 Task: Find connections with filter location Hatta with filter topic #coacheswith filter profile language Spanish with filter current company Russell Tobin with filter school Sanjay Ghodawat University with filter industry Facilities Services with filter service category Program Management with filter keywords title Food Kitchen Worker
Action: Mouse moved to (640, 84)
Screenshot: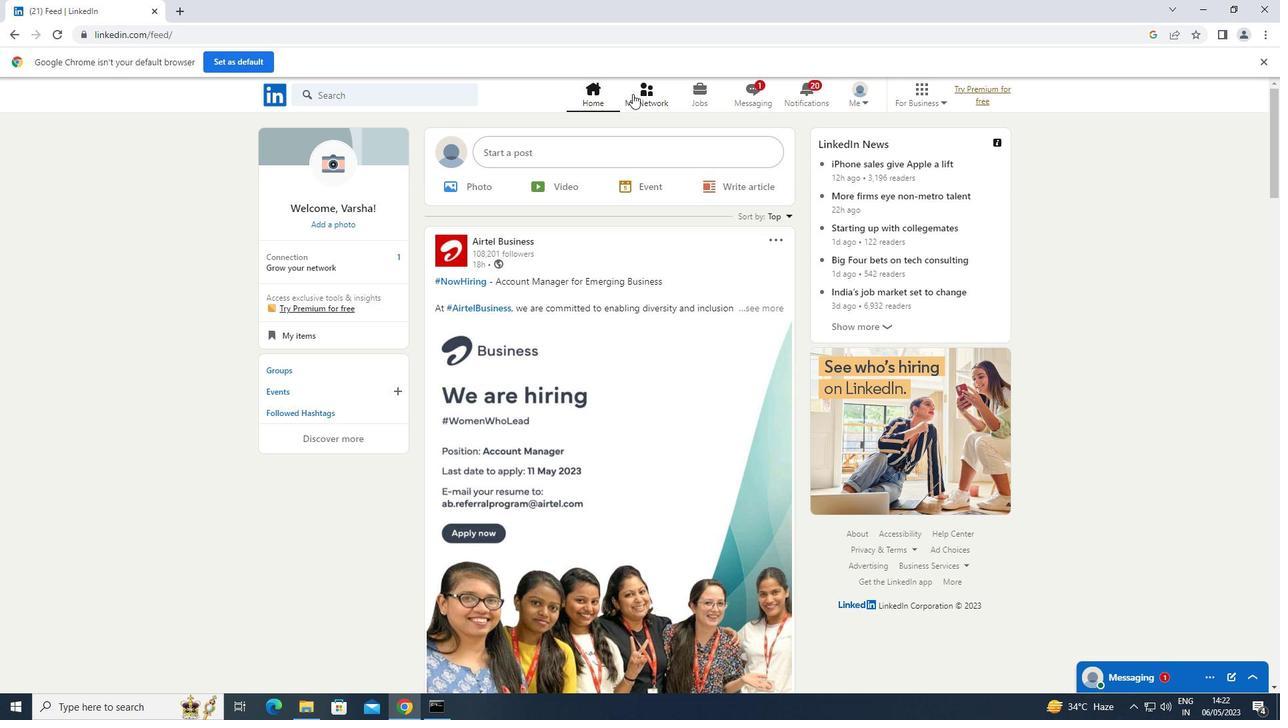 
Action: Mouse pressed left at (640, 84)
Screenshot: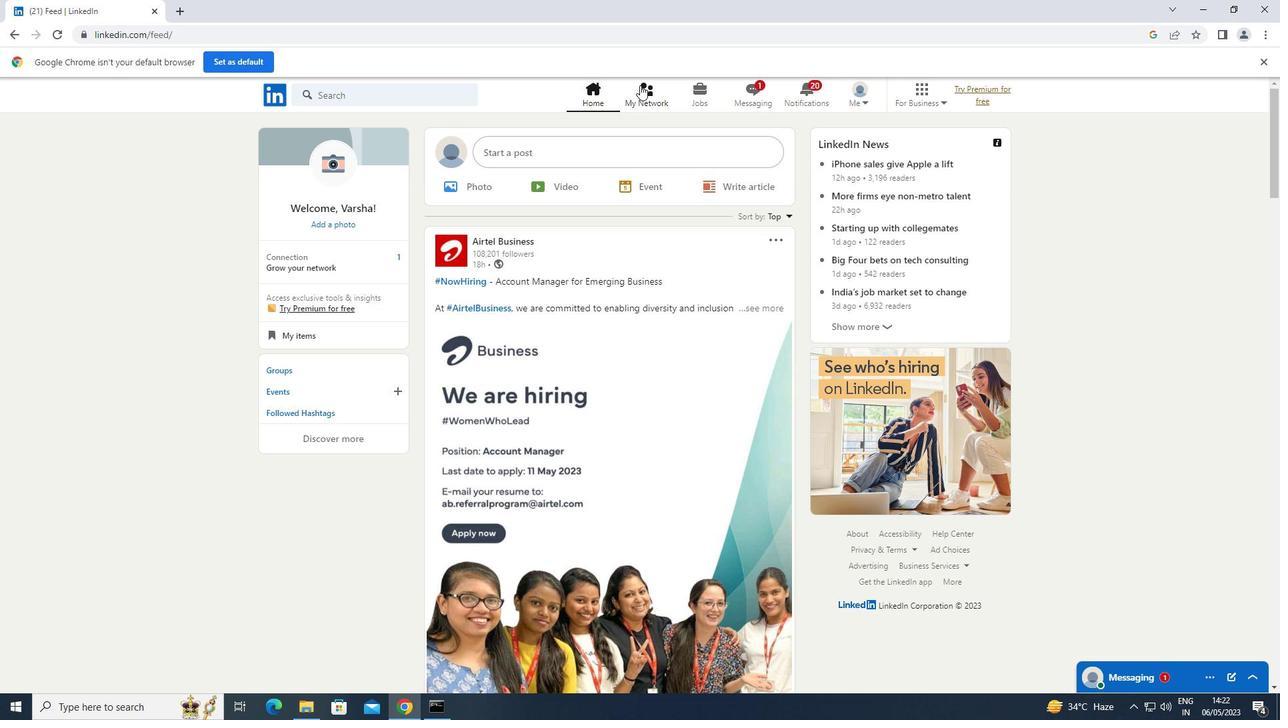 
Action: Mouse moved to (323, 176)
Screenshot: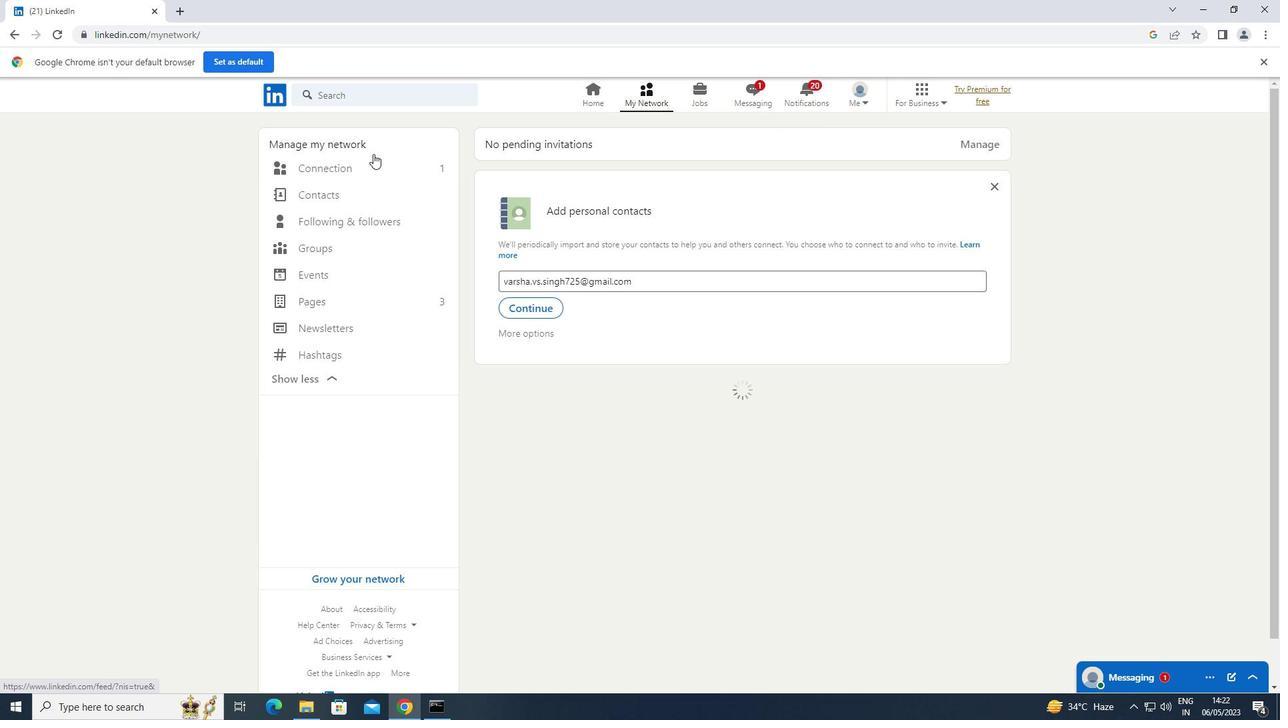 
Action: Mouse pressed left at (323, 176)
Screenshot: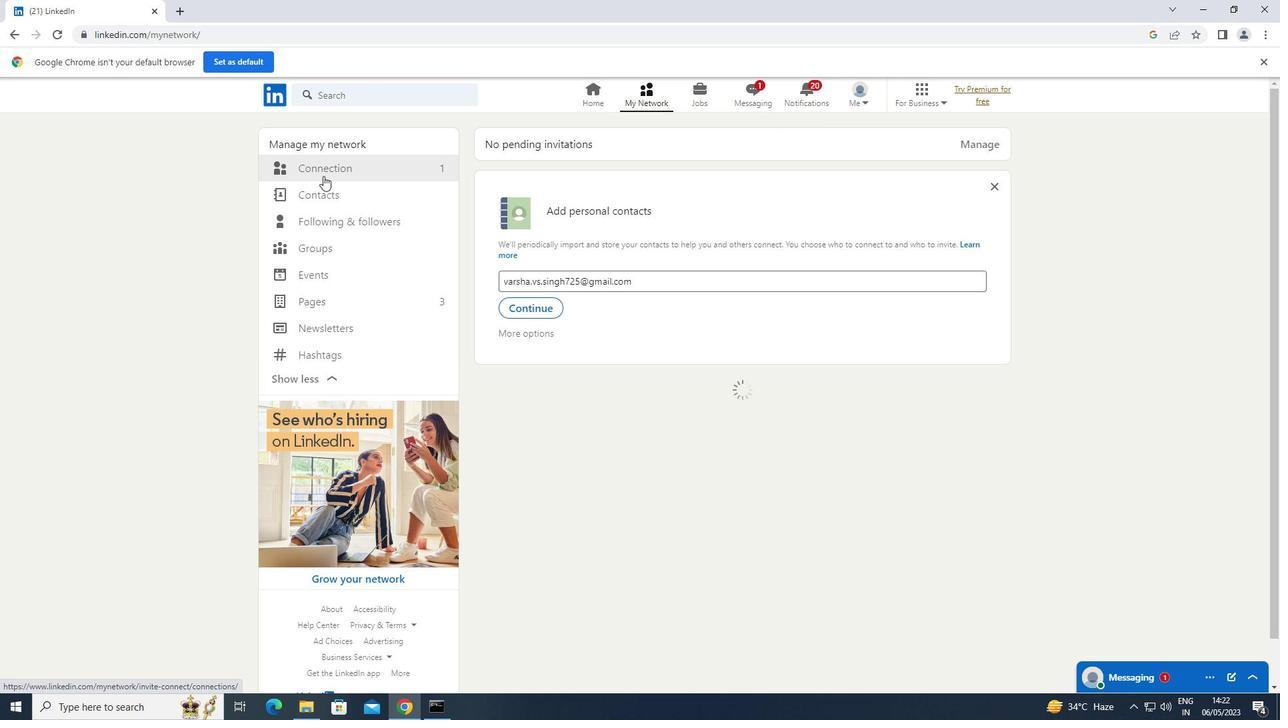 
Action: Mouse moved to (332, 170)
Screenshot: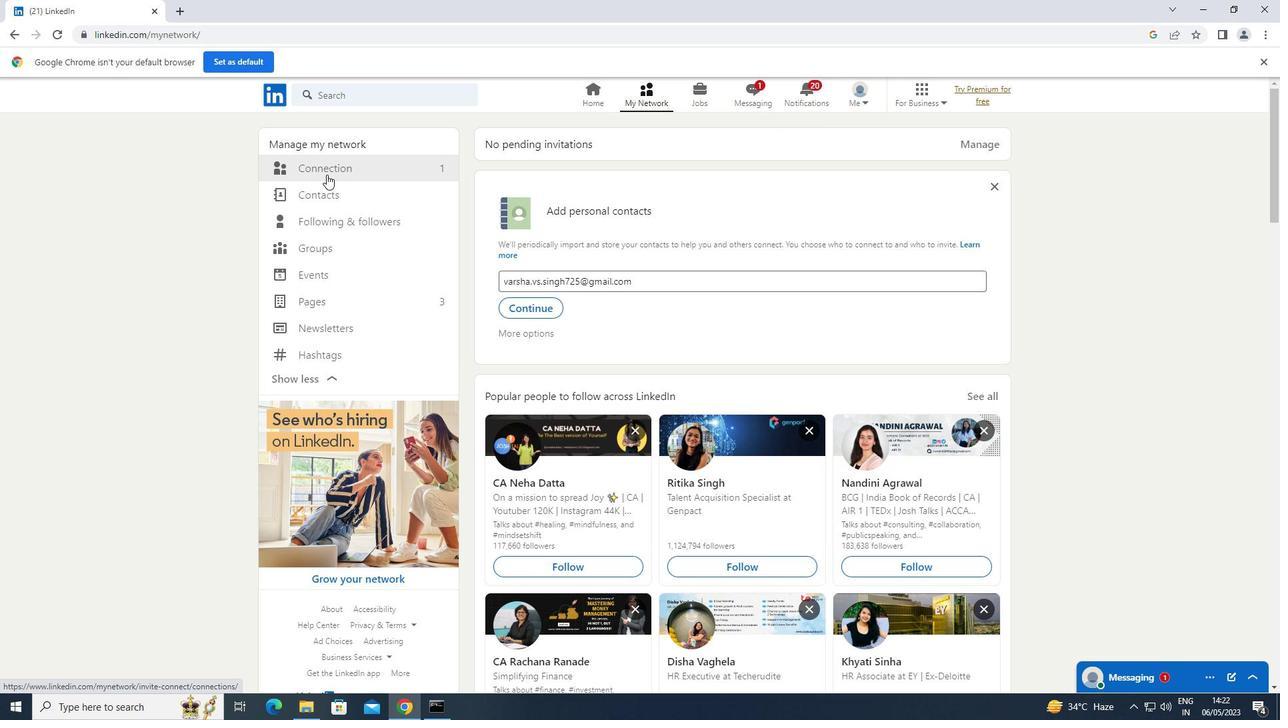 
Action: Mouse pressed left at (332, 170)
Screenshot: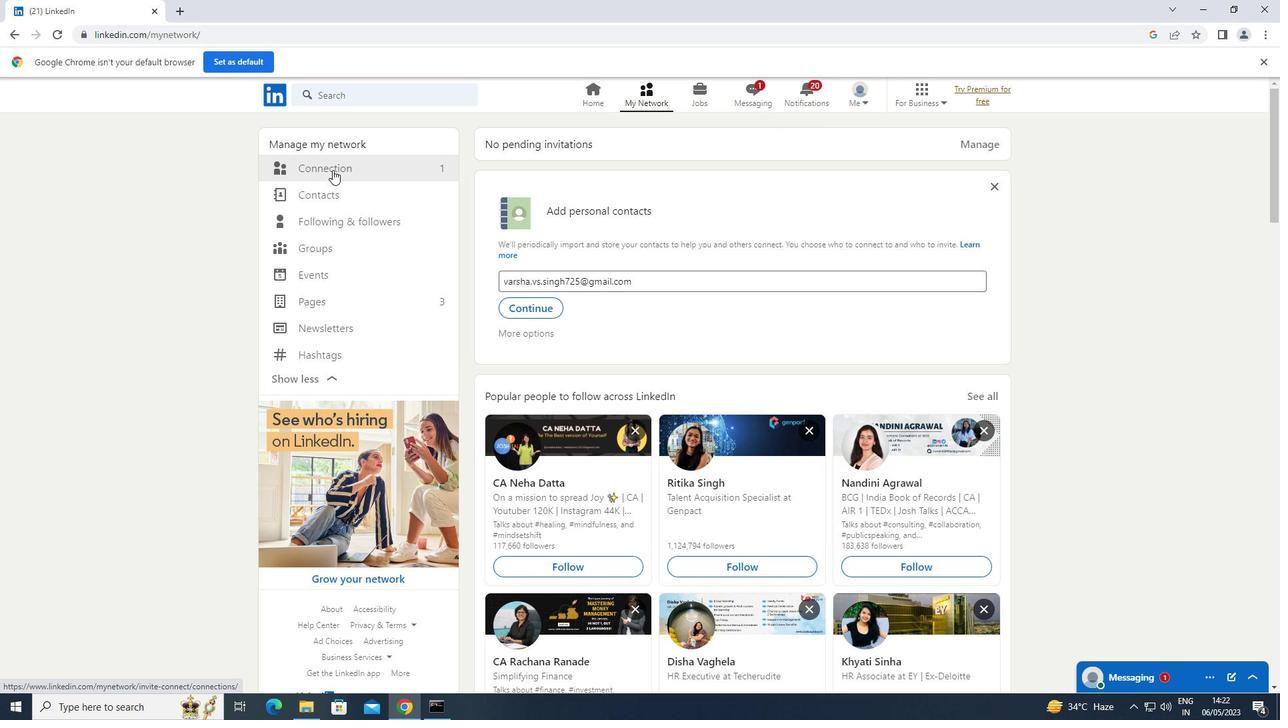 
Action: Mouse moved to (737, 165)
Screenshot: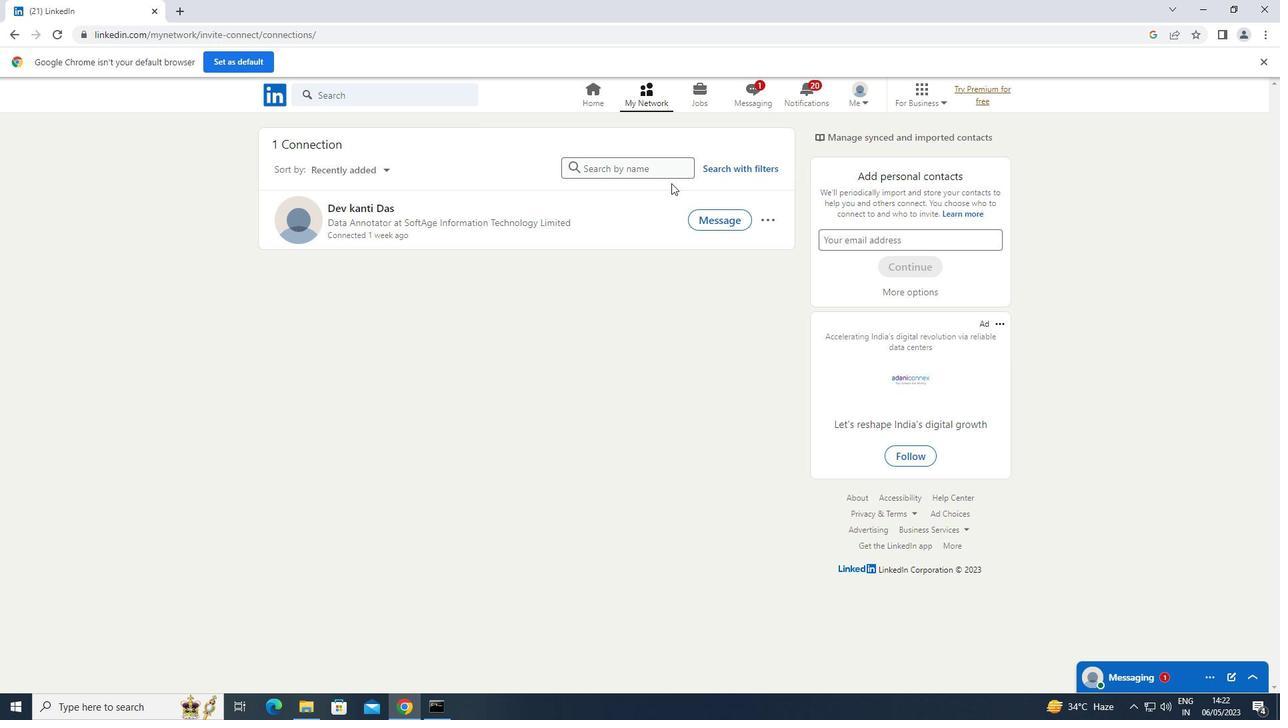 
Action: Mouse pressed left at (737, 165)
Screenshot: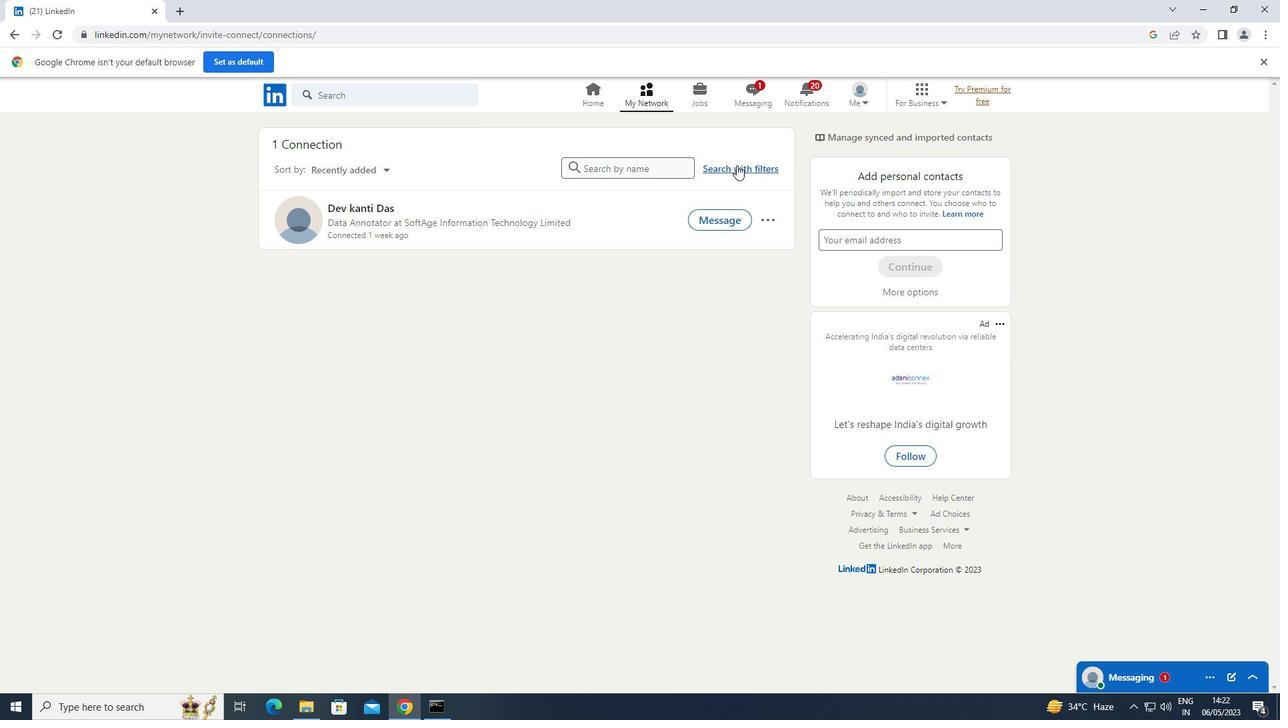 
Action: Mouse moved to (689, 134)
Screenshot: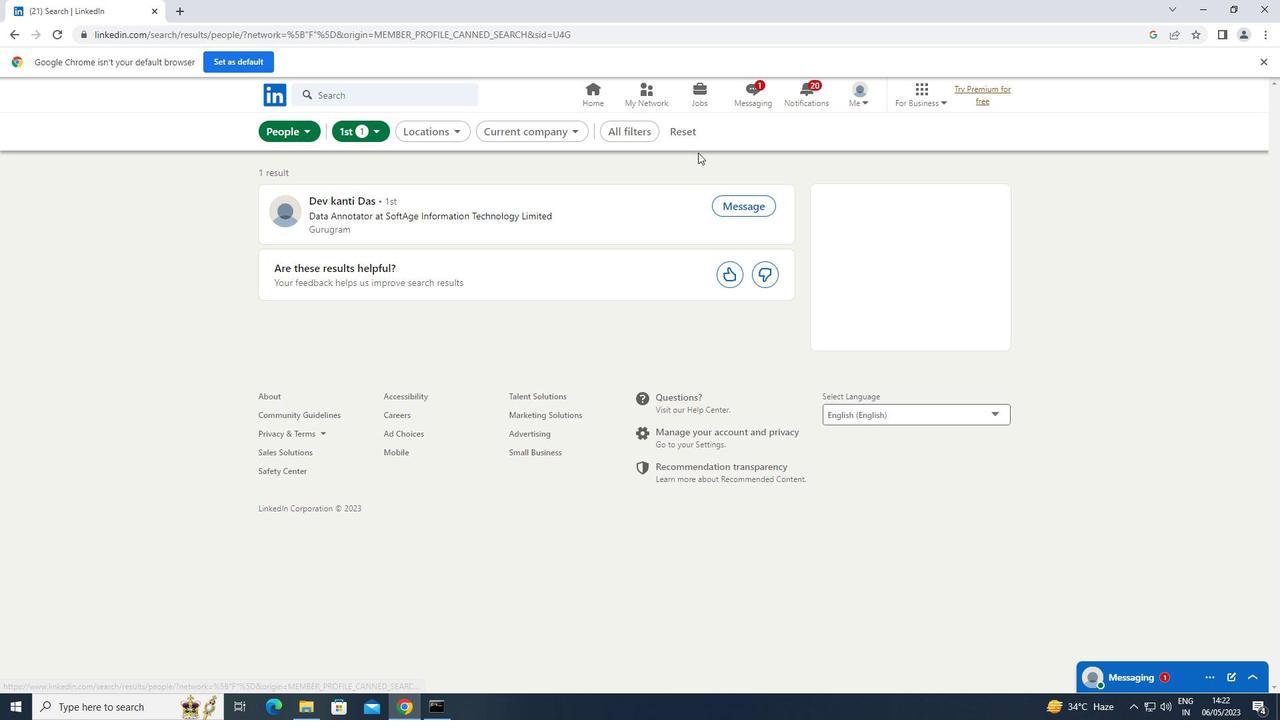 
Action: Mouse pressed left at (689, 134)
Screenshot: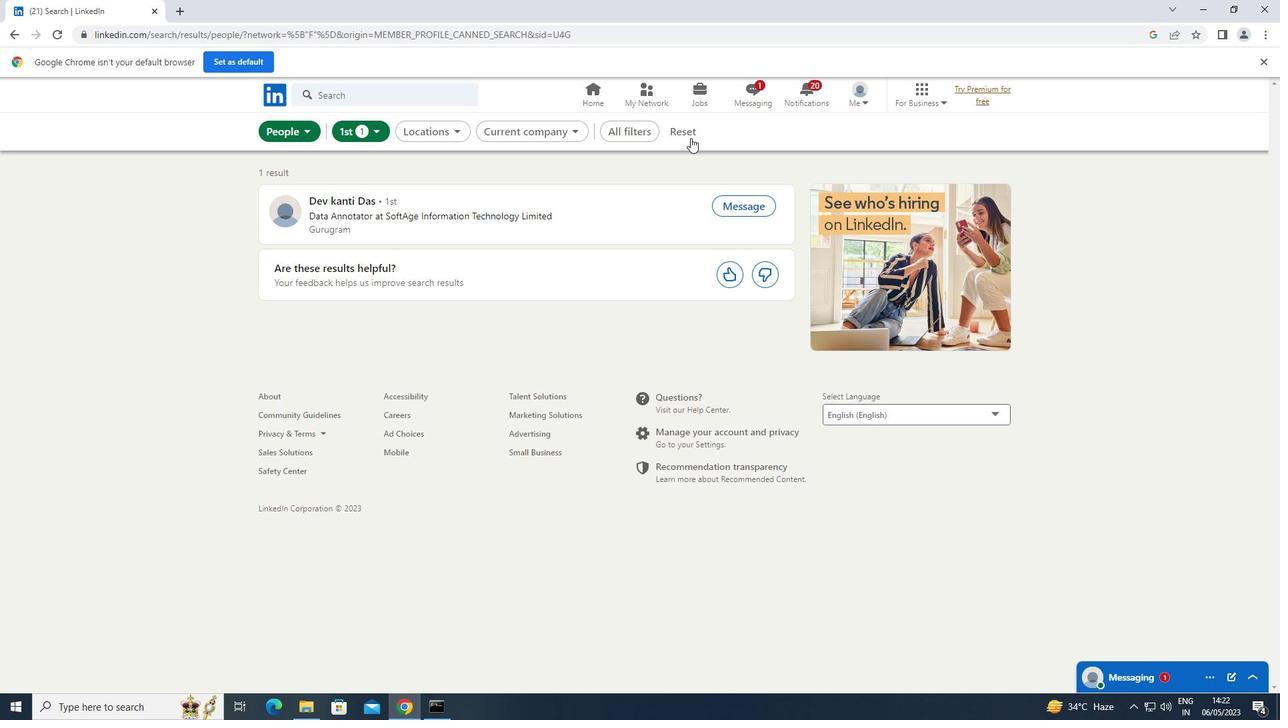
Action: Mouse moved to (672, 134)
Screenshot: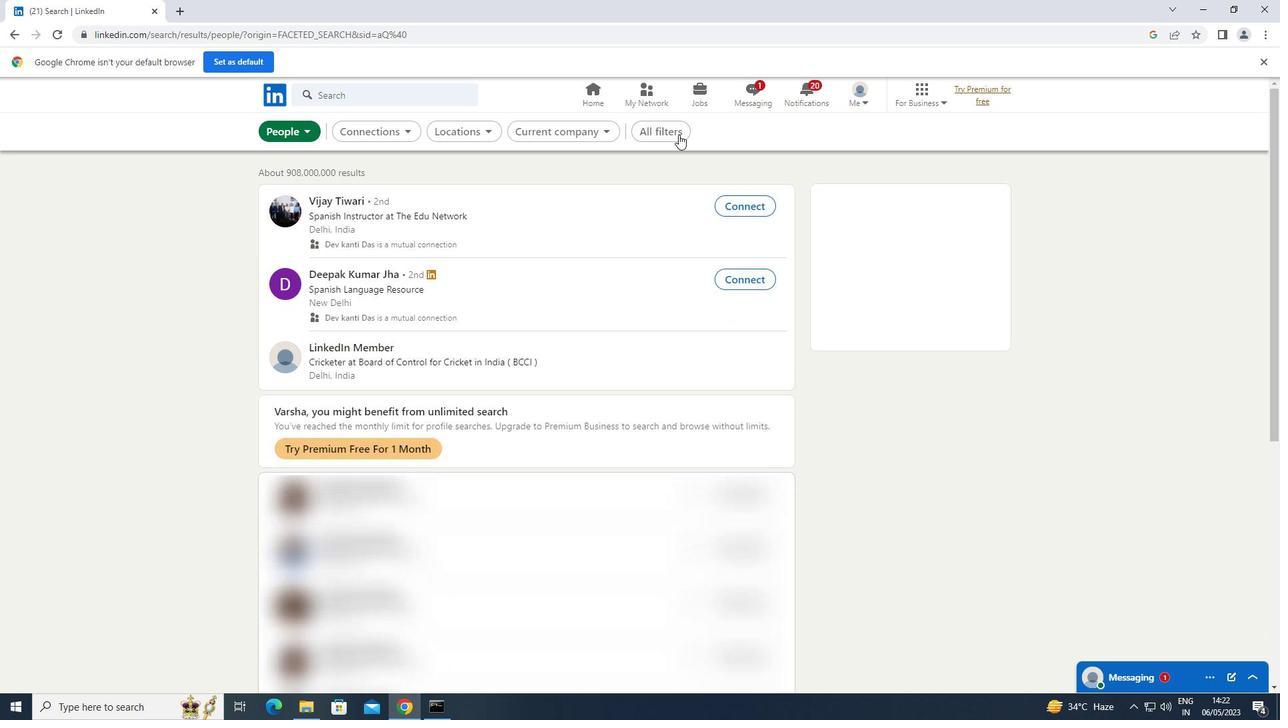 
Action: Mouse pressed left at (672, 134)
Screenshot: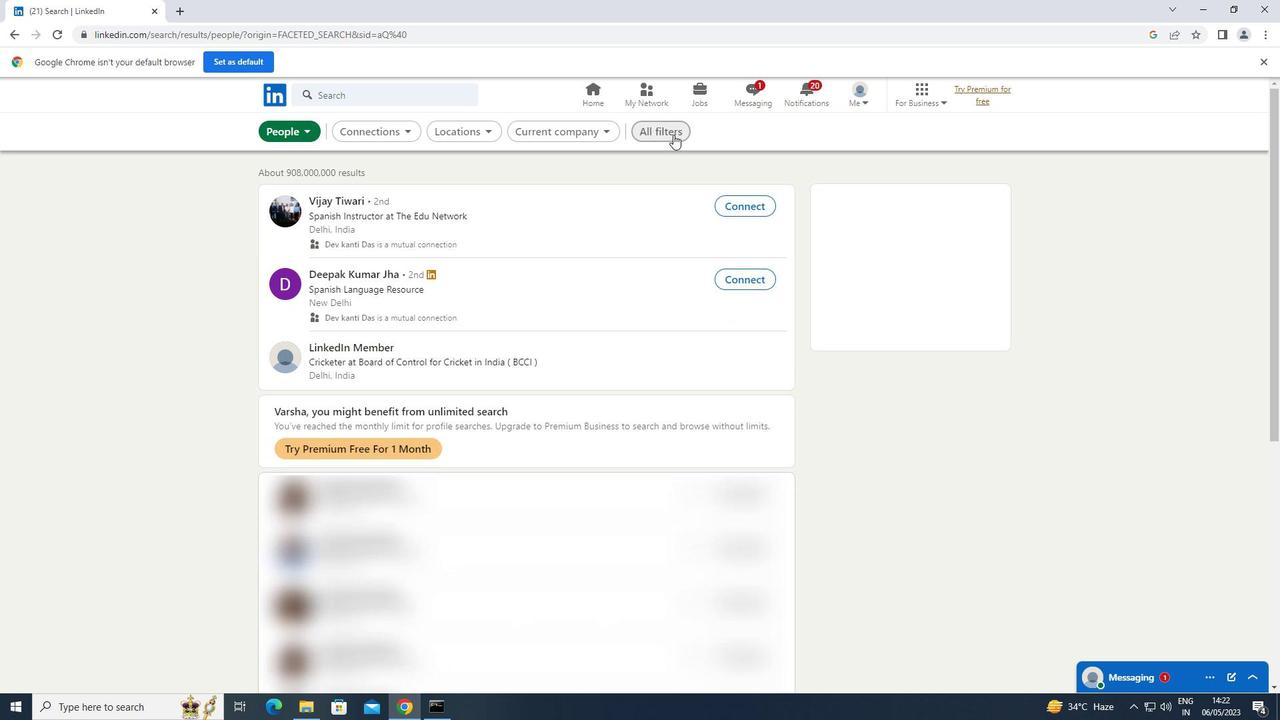 
Action: Mouse moved to (996, 286)
Screenshot: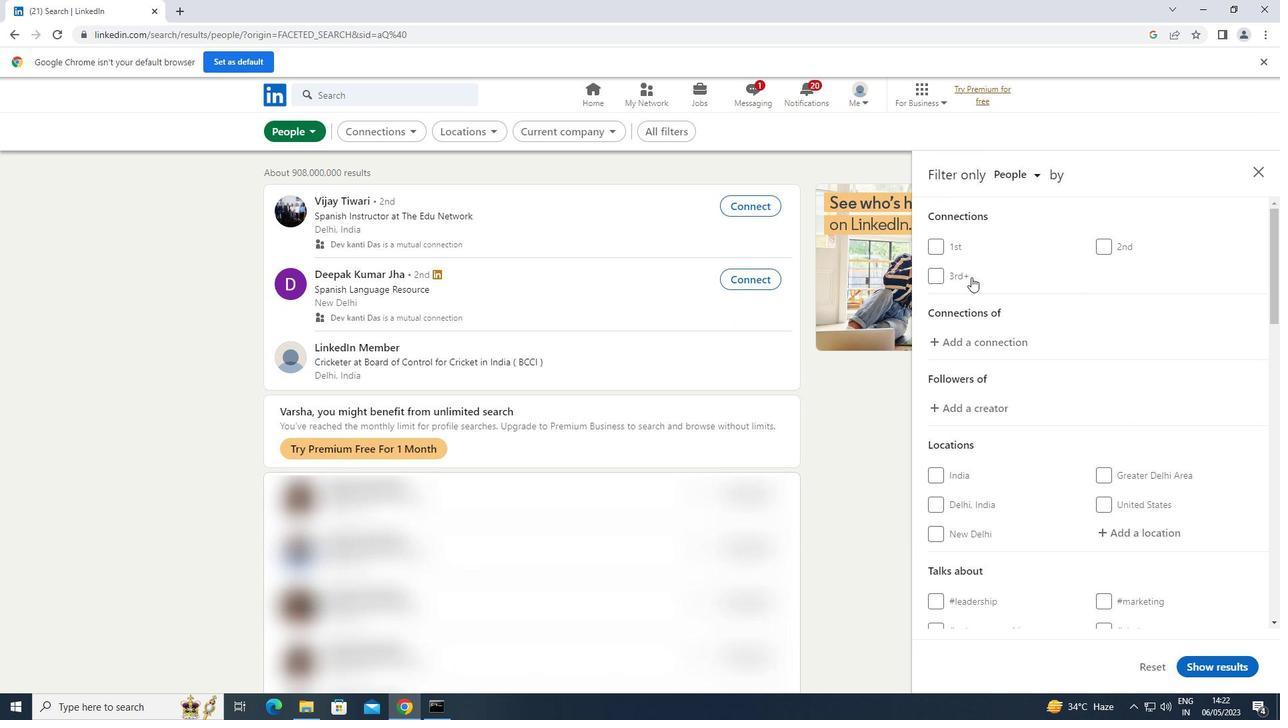 
Action: Mouse scrolled (996, 286) with delta (0, 0)
Screenshot: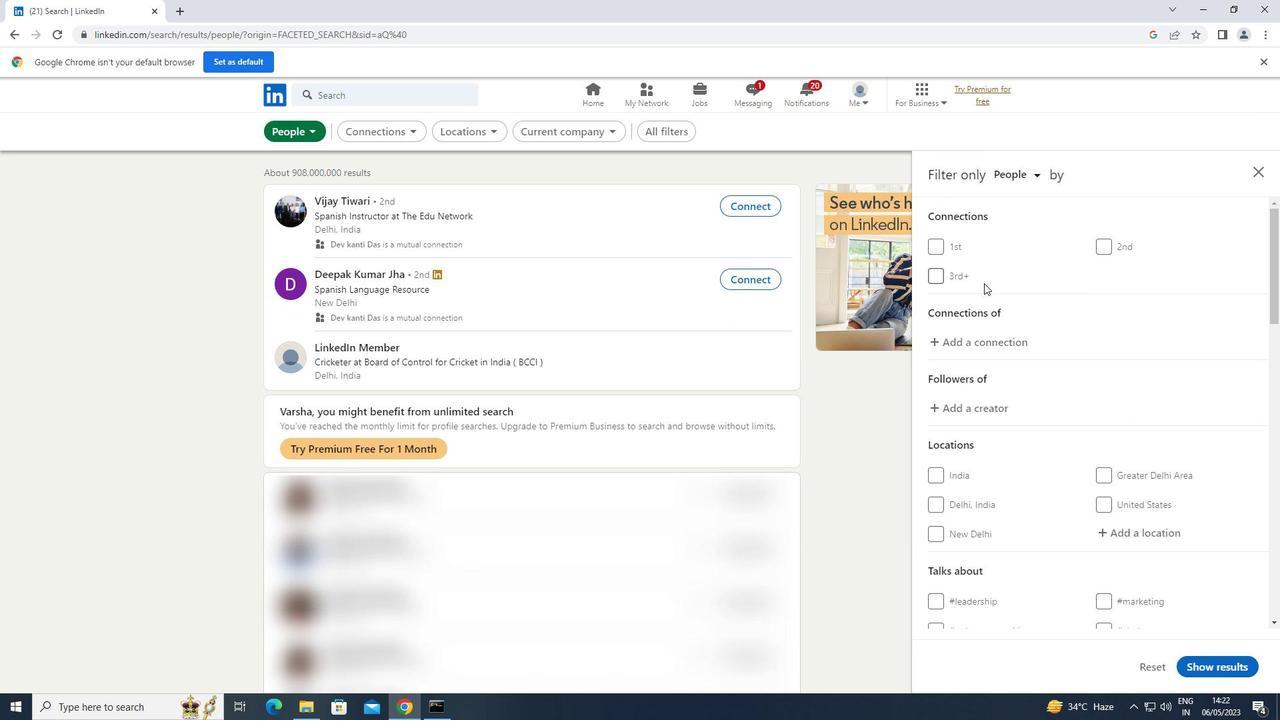 
Action: Mouse scrolled (996, 286) with delta (0, 0)
Screenshot: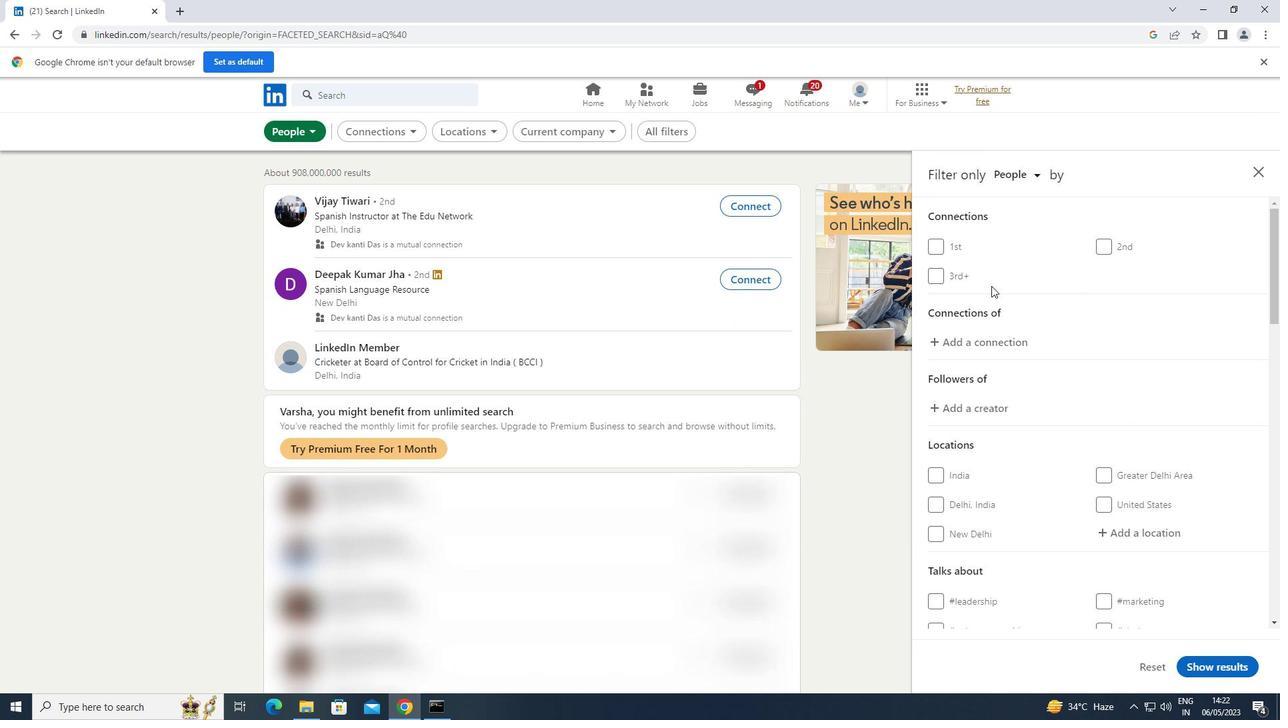 
Action: Mouse moved to (1133, 395)
Screenshot: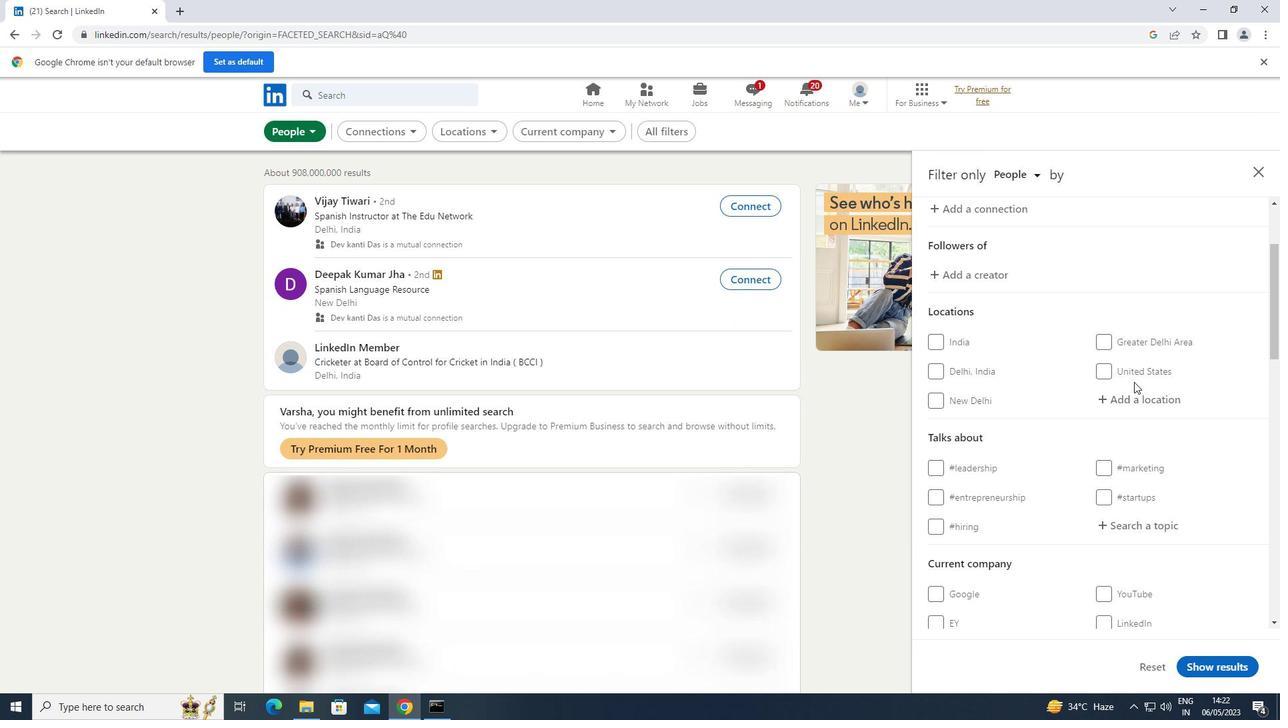 
Action: Mouse pressed left at (1133, 395)
Screenshot: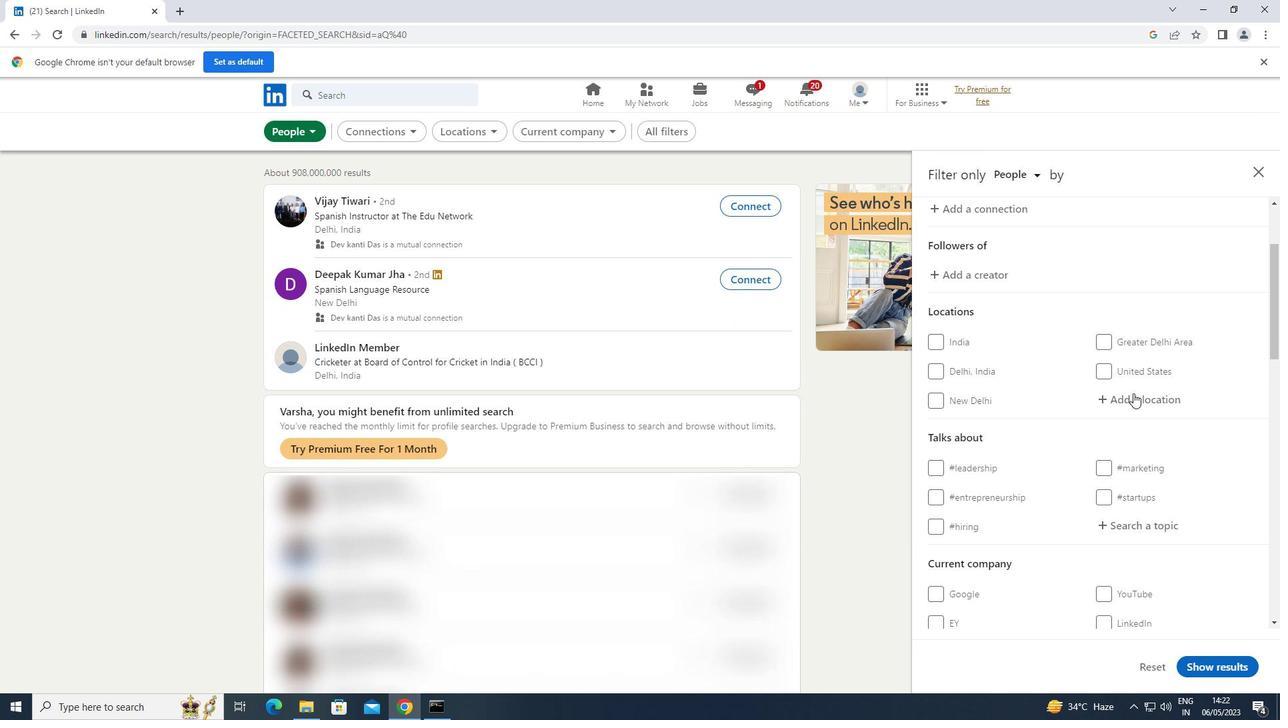 
Action: Key pressed <Key.shift>HATTA<Key.enter>
Screenshot: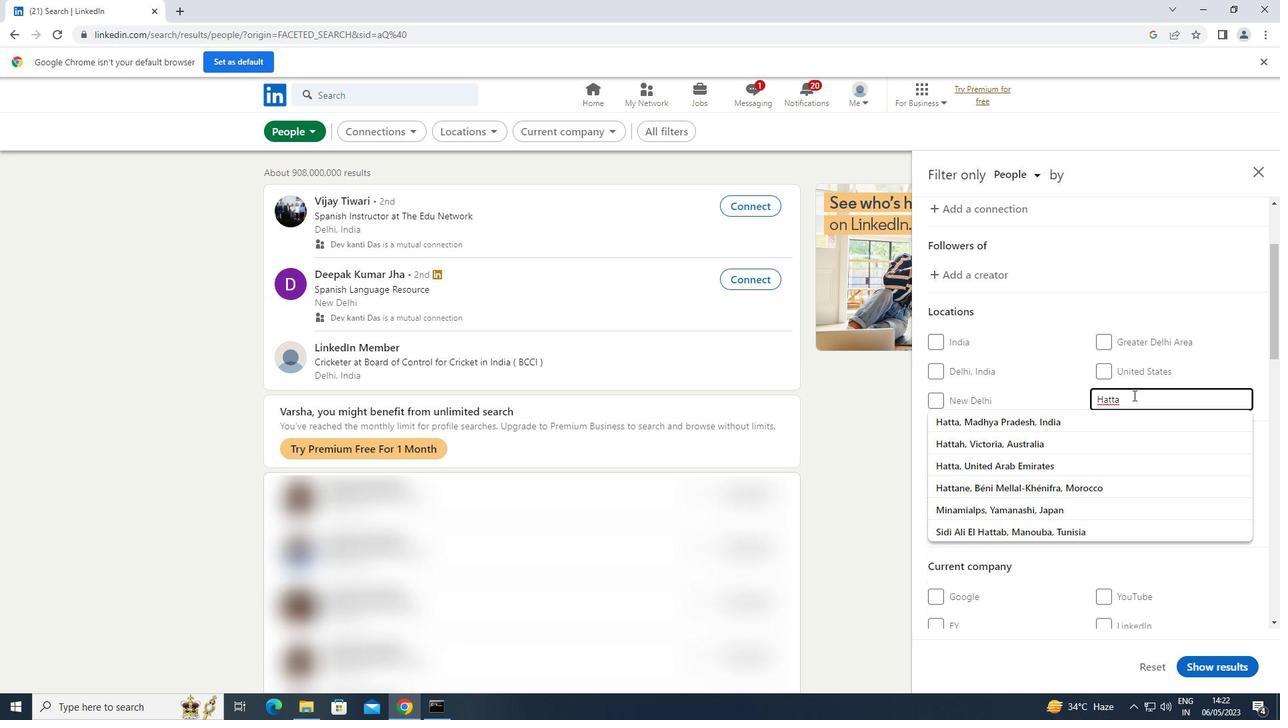 
Action: Mouse moved to (1119, 524)
Screenshot: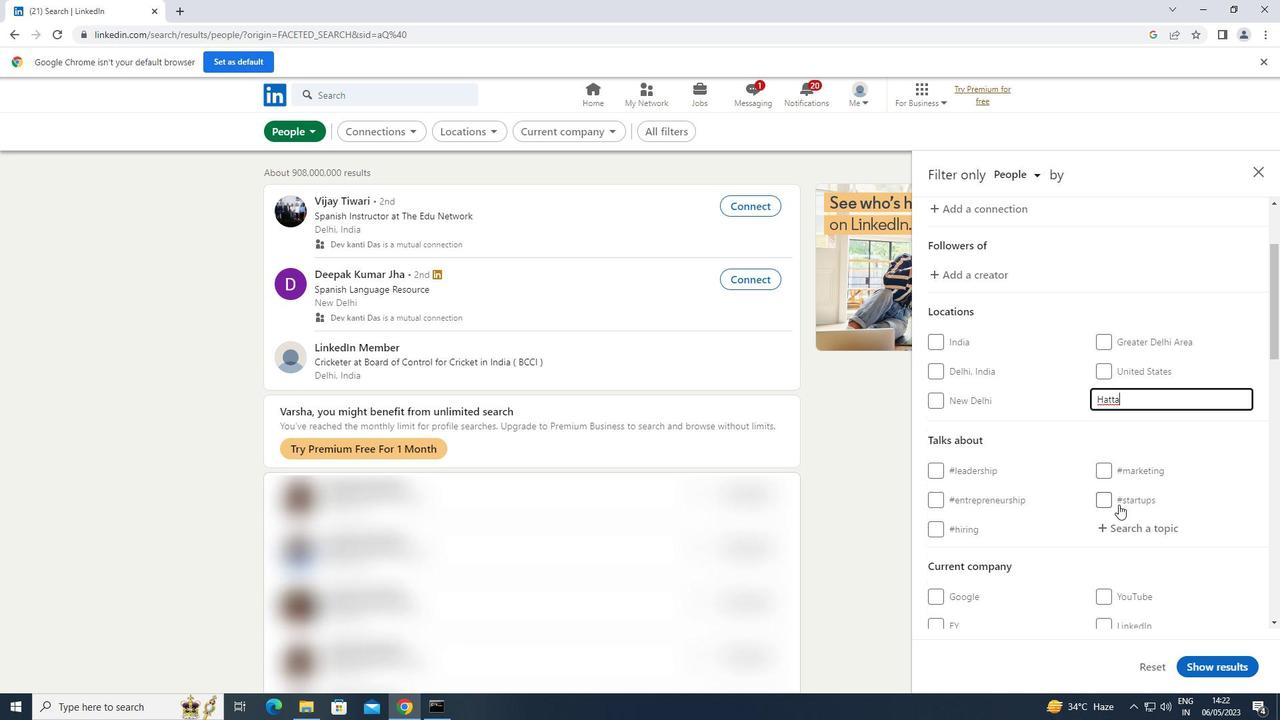 
Action: Mouse pressed left at (1119, 524)
Screenshot: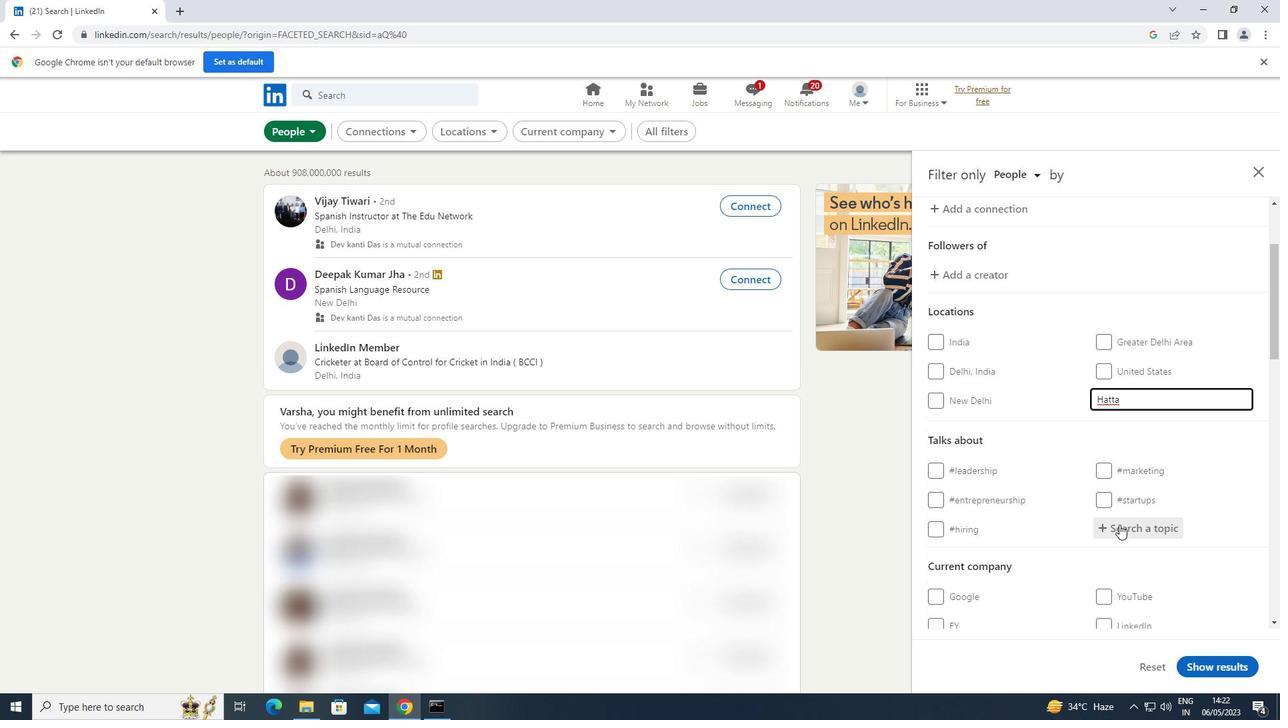 
Action: Mouse moved to (1119, 524)
Screenshot: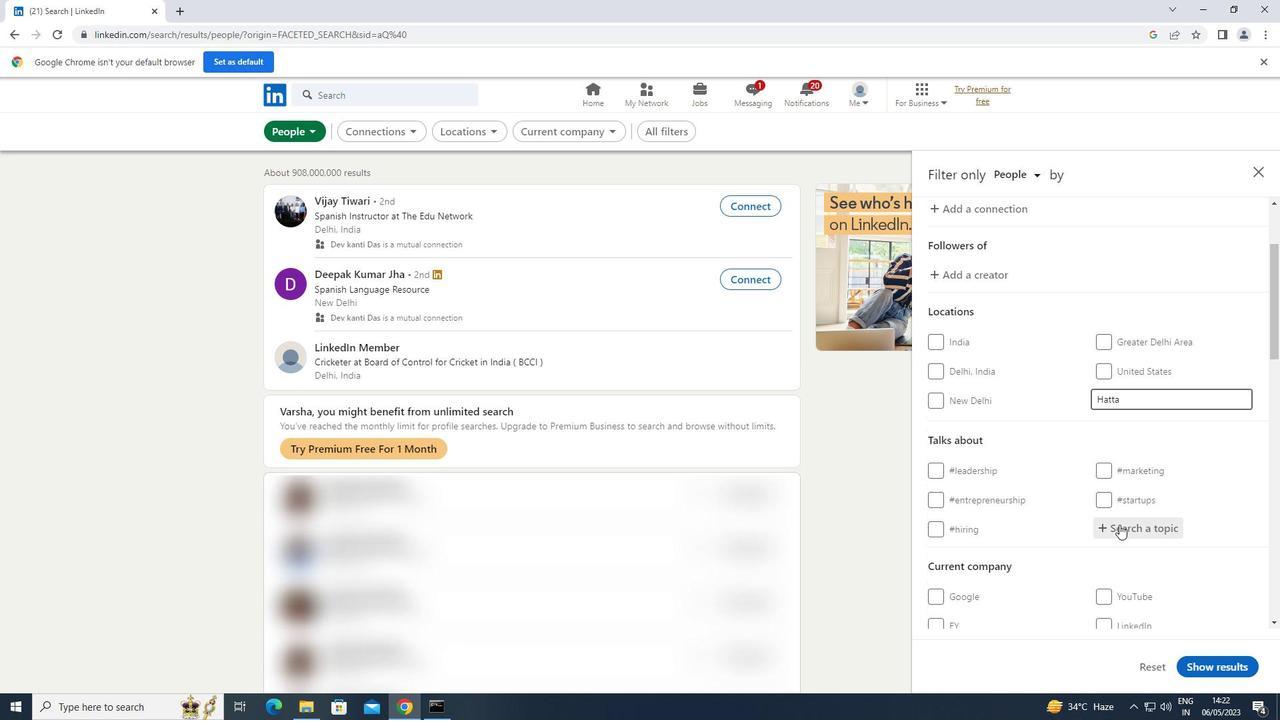 
Action: Key pressed COACHES
Screenshot: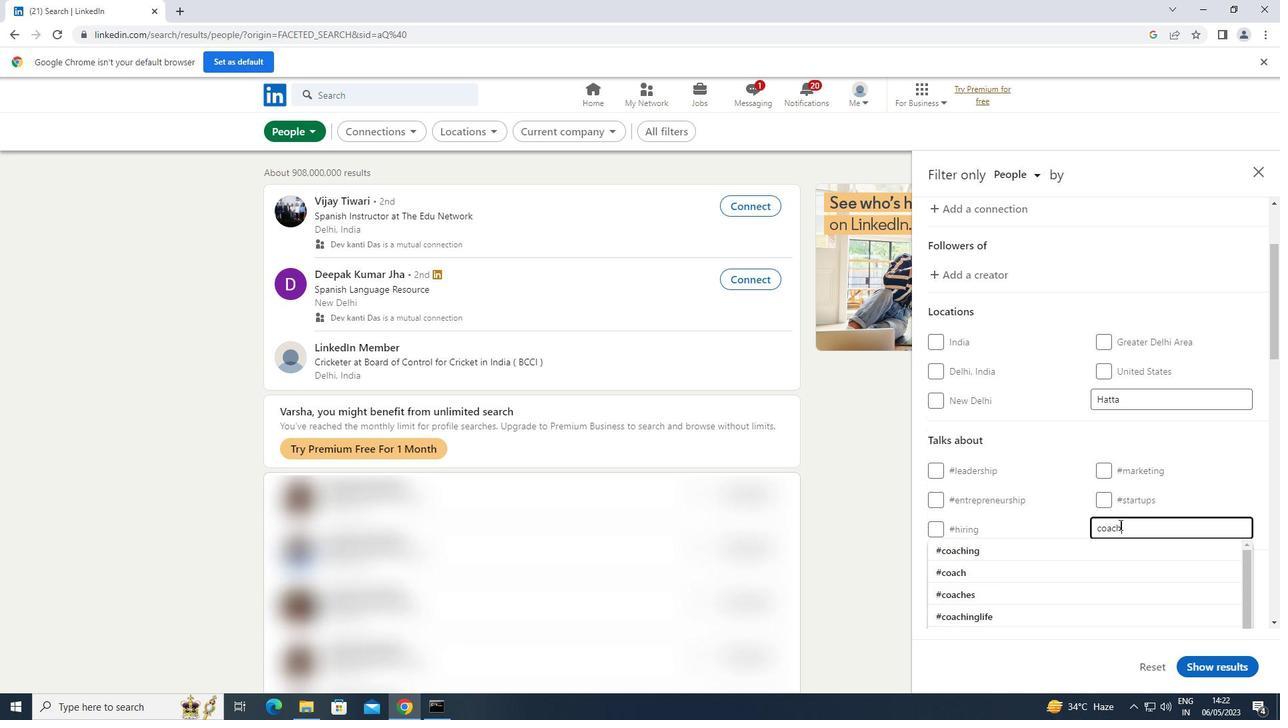 
Action: Mouse moved to (947, 550)
Screenshot: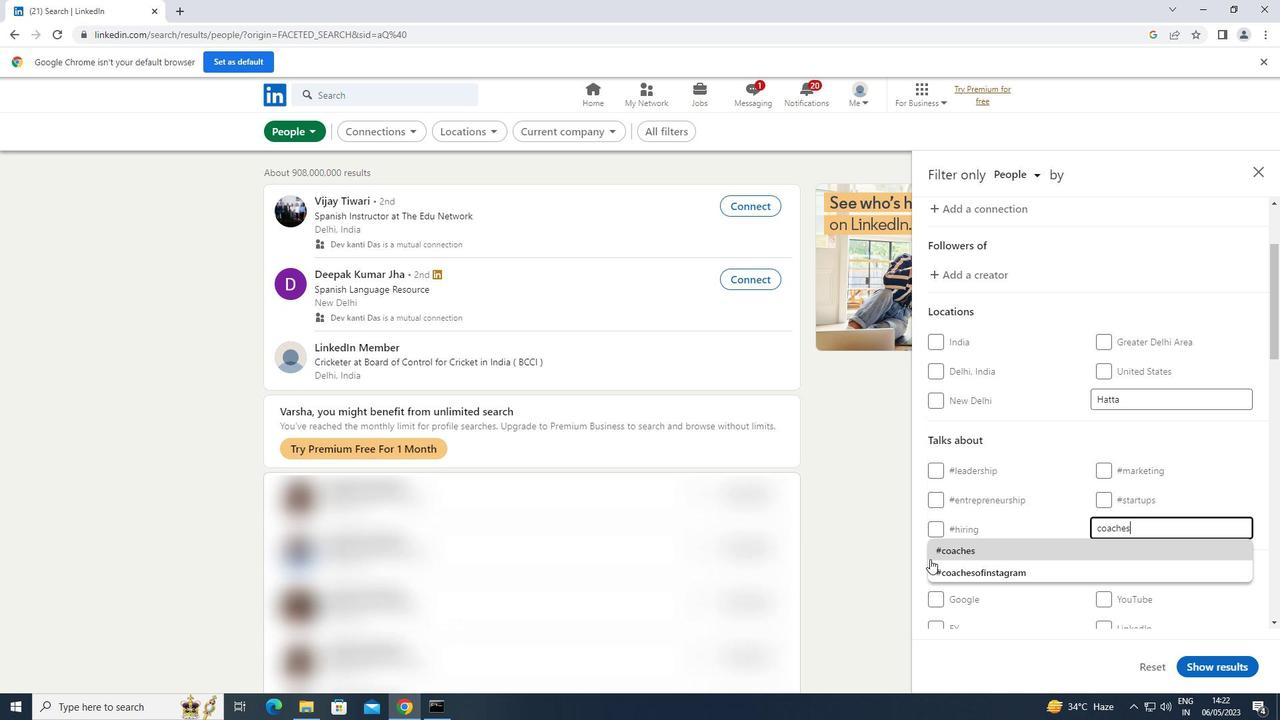 
Action: Mouse pressed left at (947, 550)
Screenshot: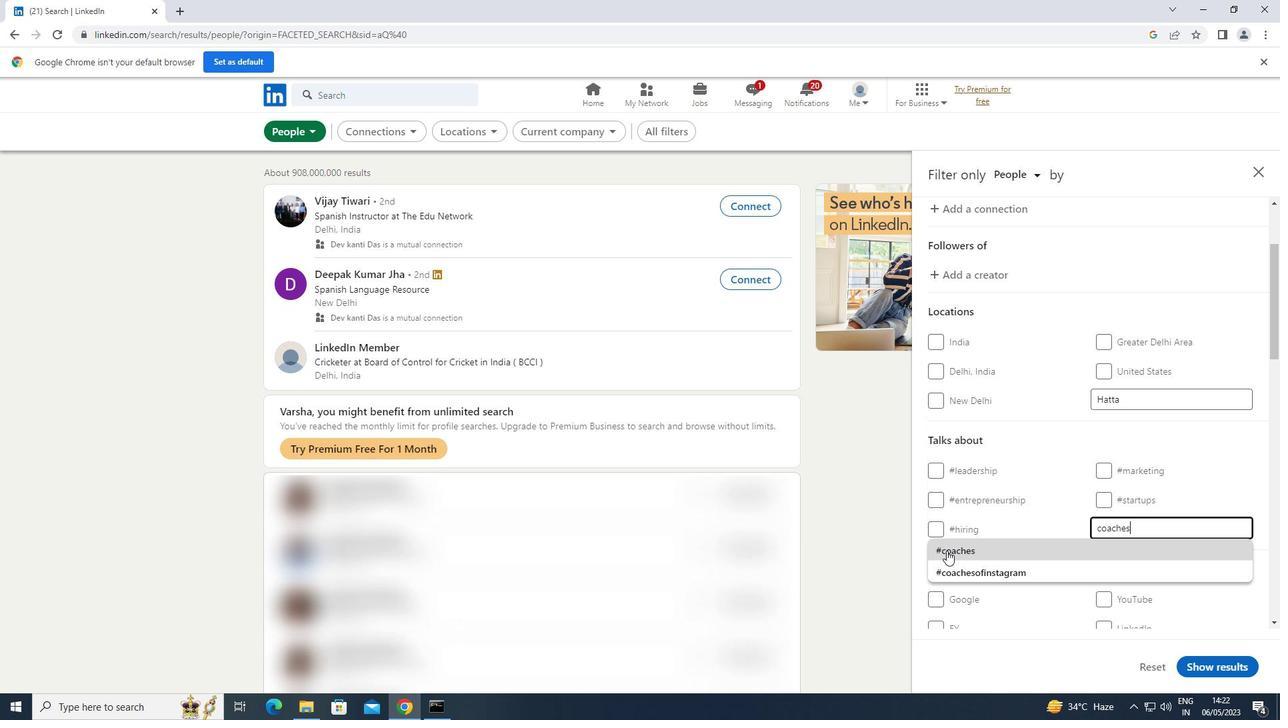 
Action: Mouse moved to (959, 542)
Screenshot: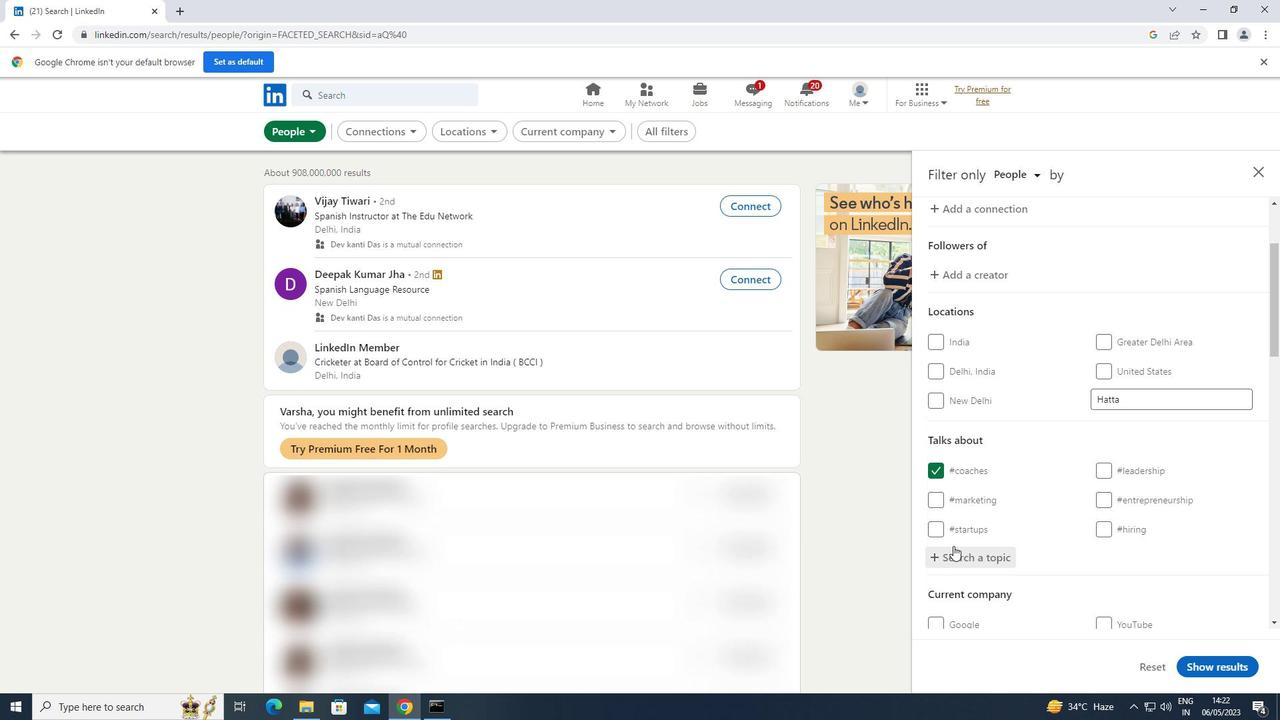 
Action: Mouse scrolled (959, 541) with delta (0, 0)
Screenshot: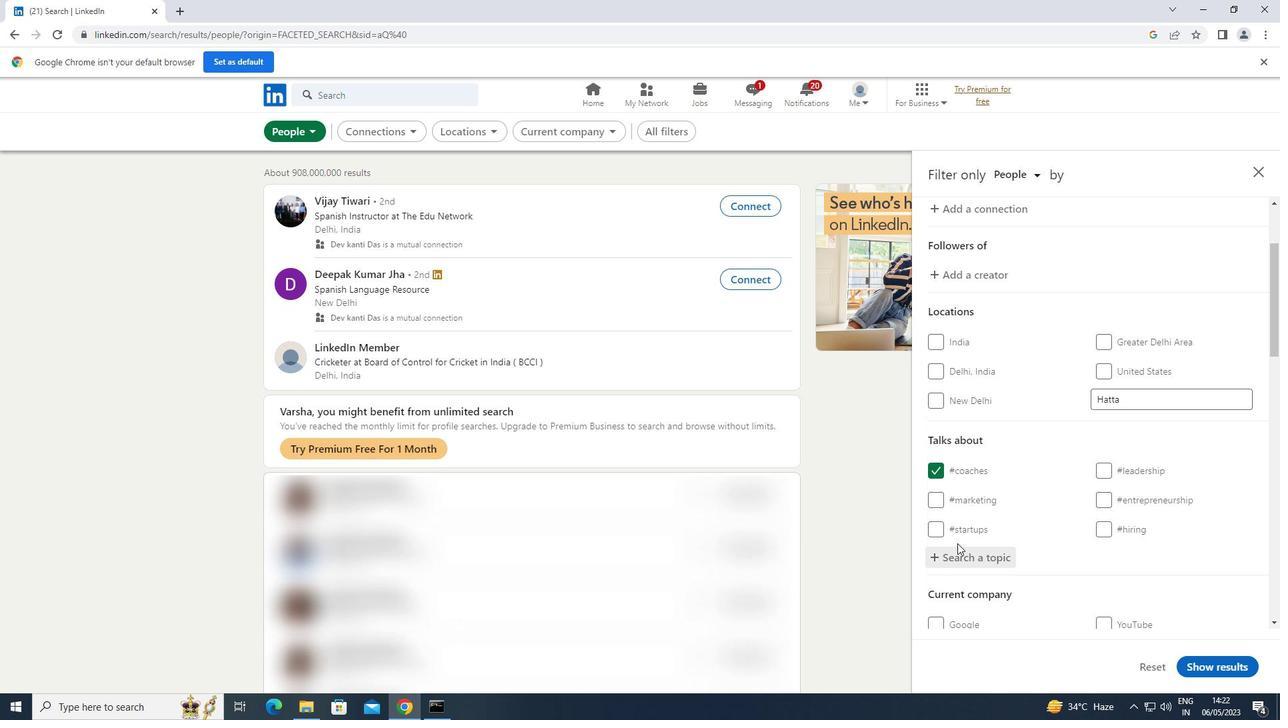 
Action: Mouse scrolled (959, 541) with delta (0, 0)
Screenshot: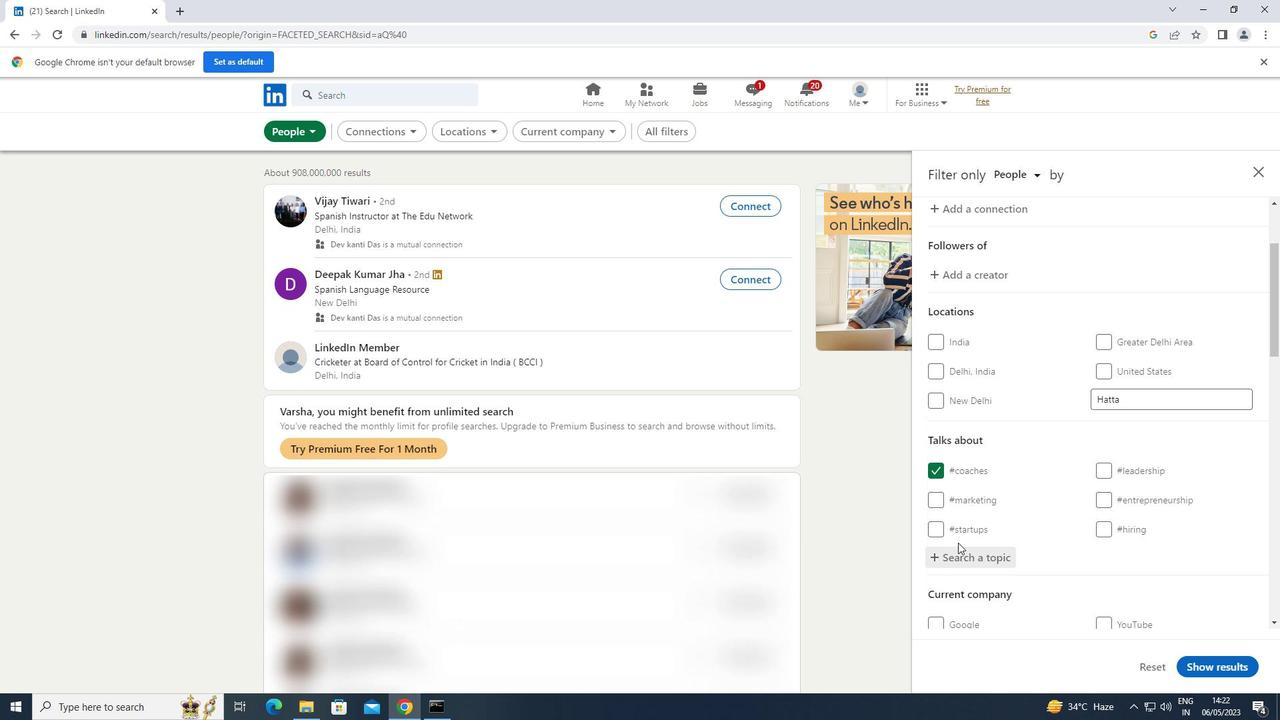 
Action: Mouse scrolled (959, 541) with delta (0, 0)
Screenshot: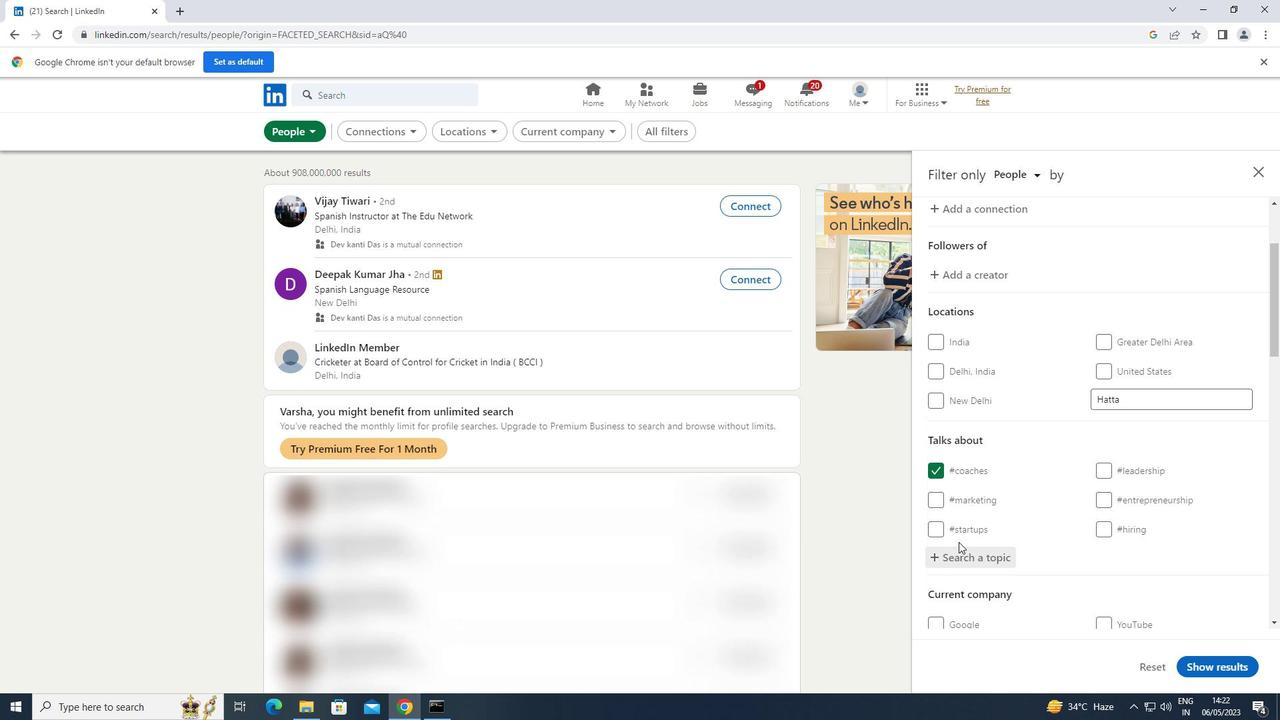 
Action: Mouse scrolled (959, 541) with delta (0, 0)
Screenshot: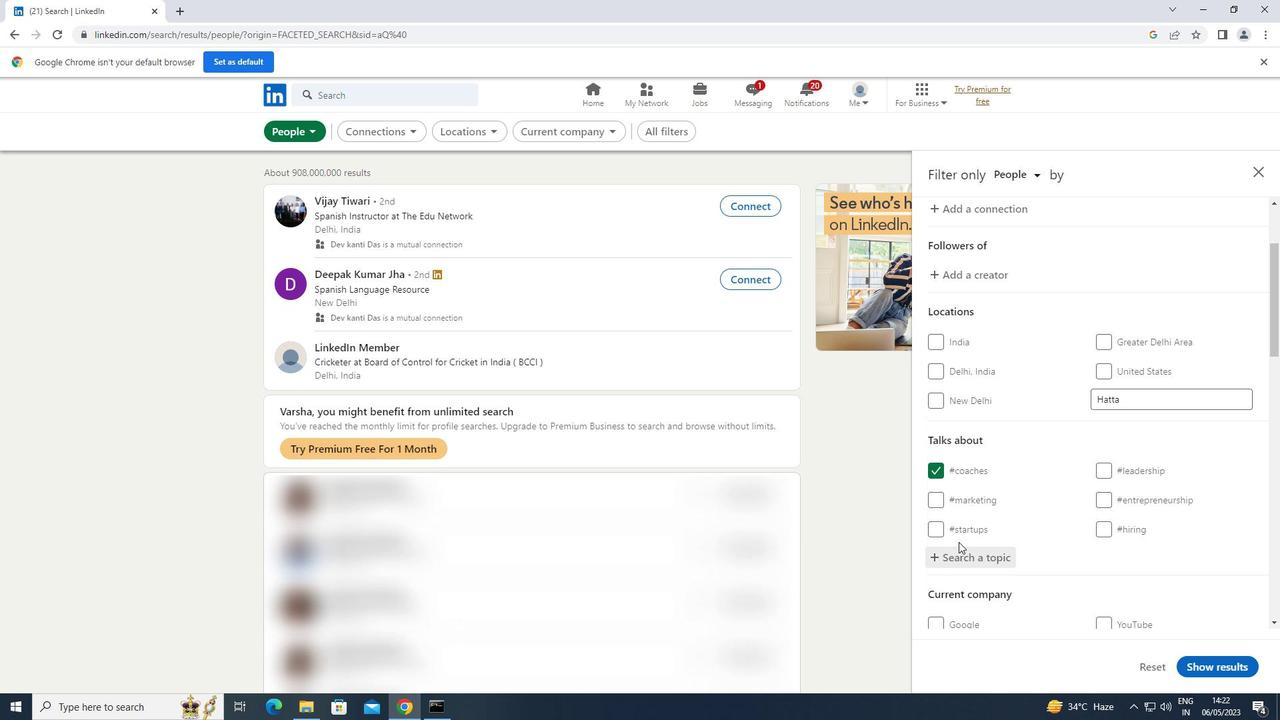 
Action: Mouse moved to (961, 537)
Screenshot: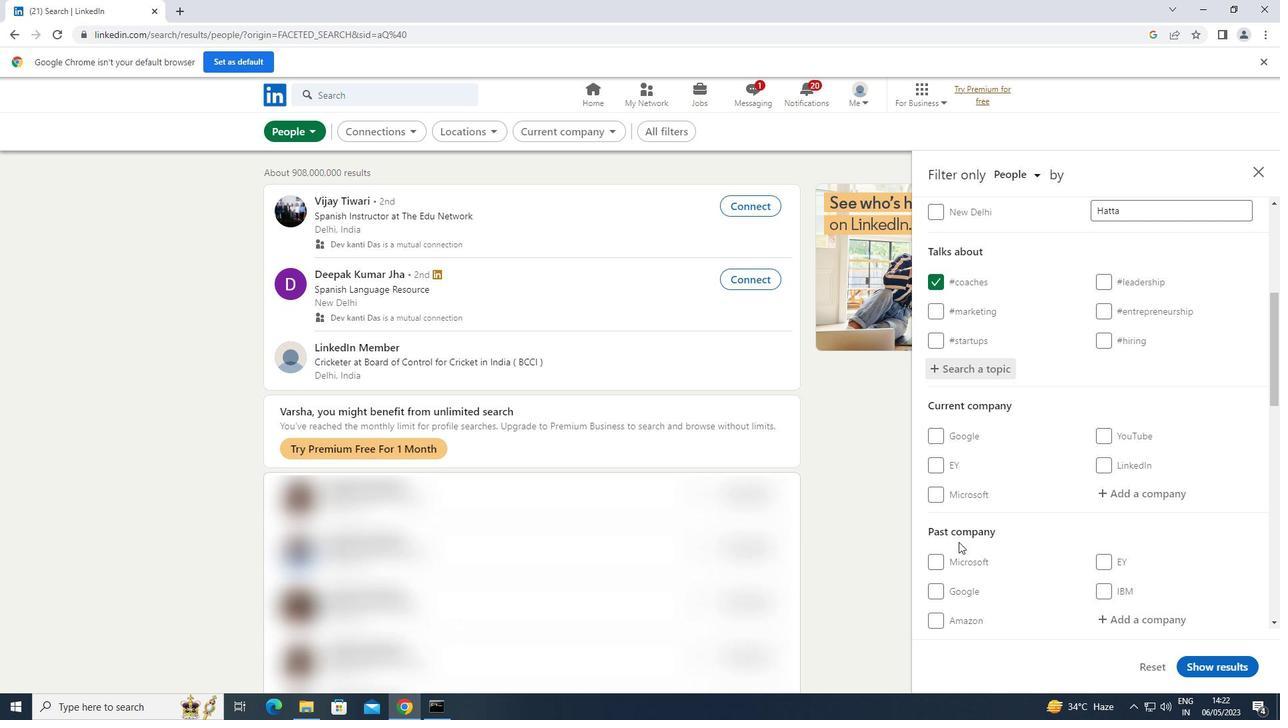 
Action: Mouse scrolled (961, 536) with delta (0, 0)
Screenshot: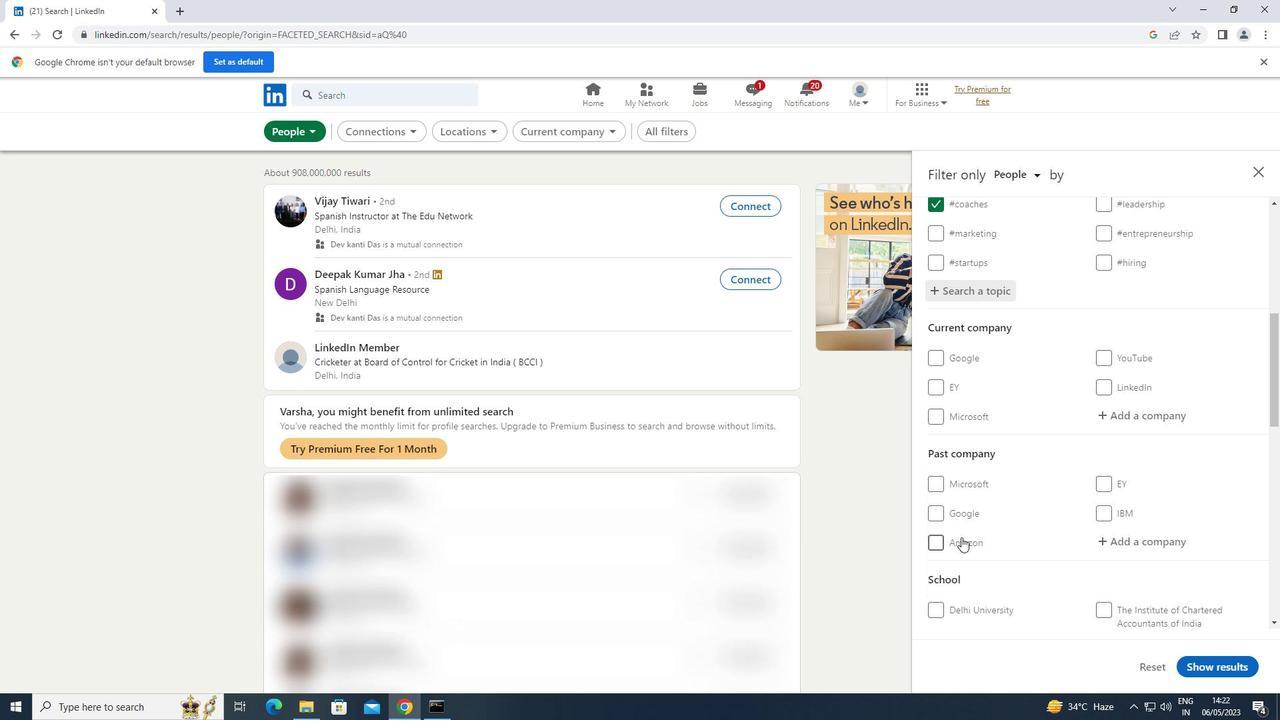 
Action: Mouse scrolled (961, 536) with delta (0, 0)
Screenshot: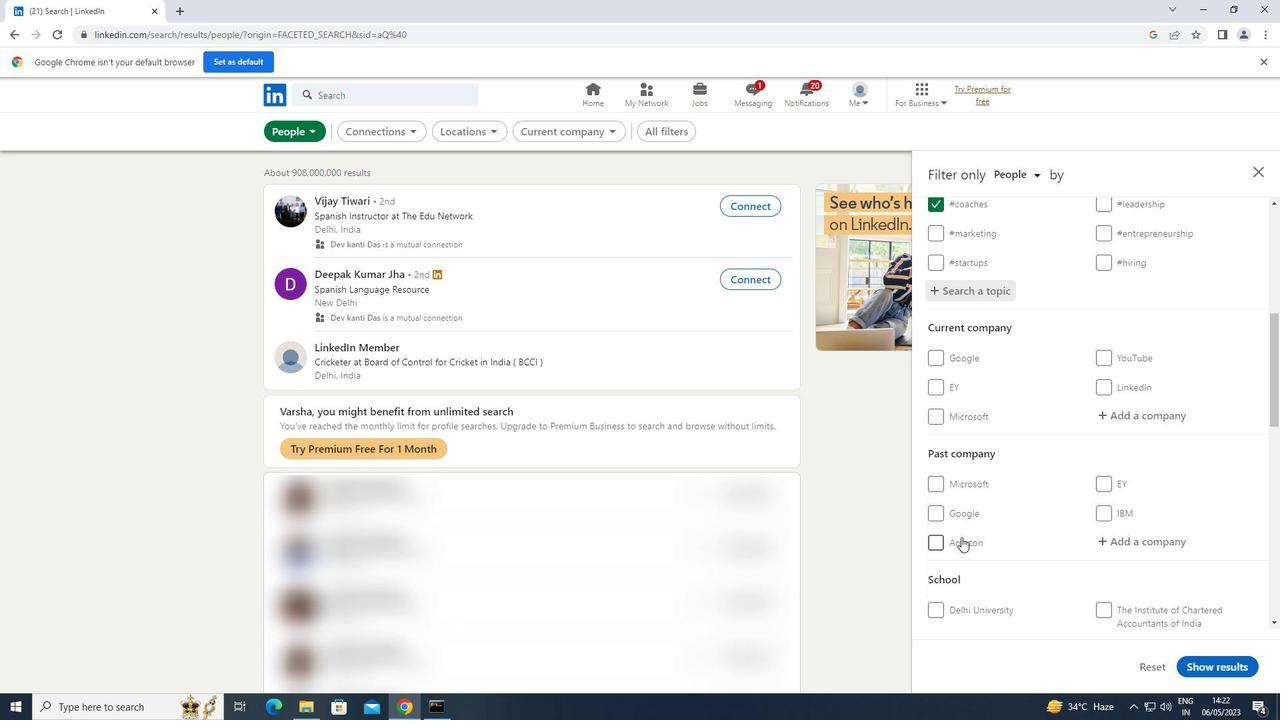 
Action: Mouse scrolled (961, 536) with delta (0, 0)
Screenshot: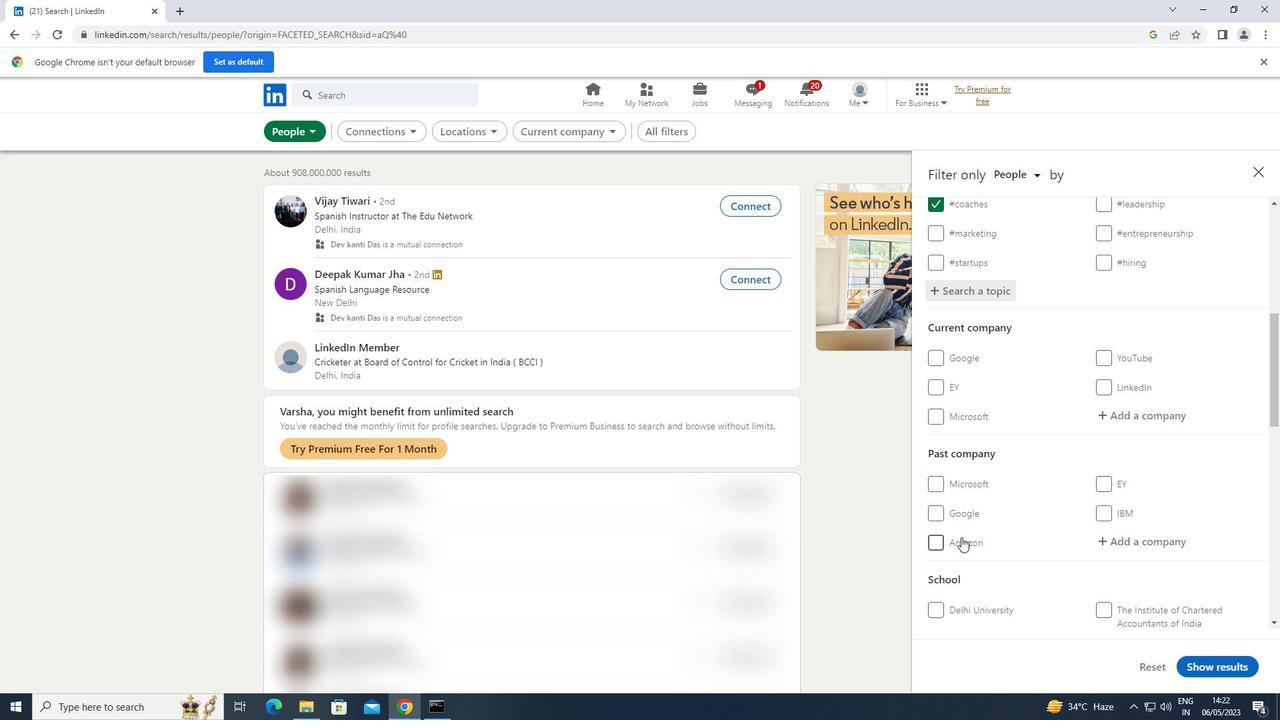 
Action: Mouse scrolled (961, 536) with delta (0, 0)
Screenshot: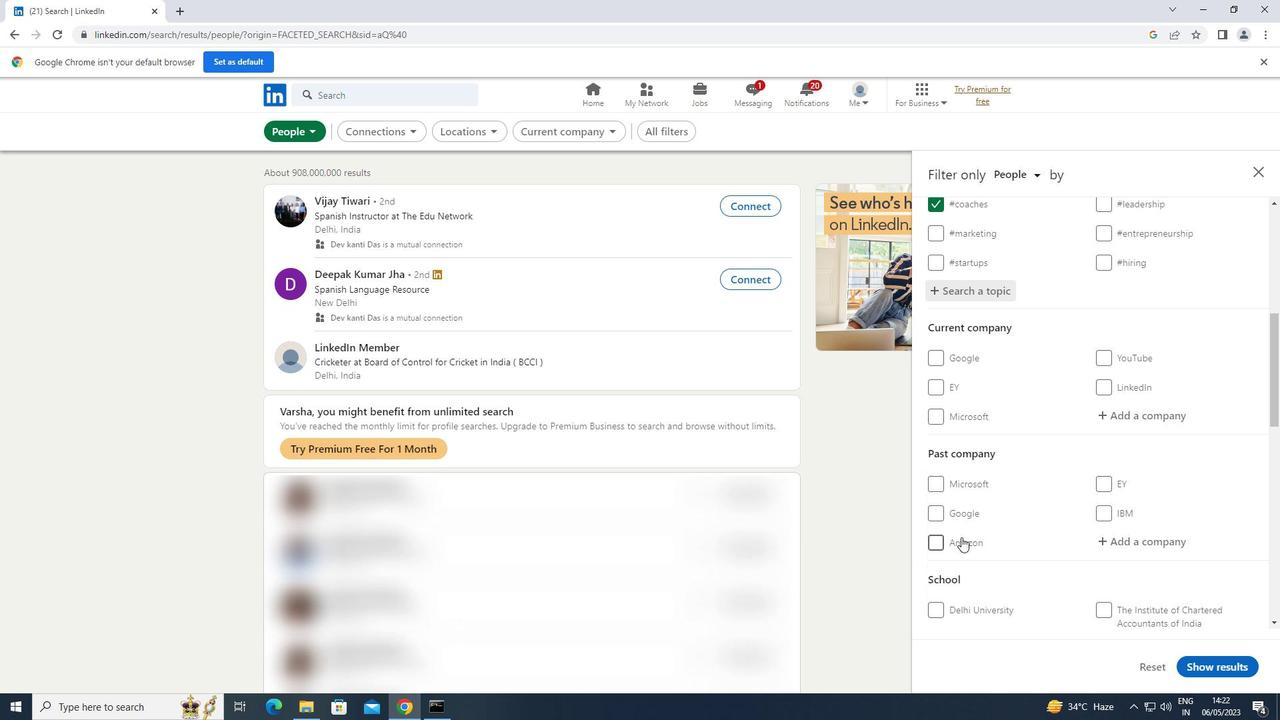 
Action: Mouse moved to (960, 537)
Screenshot: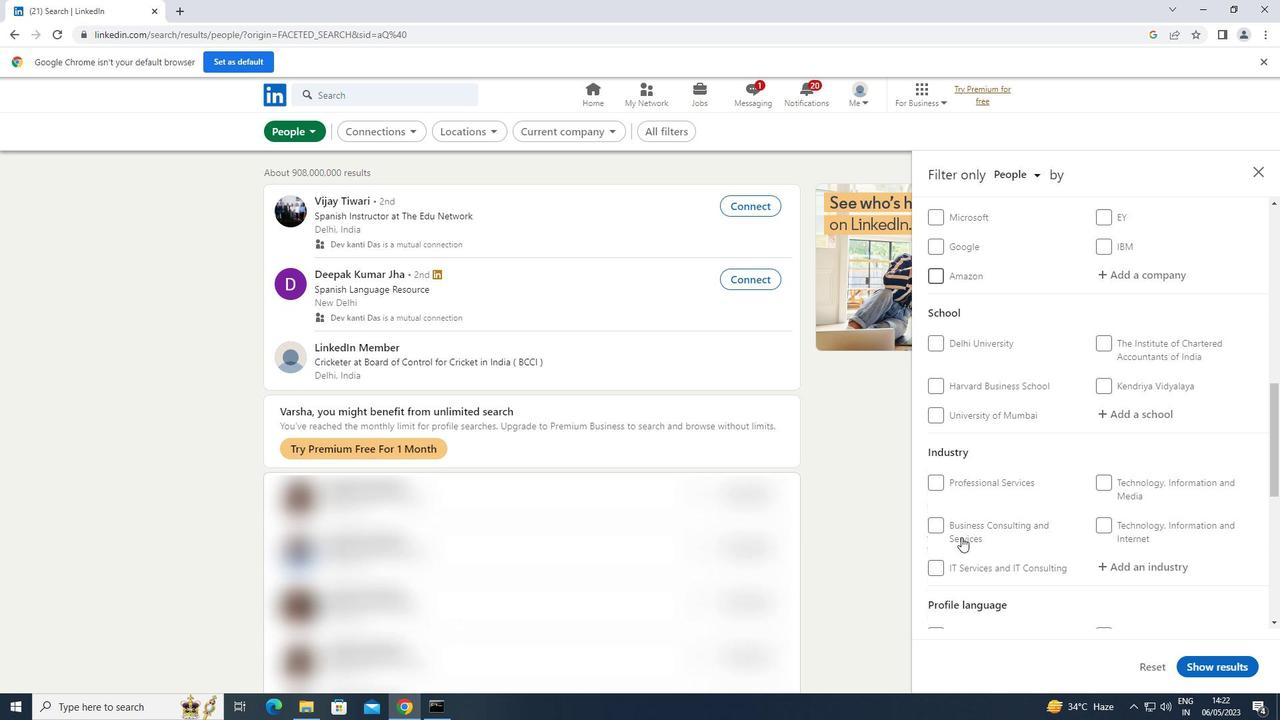 
Action: Mouse scrolled (960, 536) with delta (0, 0)
Screenshot: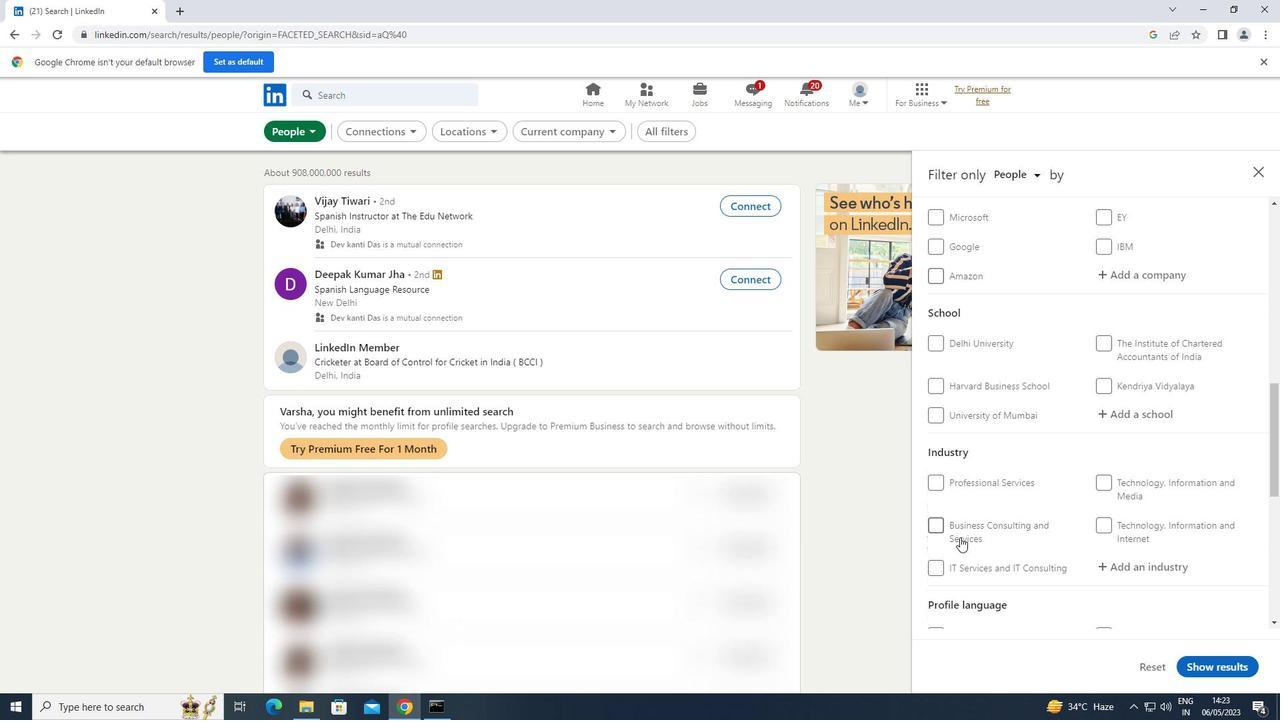 
Action: Mouse scrolled (960, 536) with delta (0, 0)
Screenshot: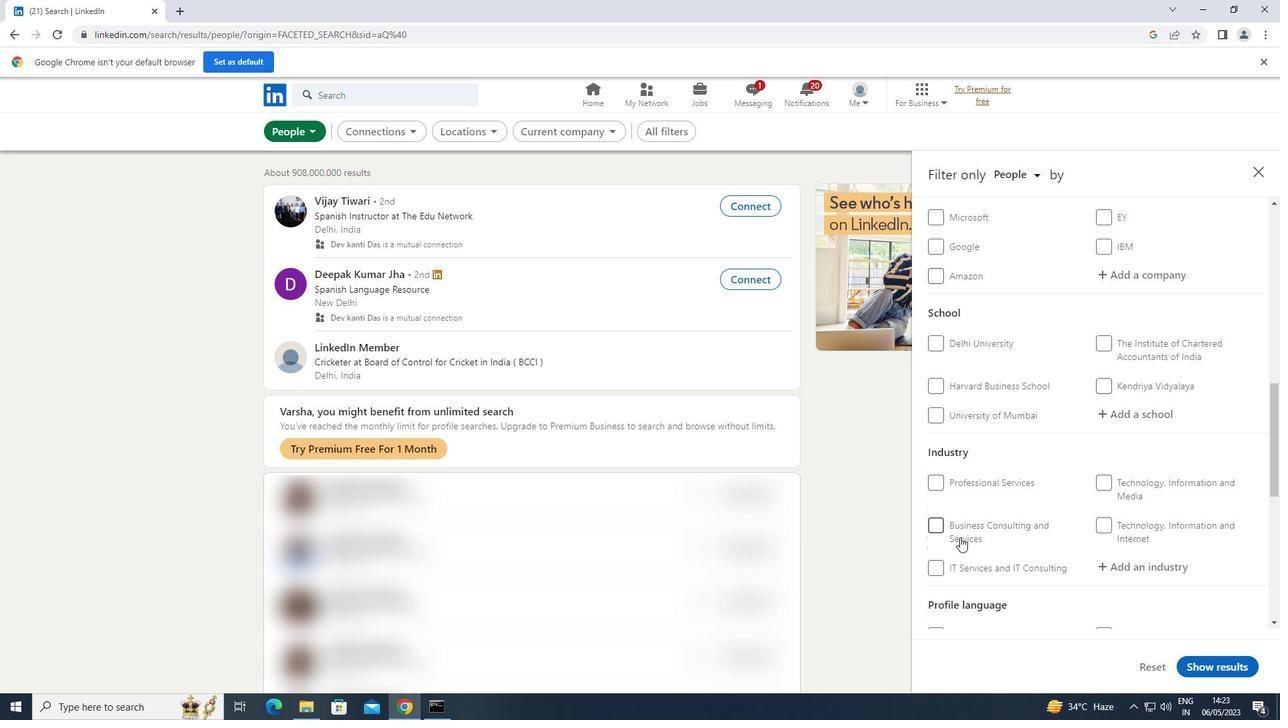 
Action: Mouse moved to (935, 537)
Screenshot: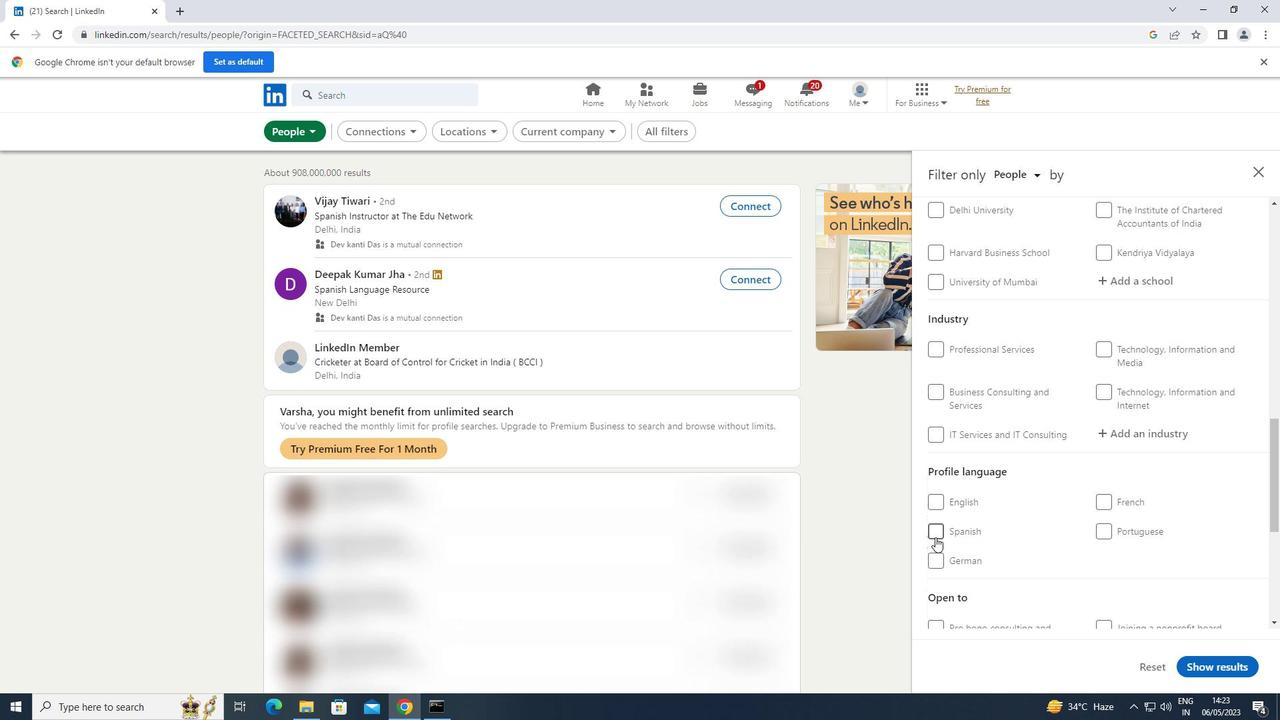 
Action: Mouse pressed left at (935, 537)
Screenshot: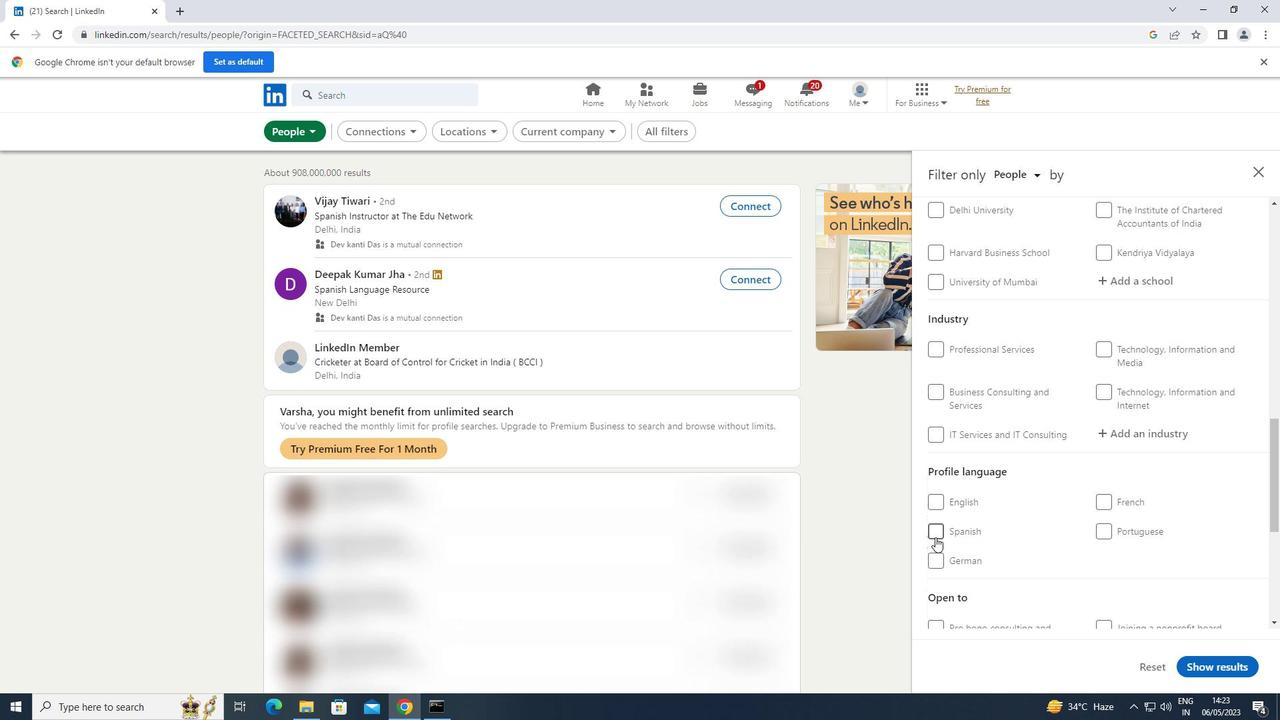 
Action: Mouse moved to (940, 532)
Screenshot: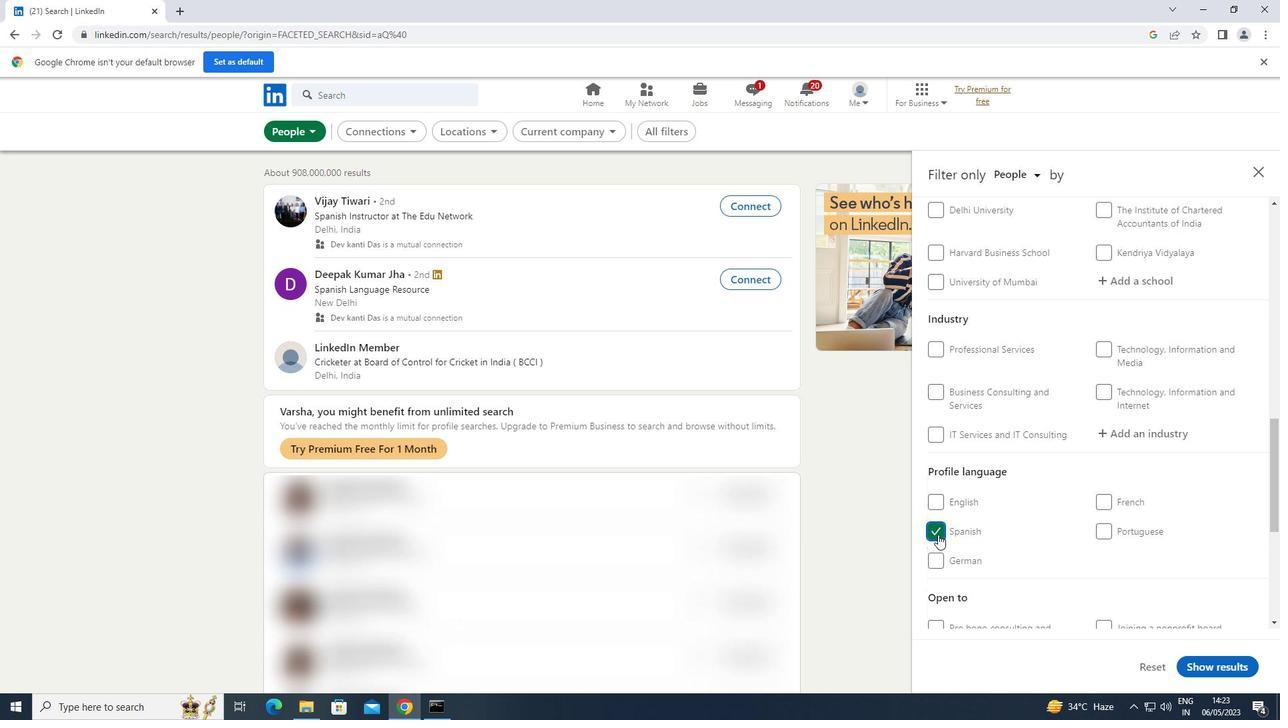 
Action: Mouse scrolled (940, 533) with delta (0, 0)
Screenshot: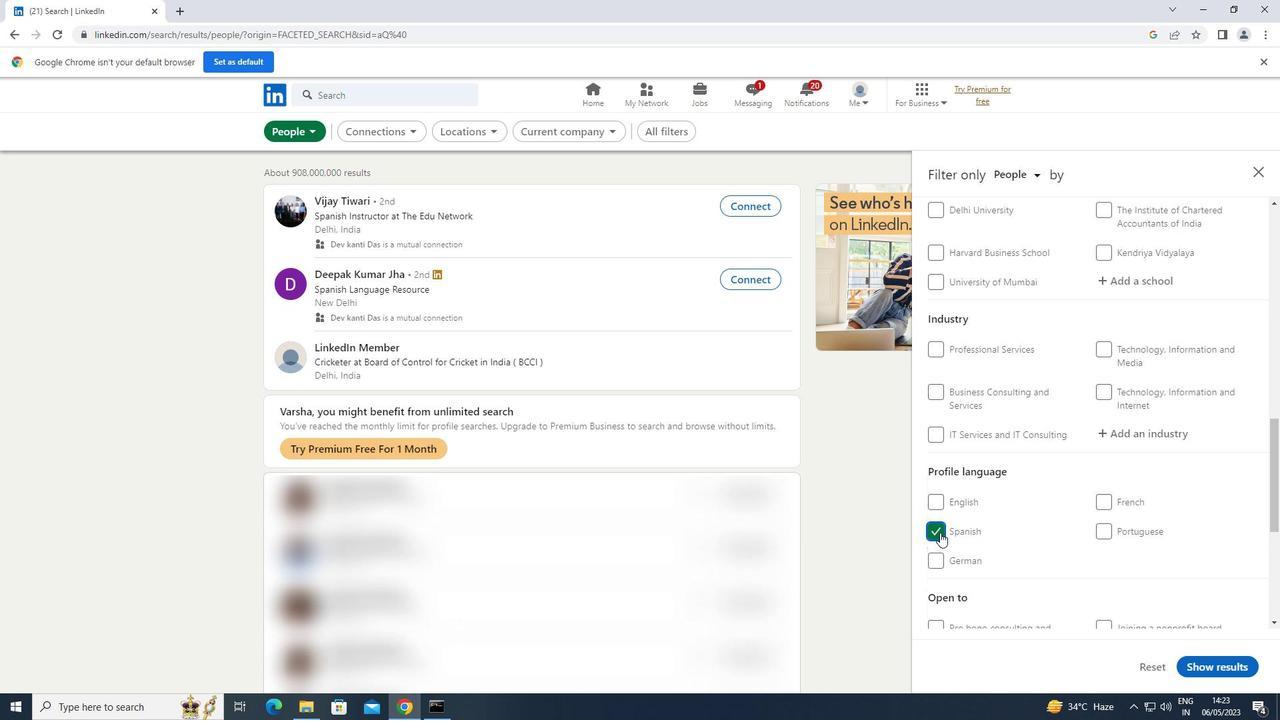 
Action: Mouse scrolled (940, 533) with delta (0, 0)
Screenshot: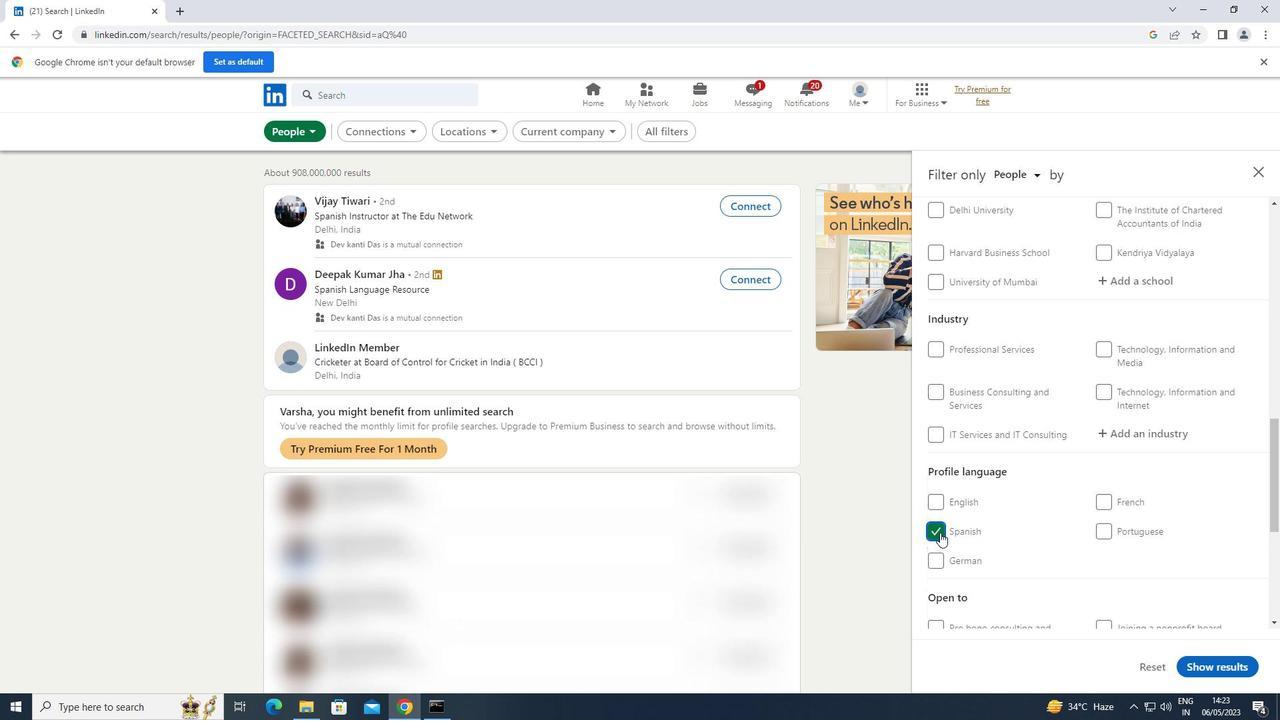 
Action: Mouse moved to (941, 530)
Screenshot: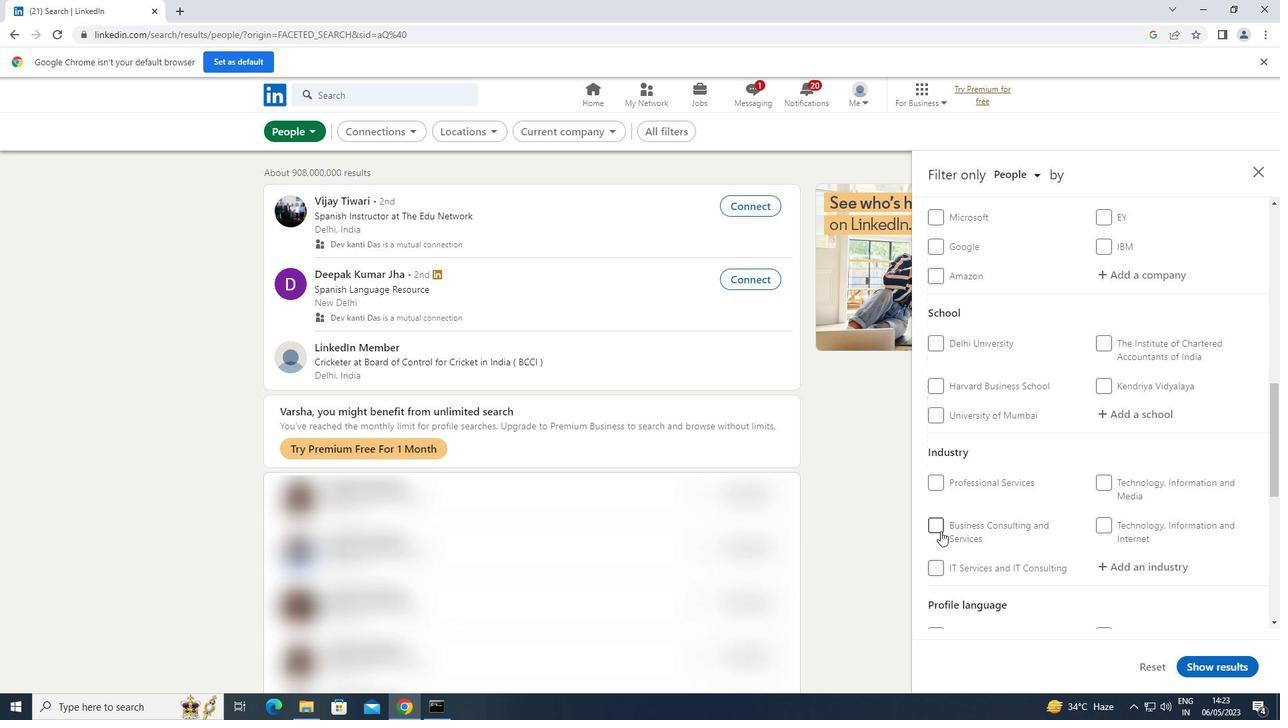 
Action: Mouse scrolled (941, 531) with delta (0, 0)
Screenshot: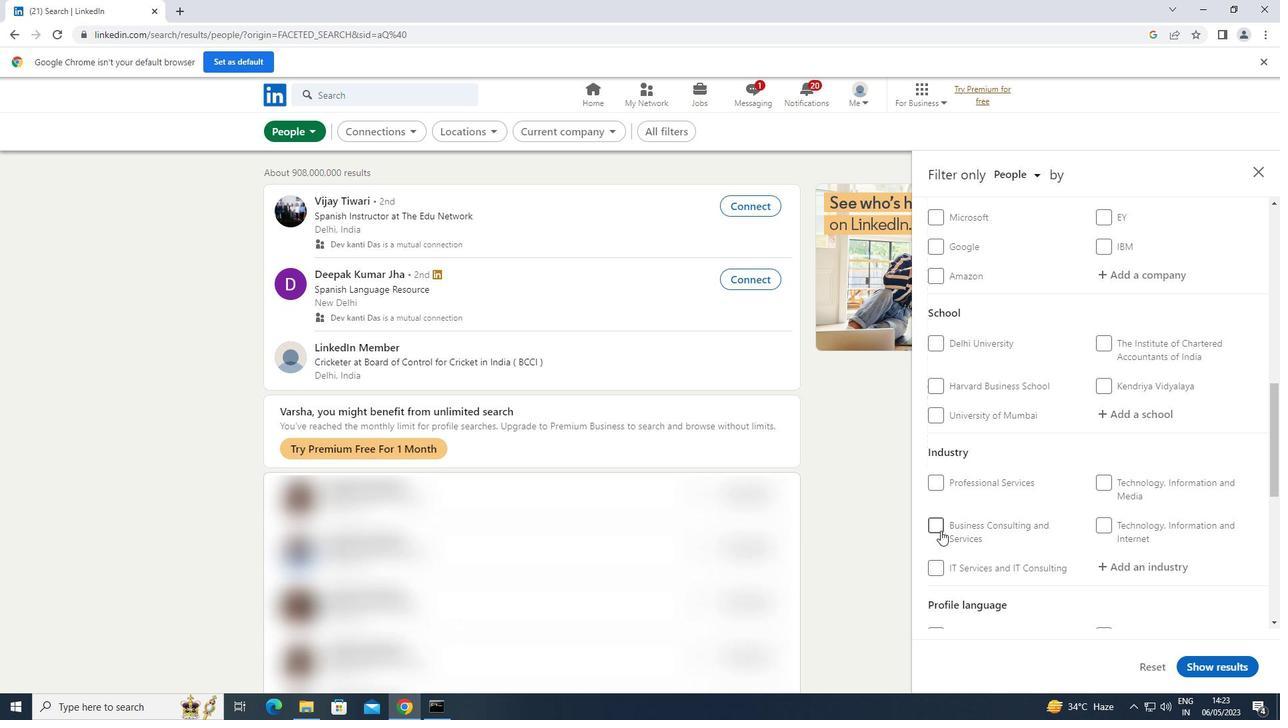 
Action: Mouse scrolled (941, 531) with delta (0, 0)
Screenshot: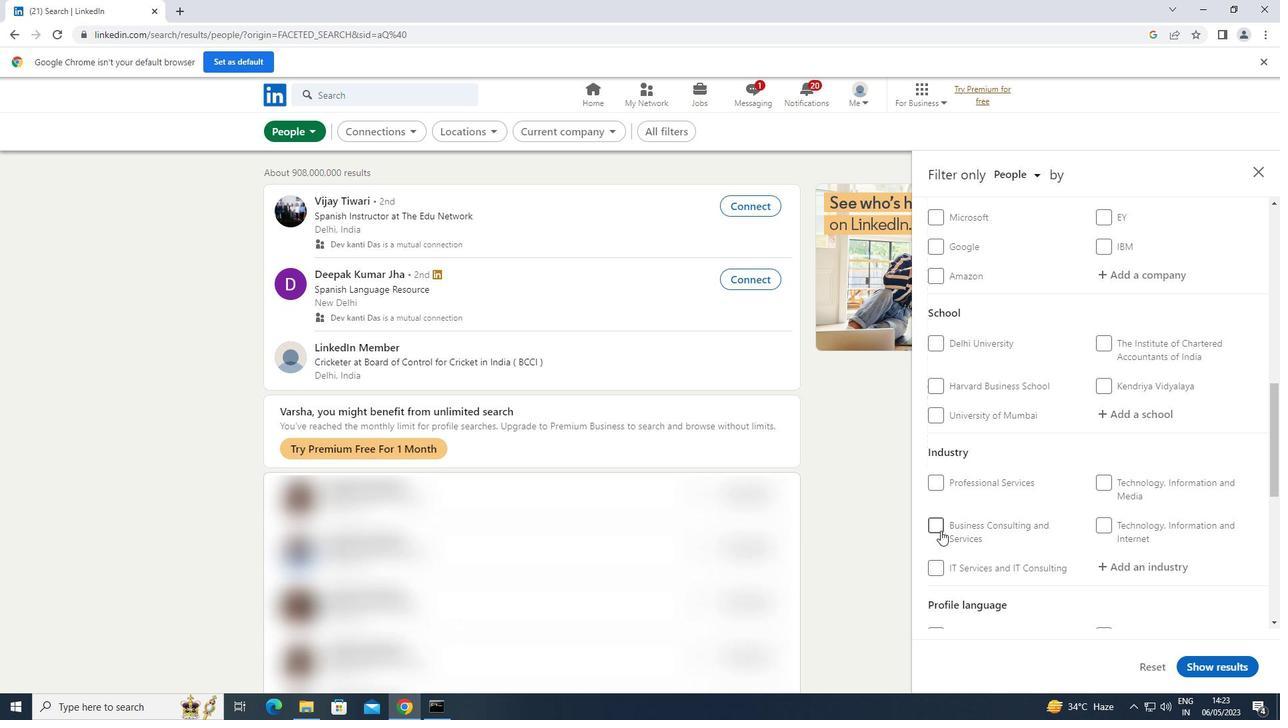 
Action: Mouse scrolled (941, 531) with delta (0, 0)
Screenshot: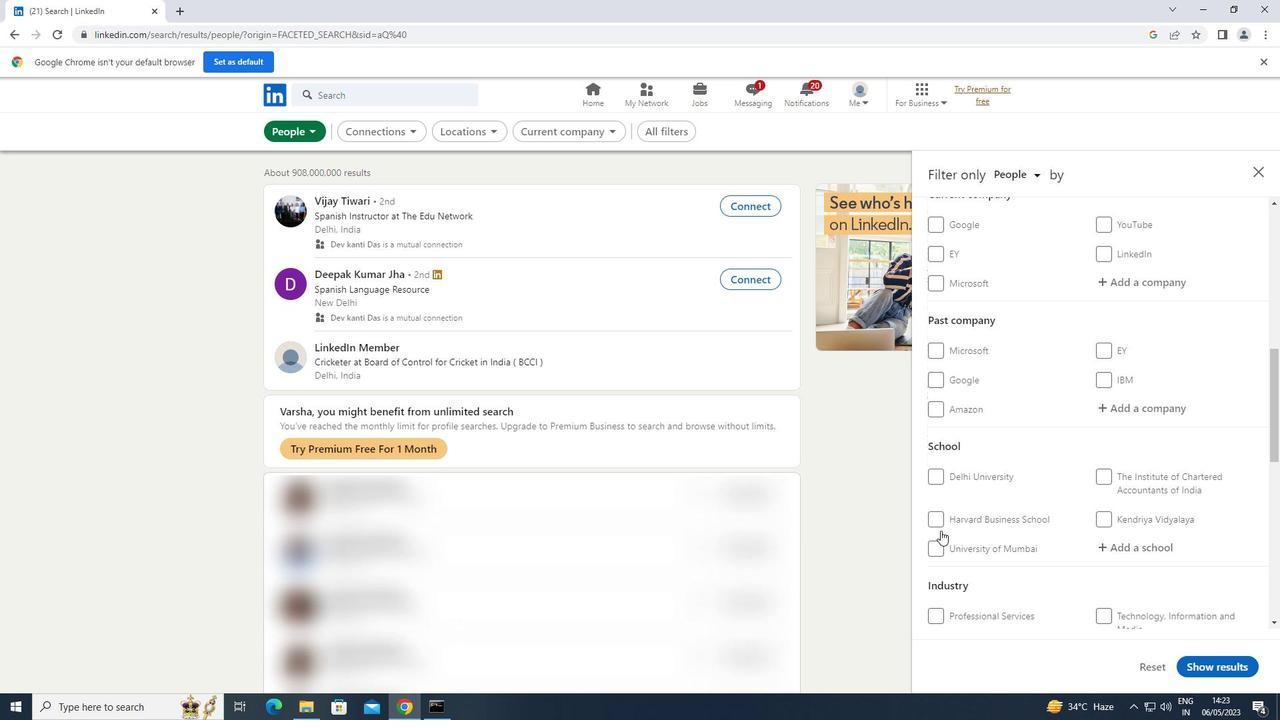 
Action: Mouse scrolled (941, 531) with delta (0, 0)
Screenshot: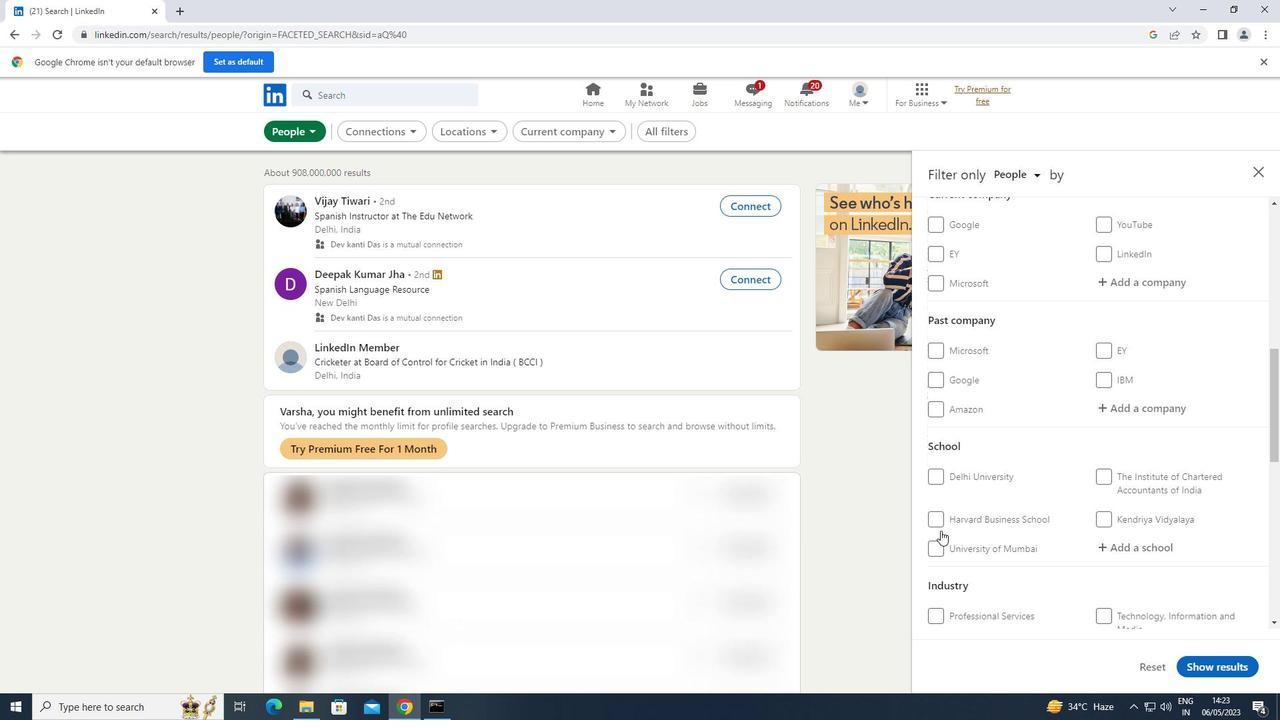 
Action: Mouse moved to (1135, 416)
Screenshot: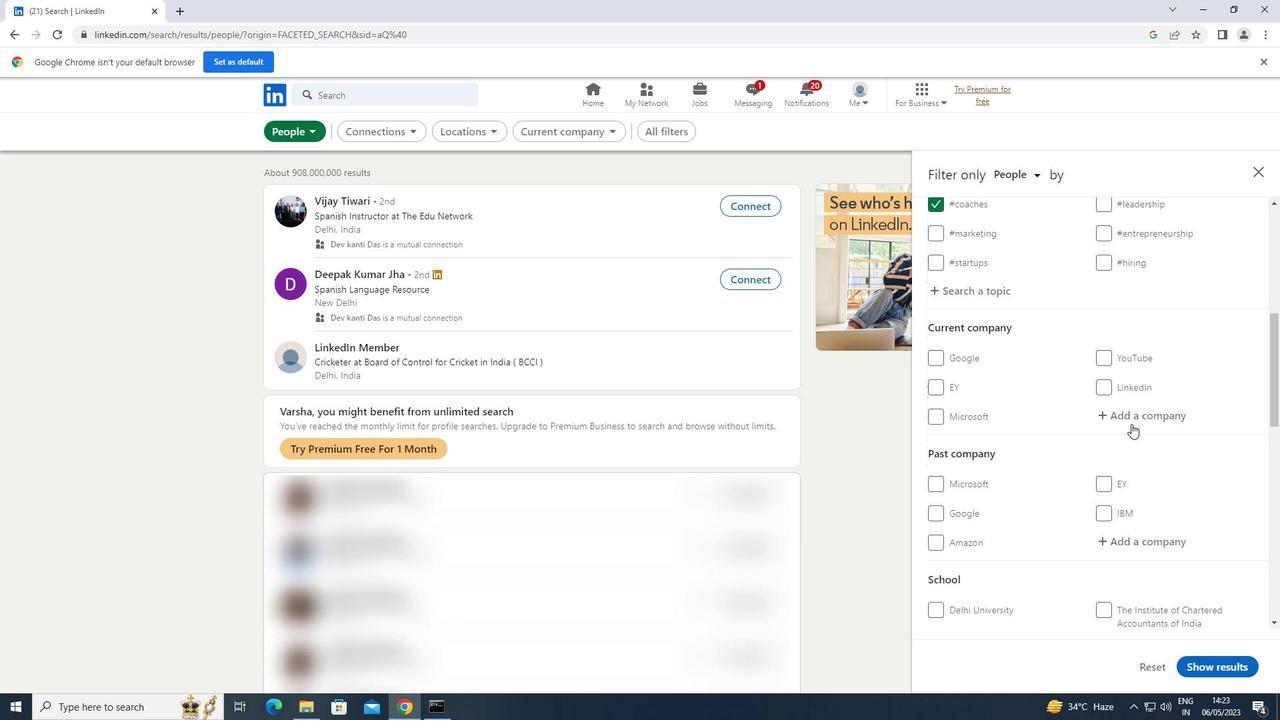 
Action: Mouse pressed left at (1135, 416)
Screenshot: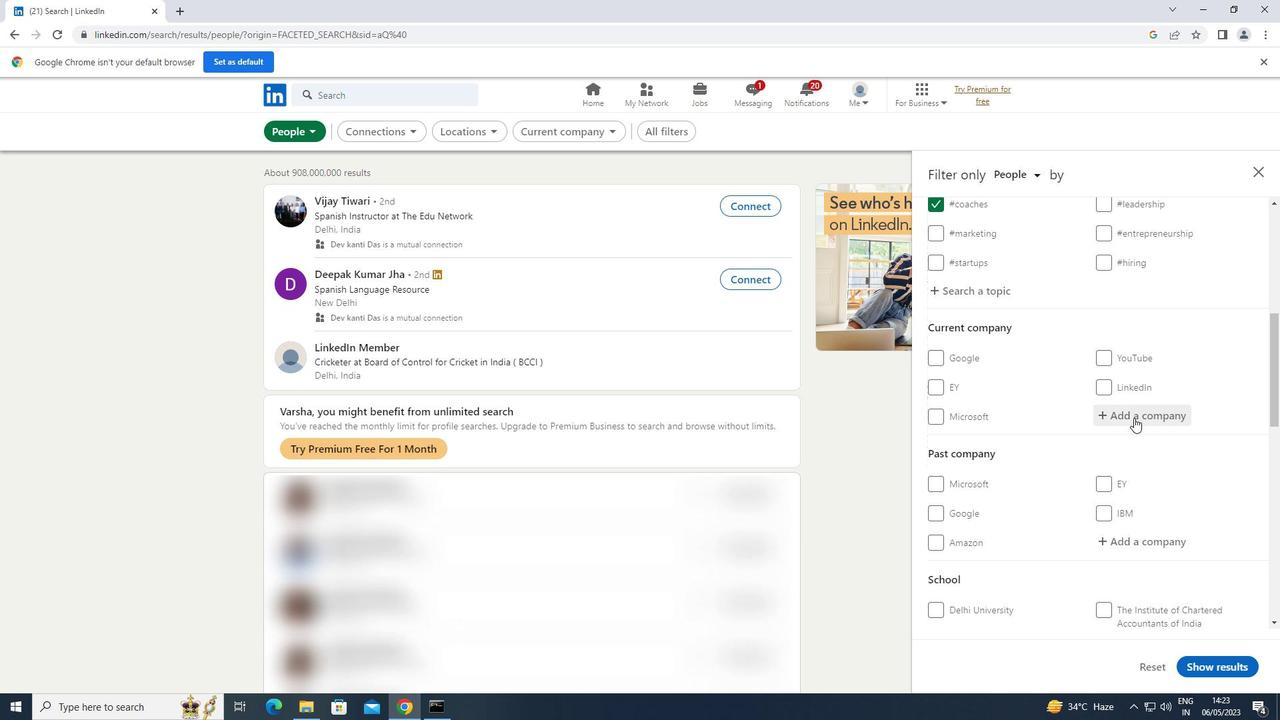 
Action: Key pressed <Key.shift>RUSSEL
Screenshot: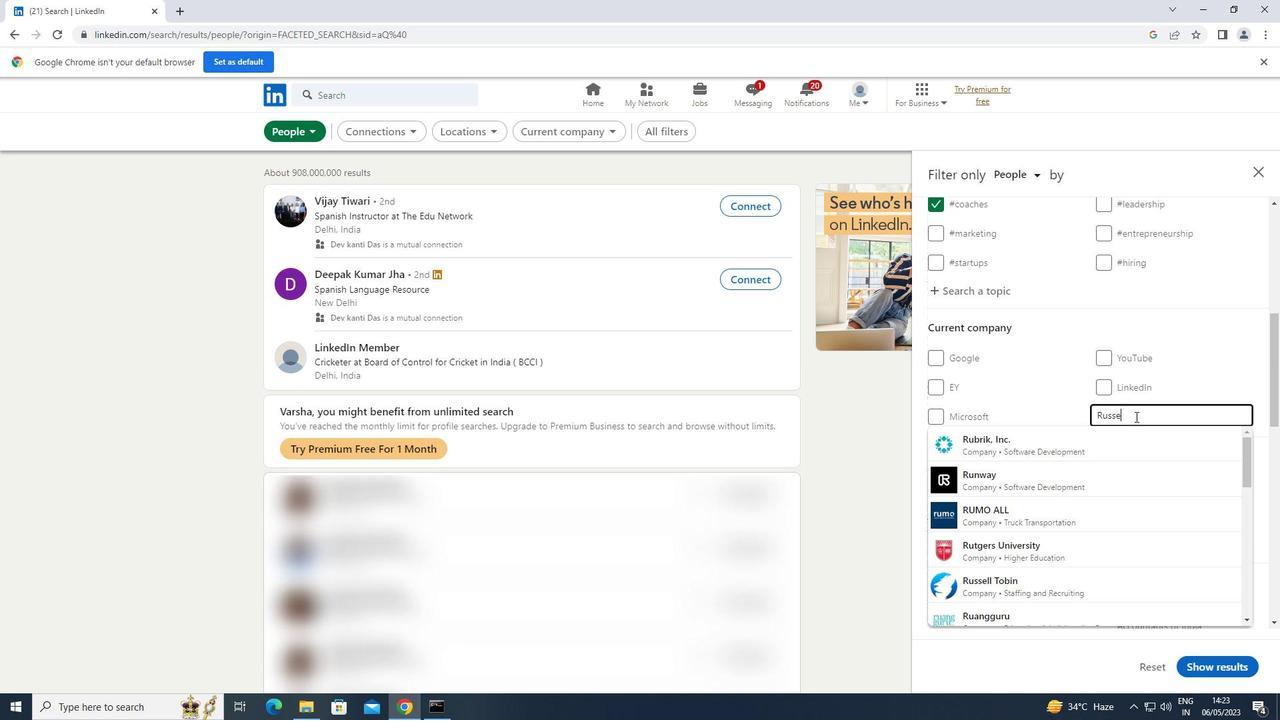 
Action: Mouse moved to (1060, 433)
Screenshot: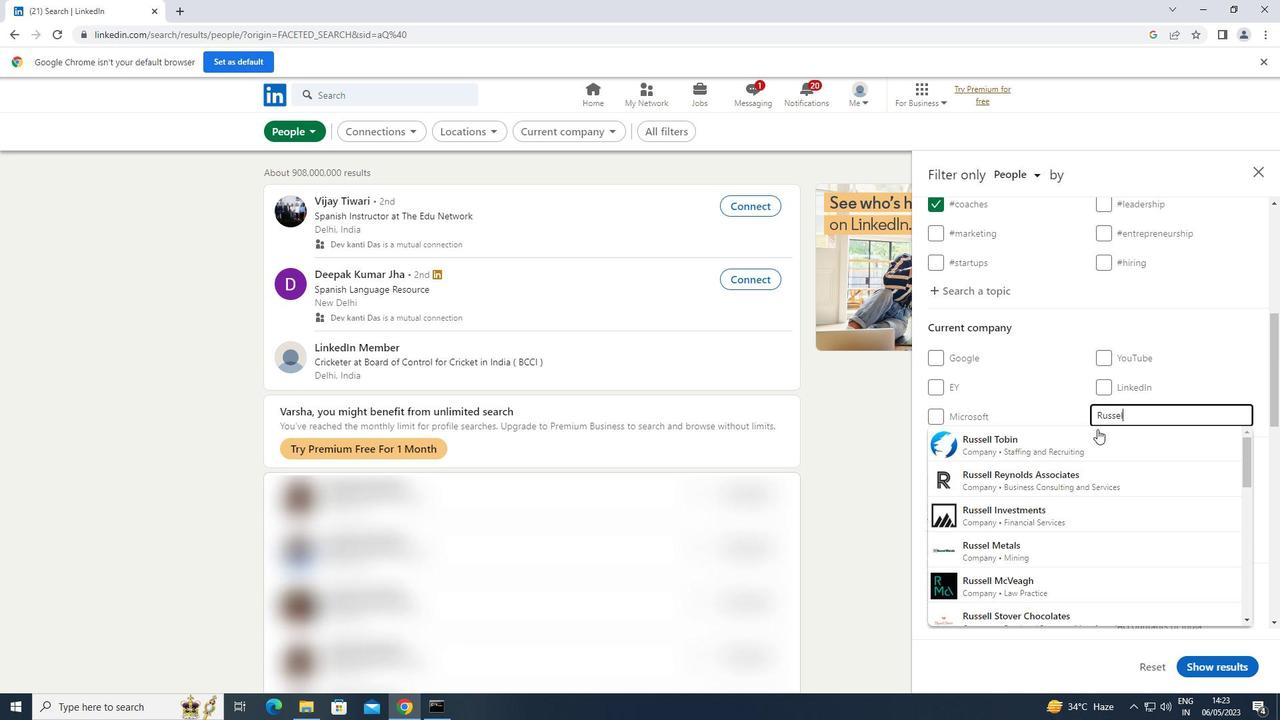 
Action: Mouse pressed left at (1060, 433)
Screenshot: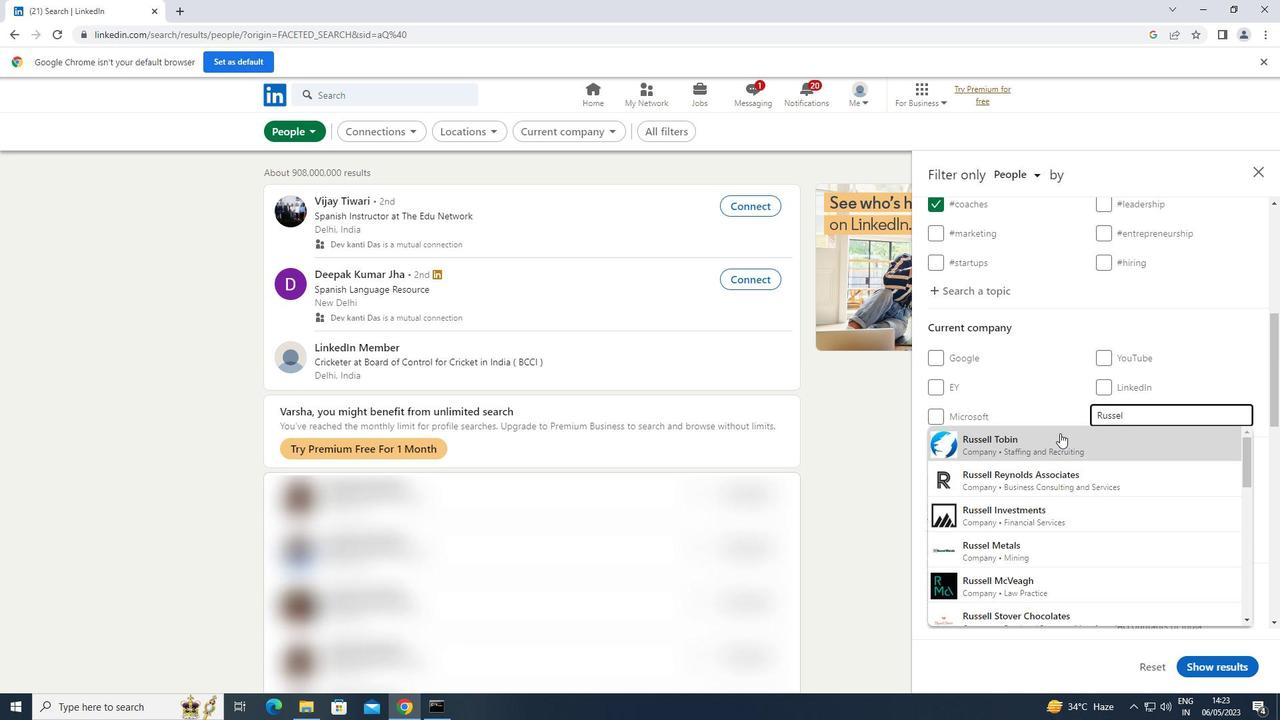 
Action: Mouse scrolled (1060, 432) with delta (0, 0)
Screenshot: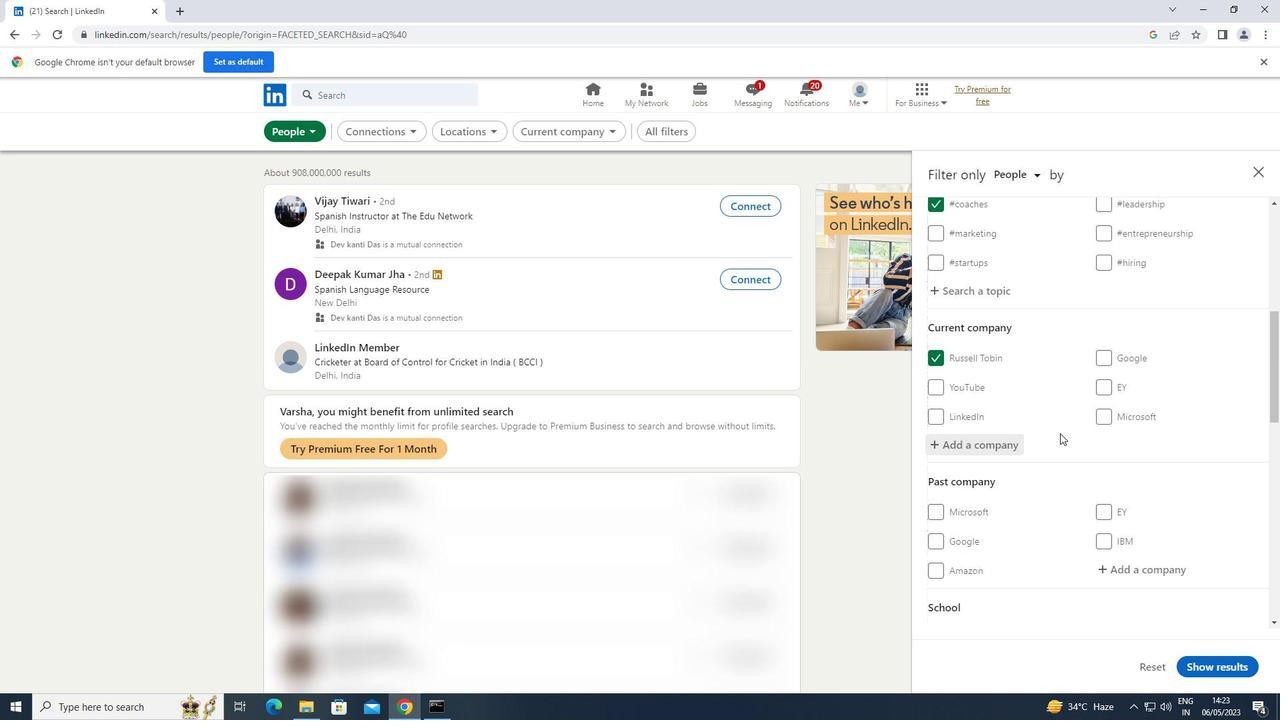 
Action: Mouse scrolled (1060, 432) with delta (0, 0)
Screenshot: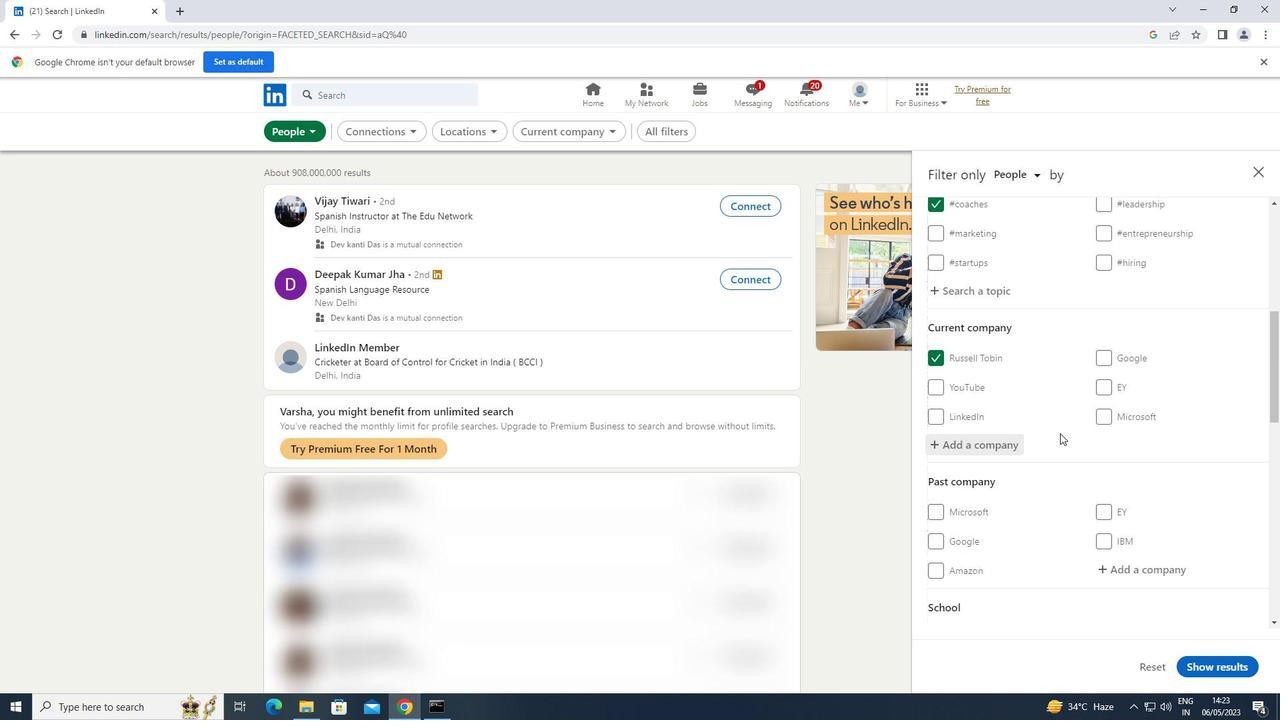 
Action: Mouse scrolled (1060, 432) with delta (0, 0)
Screenshot: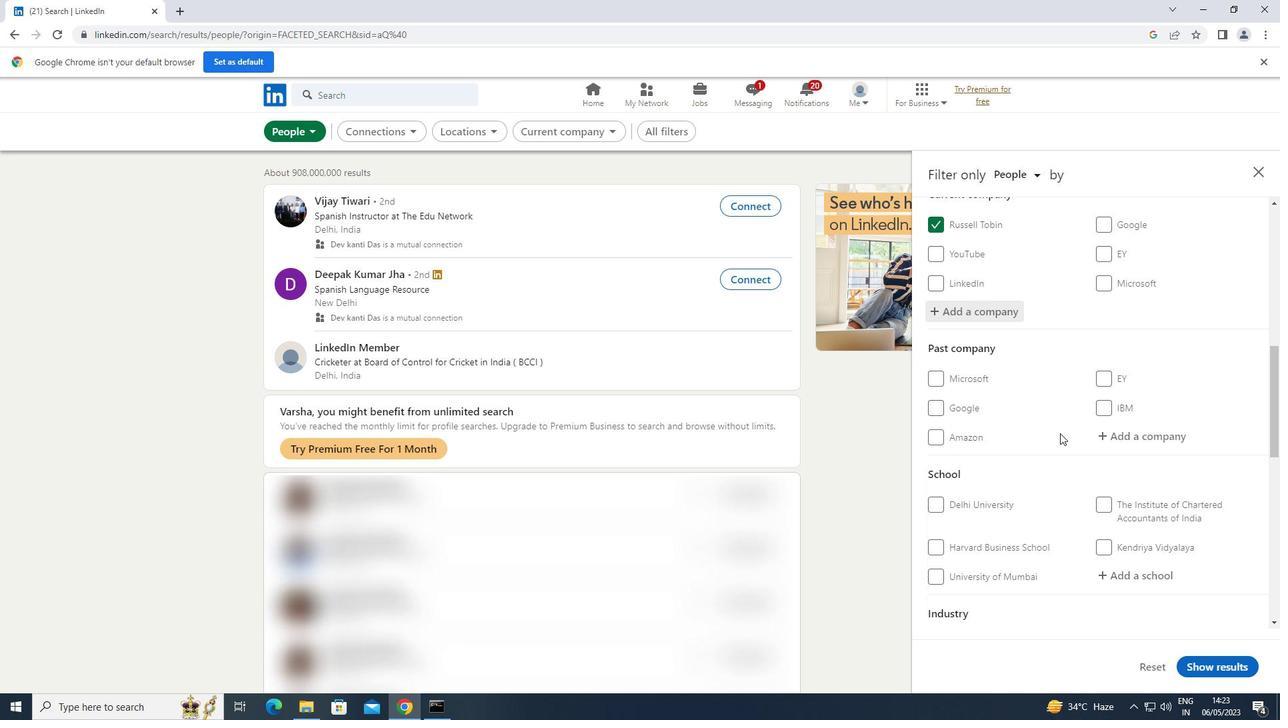 
Action: Mouse moved to (1155, 510)
Screenshot: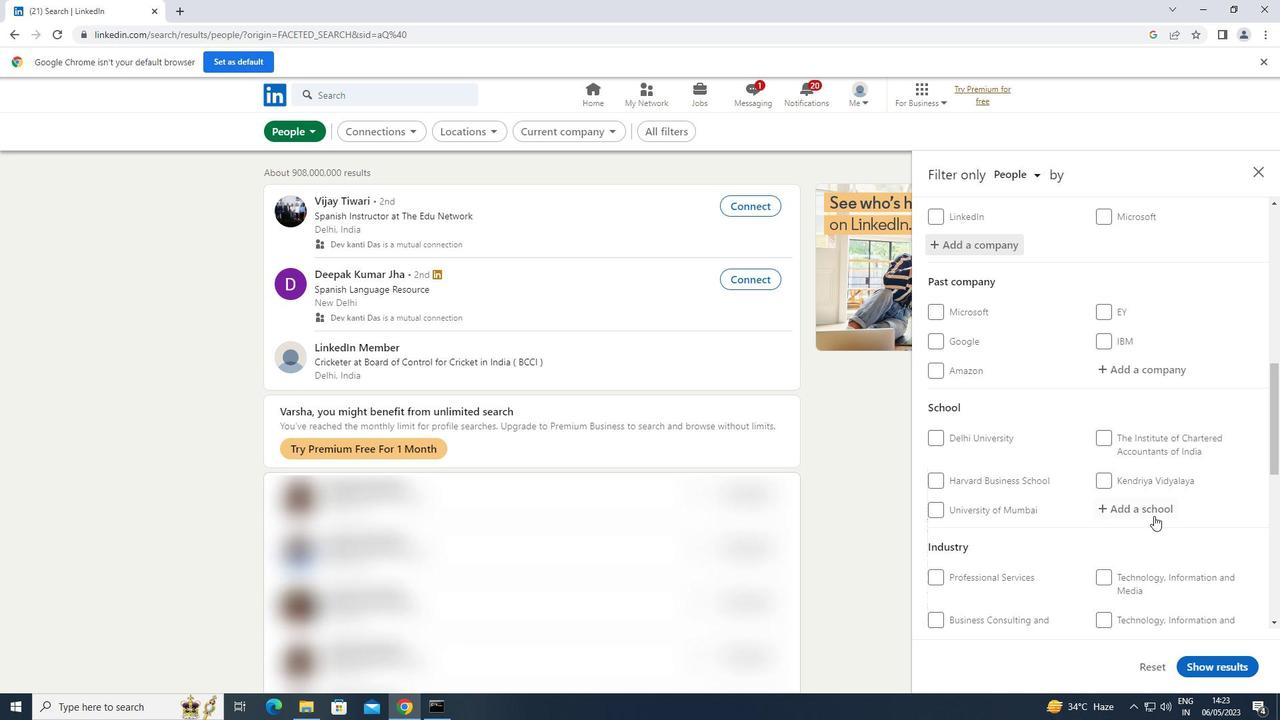 
Action: Mouse pressed left at (1155, 510)
Screenshot: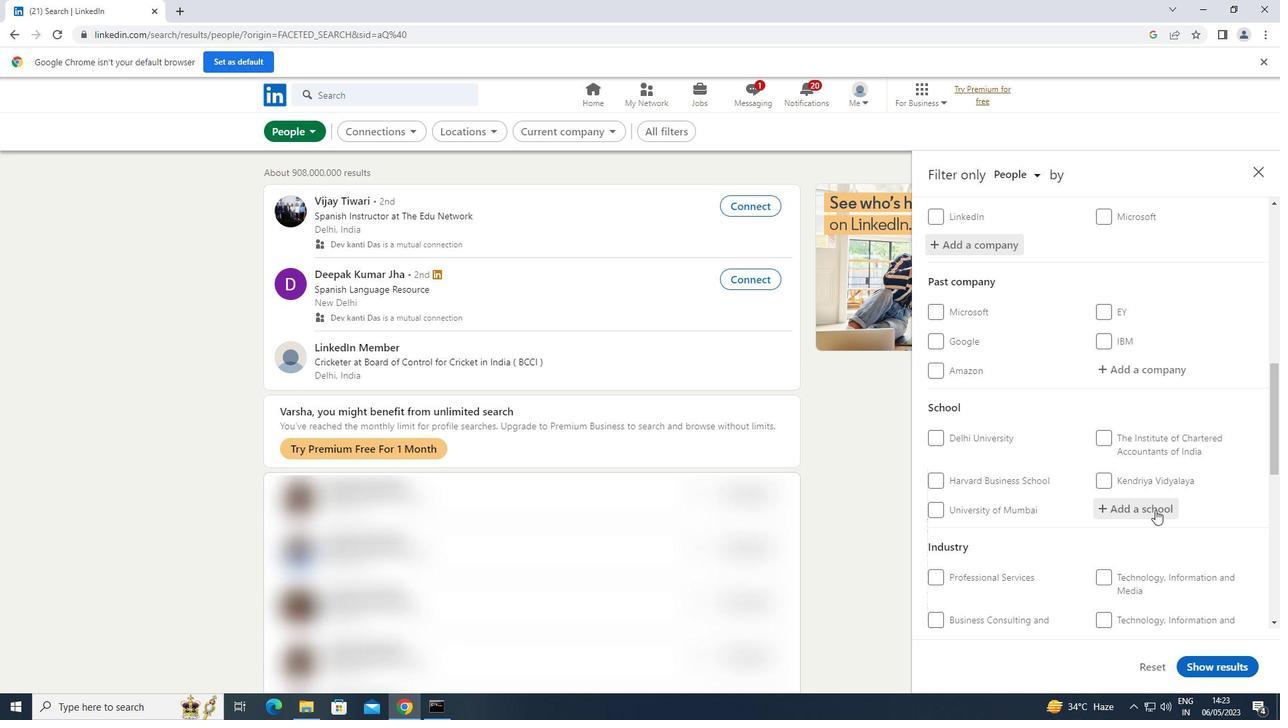 
Action: Key pressed <Key.shift>SANJAY<Key.space><Key.shift>GHODAWAT
Screenshot: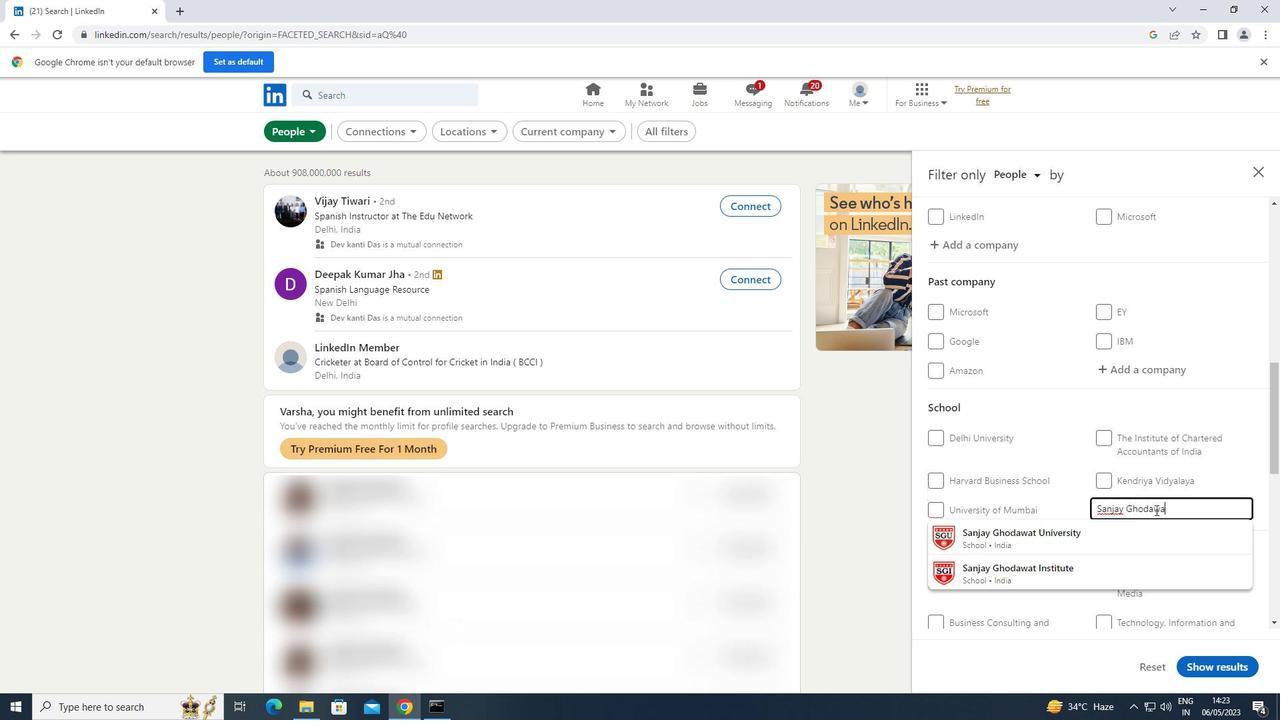 
Action: Mouse moved to (1058, 528)
Screenshot: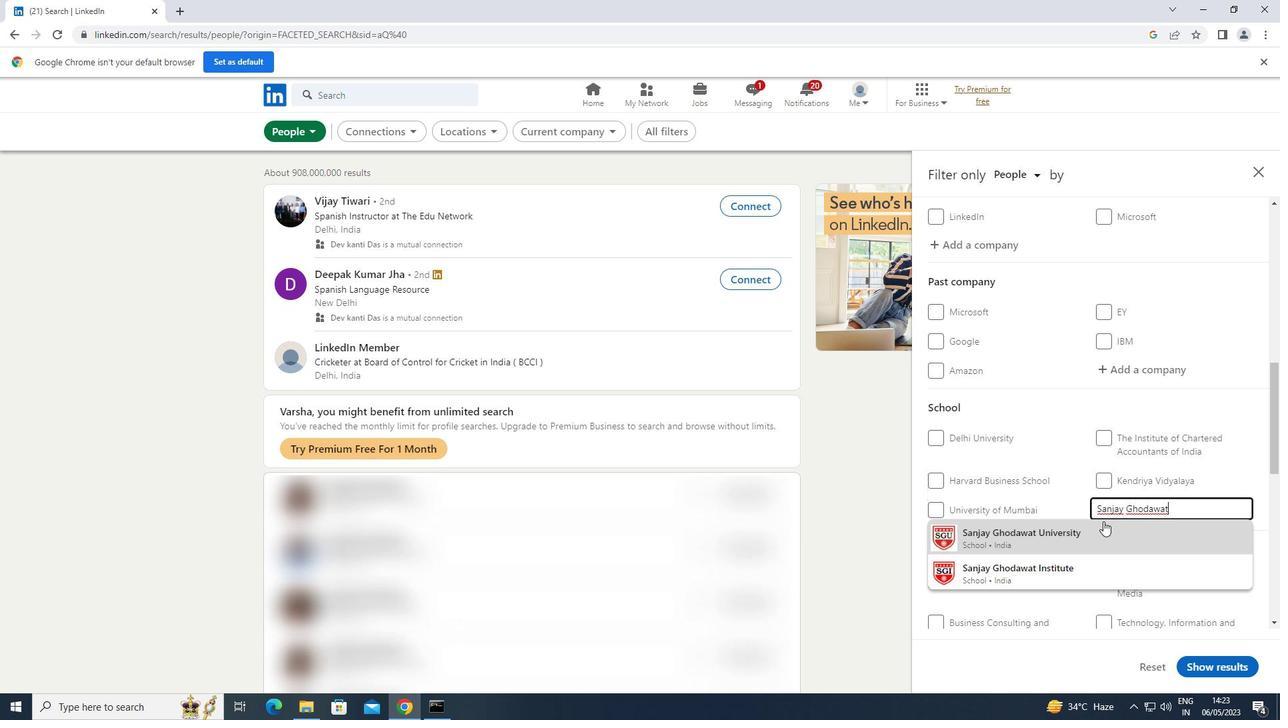 
Action: Mouse pressed left at (1058, 528)
Screenshot: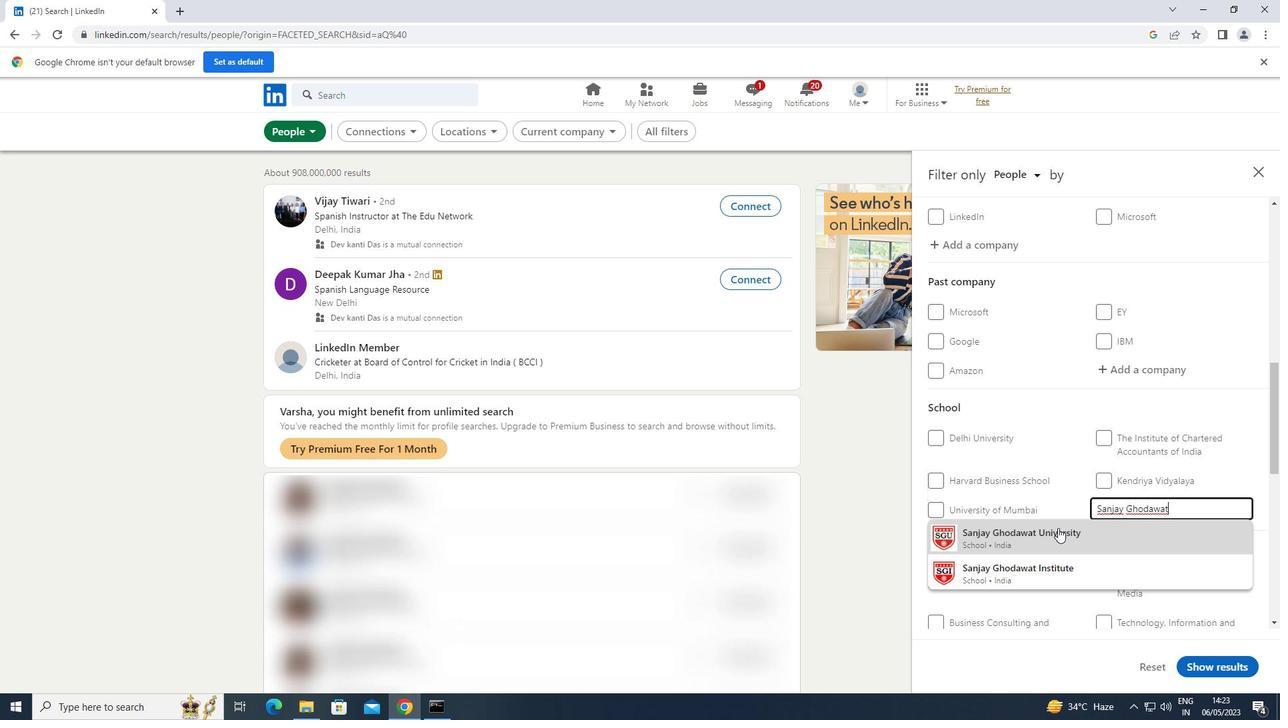 
Action: Mouse moved to (1061, 521)
Screenshot: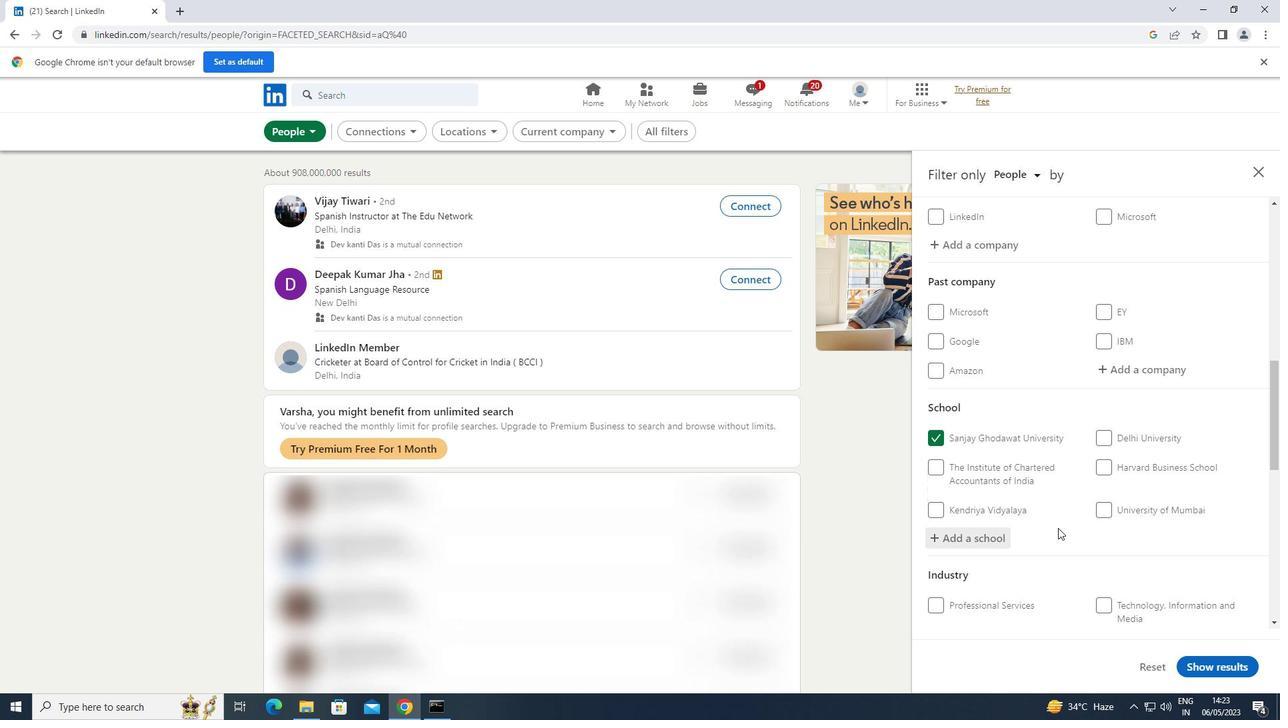 
Action: Mouse scrolled (1061, 520) with delta (0, 0)
Screenshot: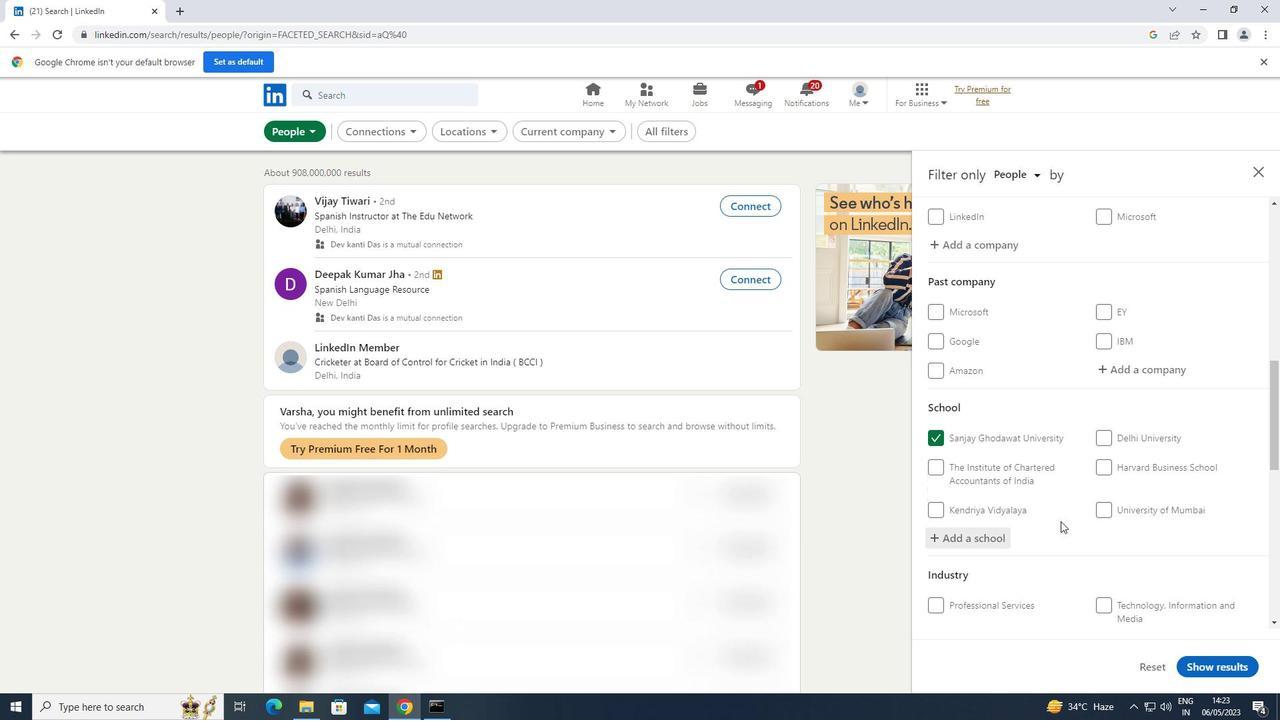 
Action: Mouse scrolled (1061, 520) with delta (0, 0)
Screenshot: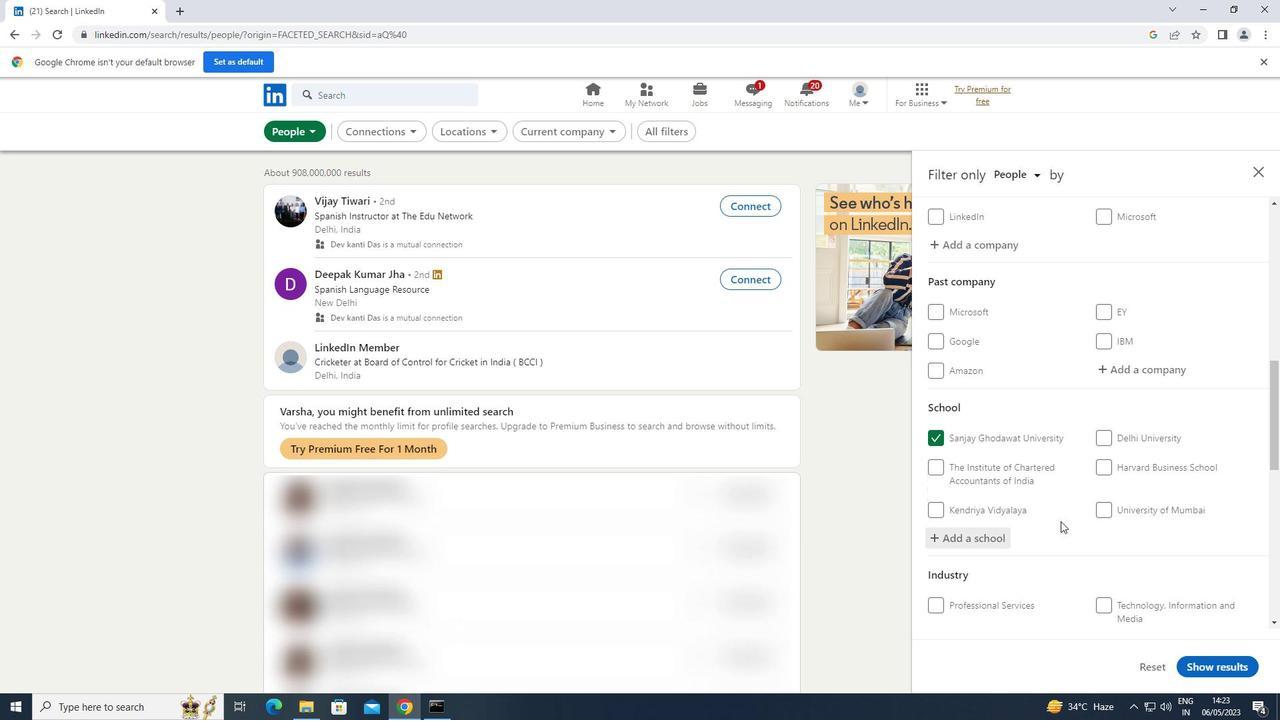 
Action: Mouse moved to (1061, 520)
Screenshot: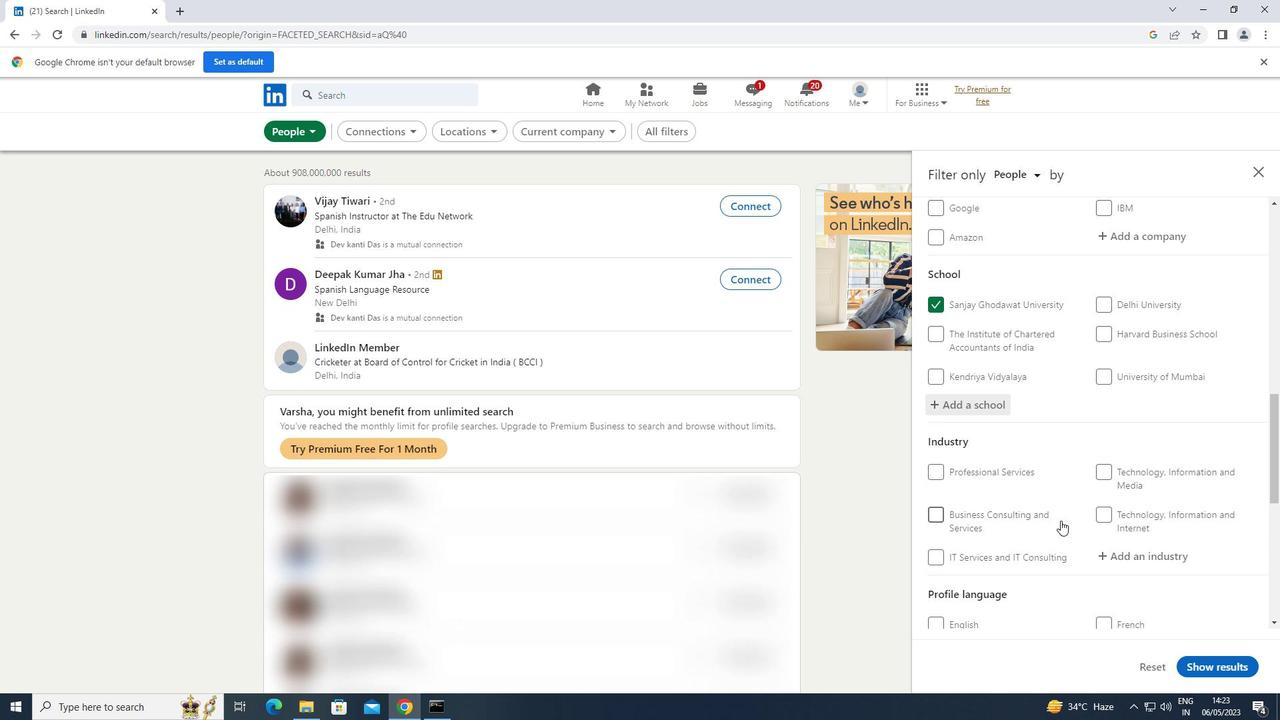 
Action: Mouse scrolled (1061, 519) with delta (0, 0)
Screenshot: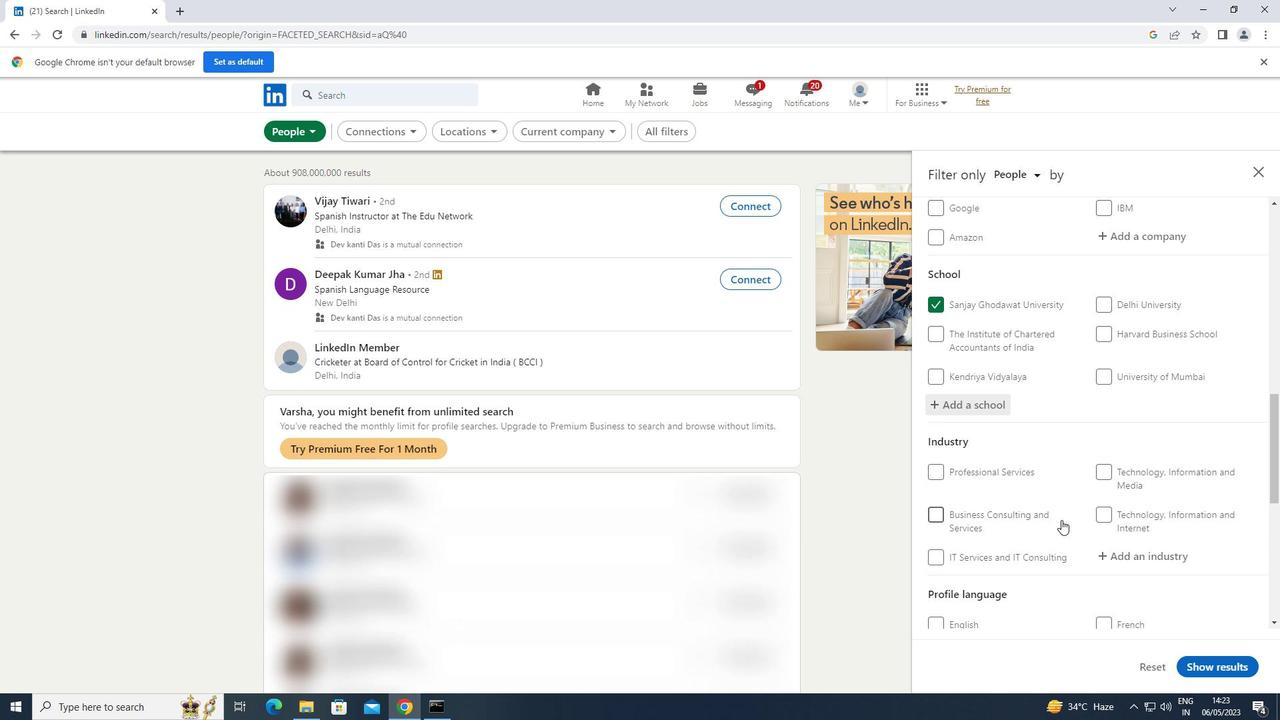 
Action: Mouse moved to (1117, 490)
Screenshot: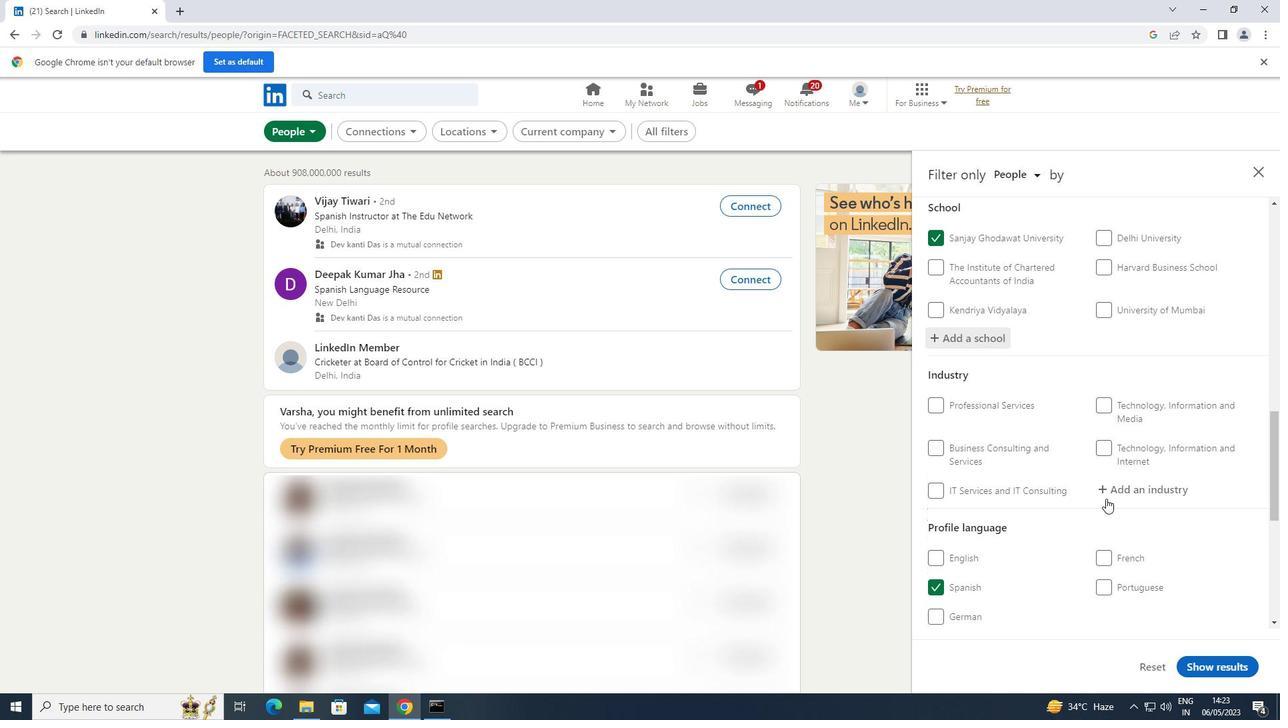 
Action: Mouse pressed left at (1117, 490)
Screenshot: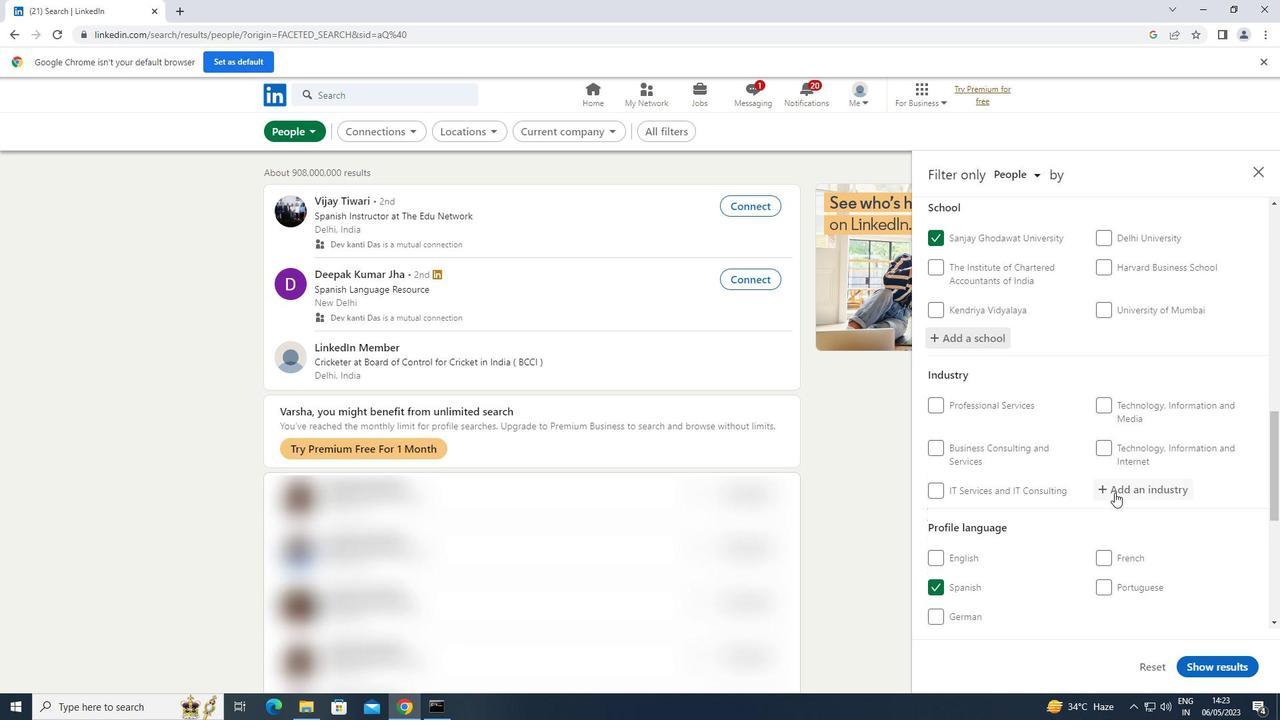 
Action: Key pressed <Key.shift>FACILITI
Screenshot: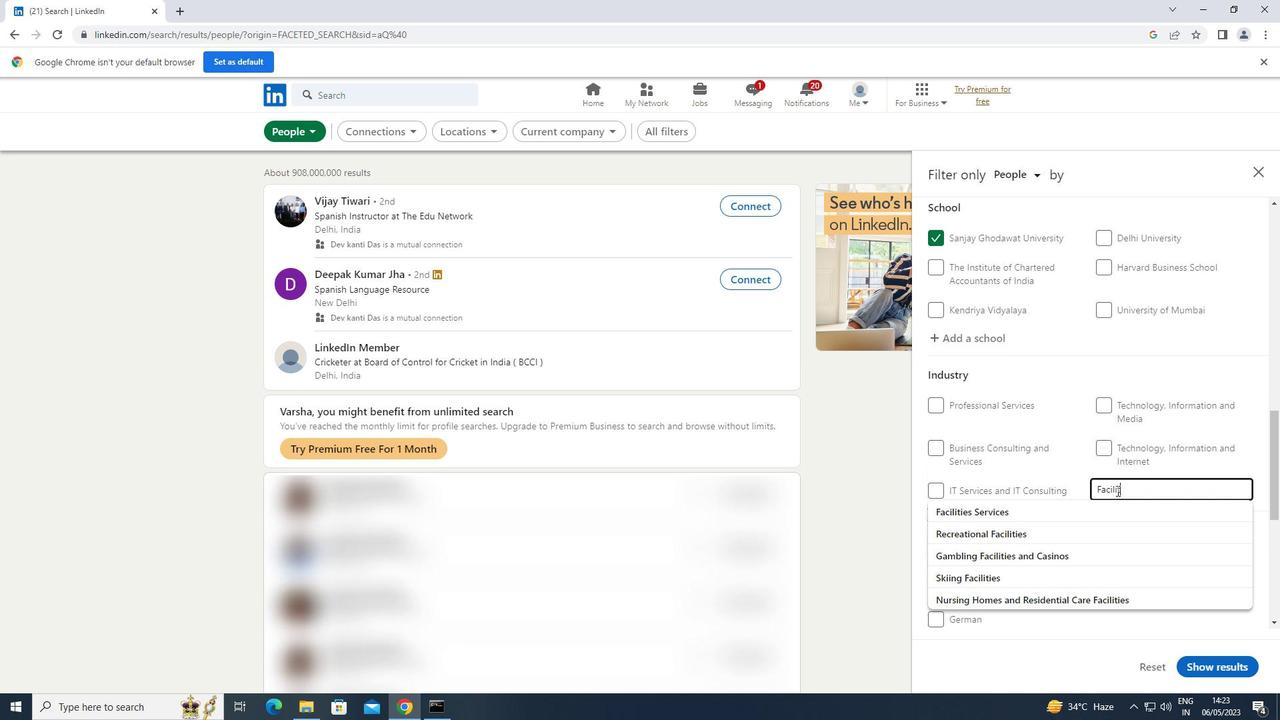 
Action: Mouse moved to (998, 504)
Screenshot: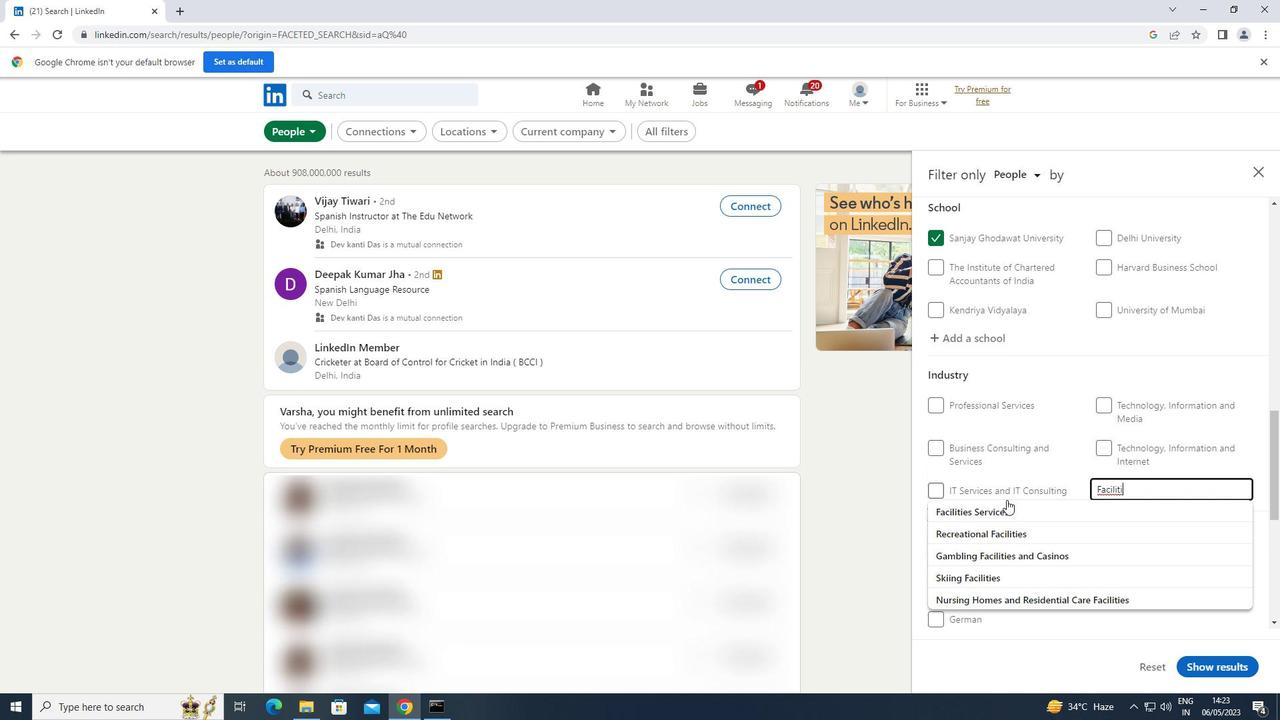 
Action: Mouse pressed left at (998, 504)
Screenshot: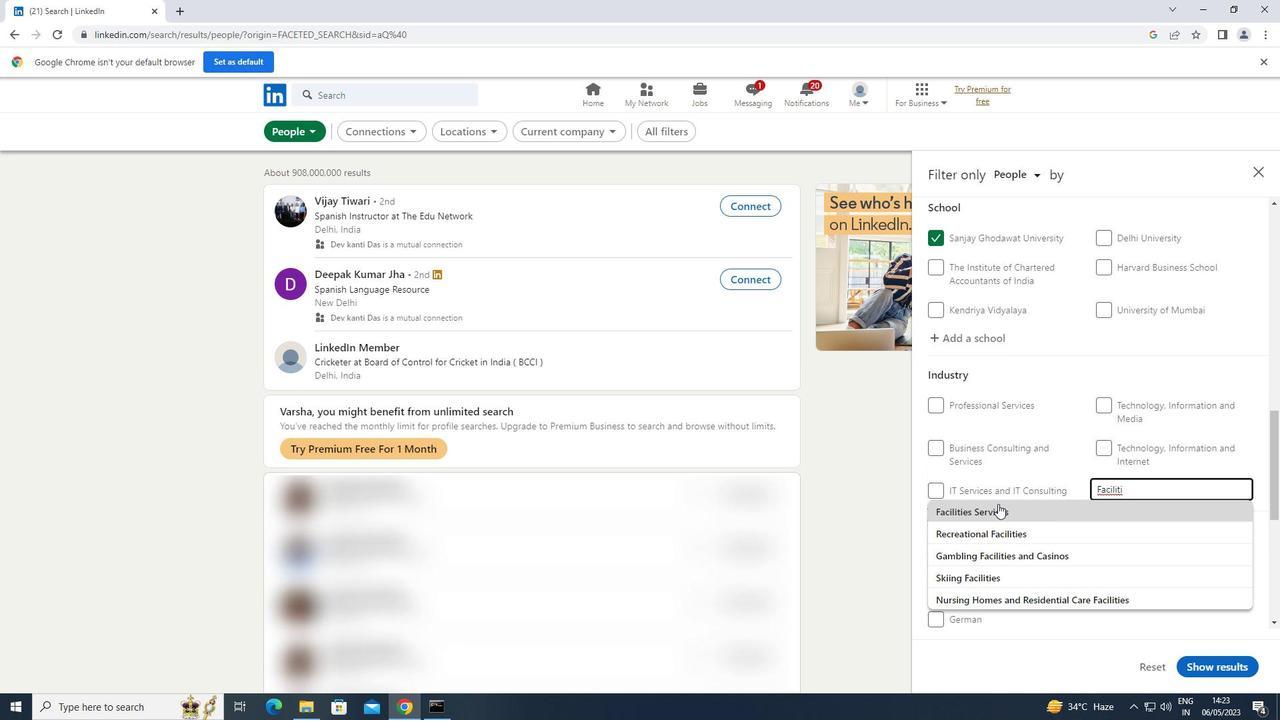 
Action: Mouse moved to (997, 502)
Screenshot: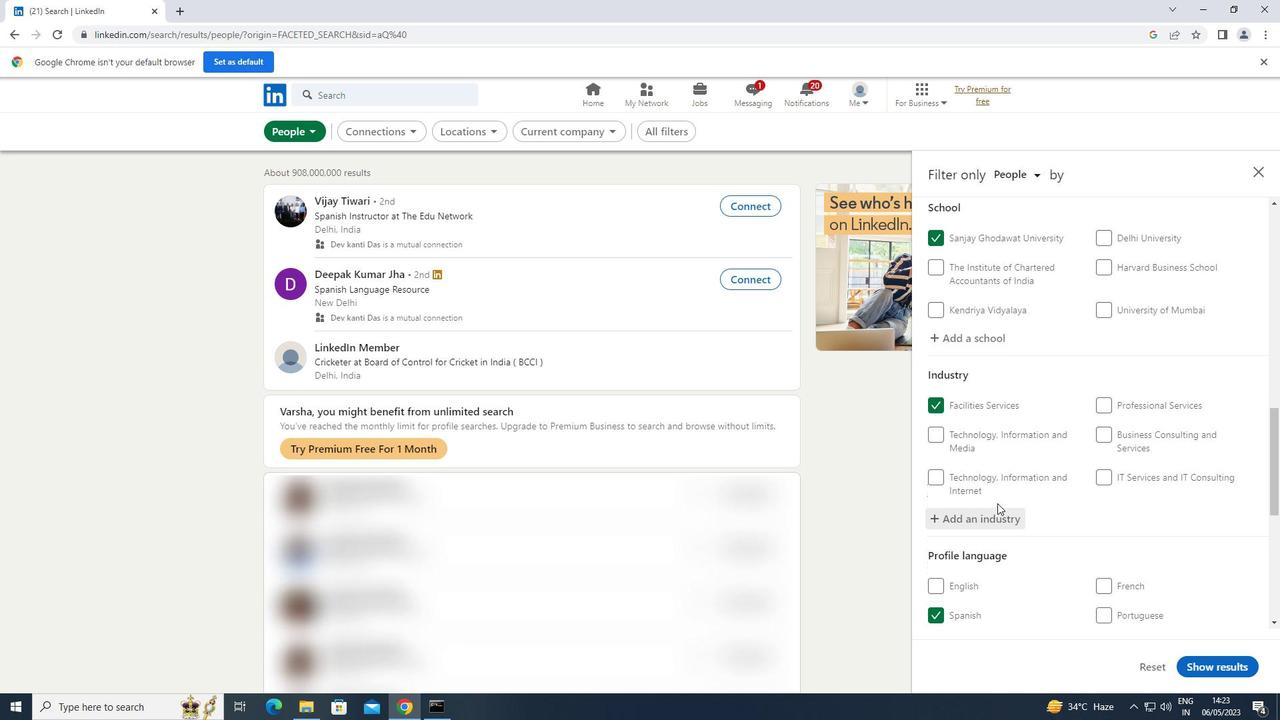 
Action: Mouse scrolled (997, 502) with delta (0, 0)
Screenshot: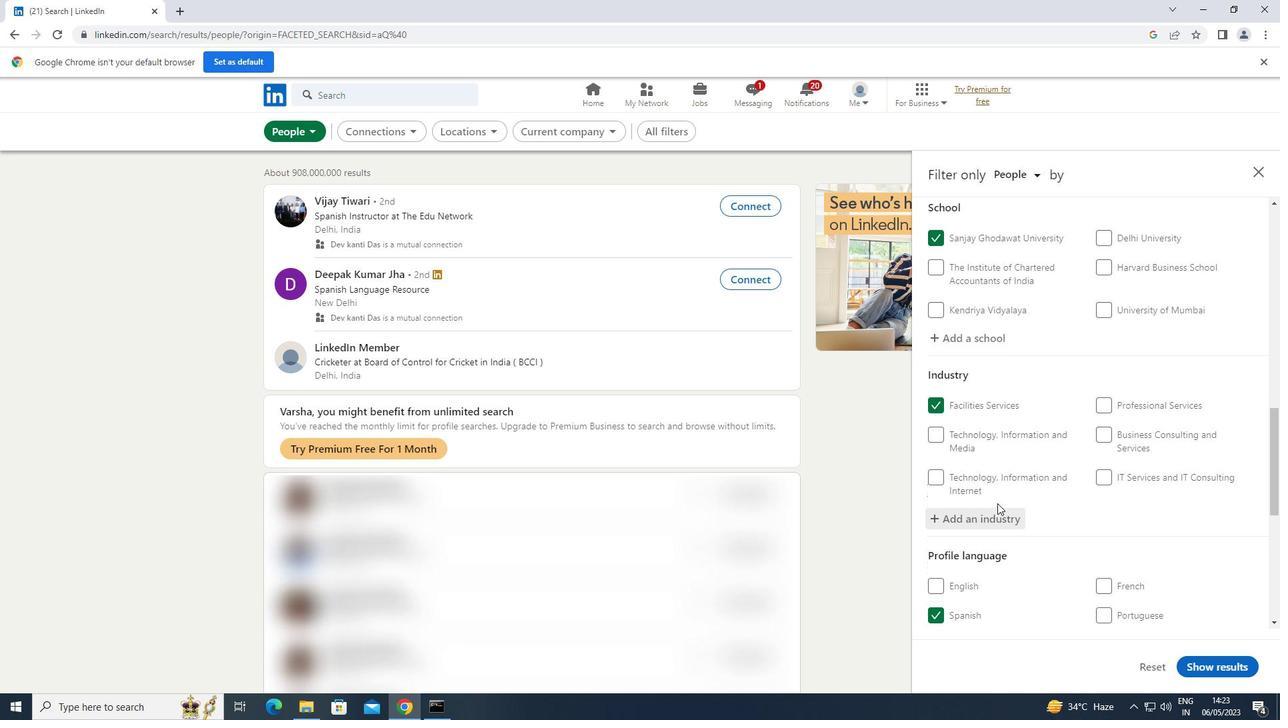 
Action: Mouse scrolled (997, 502) with delta (0, 0)
Screenshot: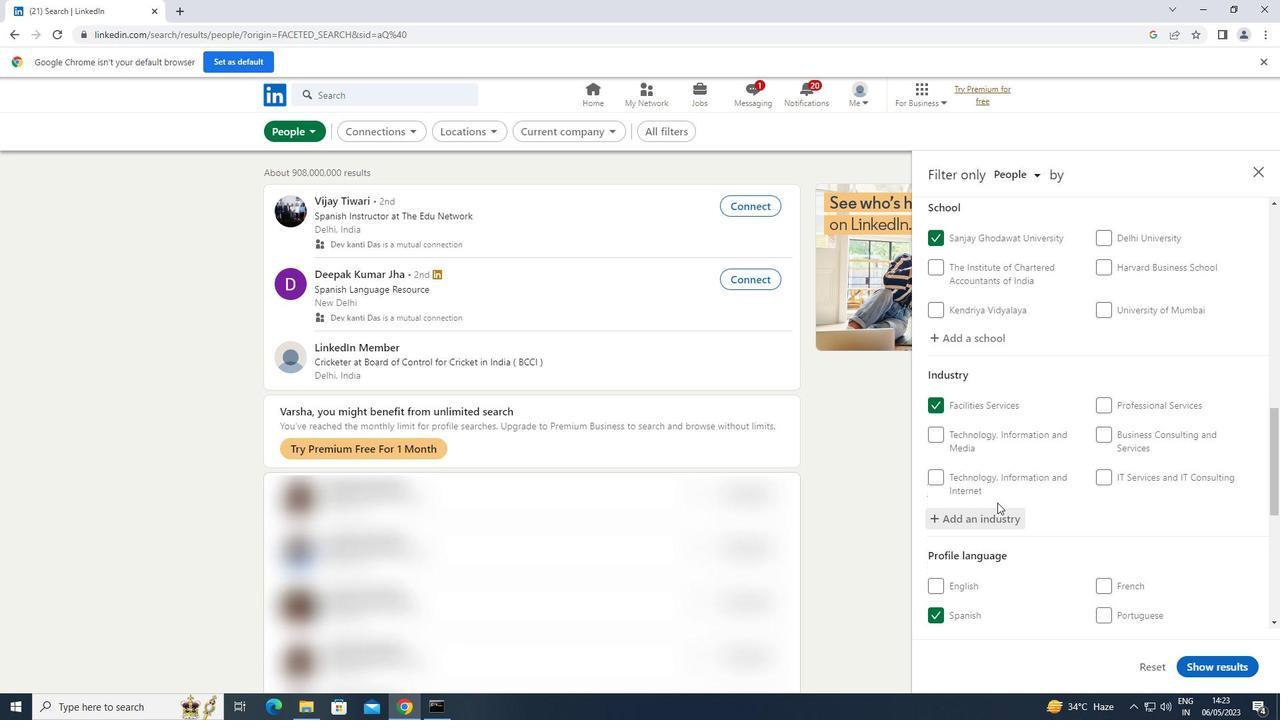 
Action: Mouse moved to (999, 502)
Screenshot: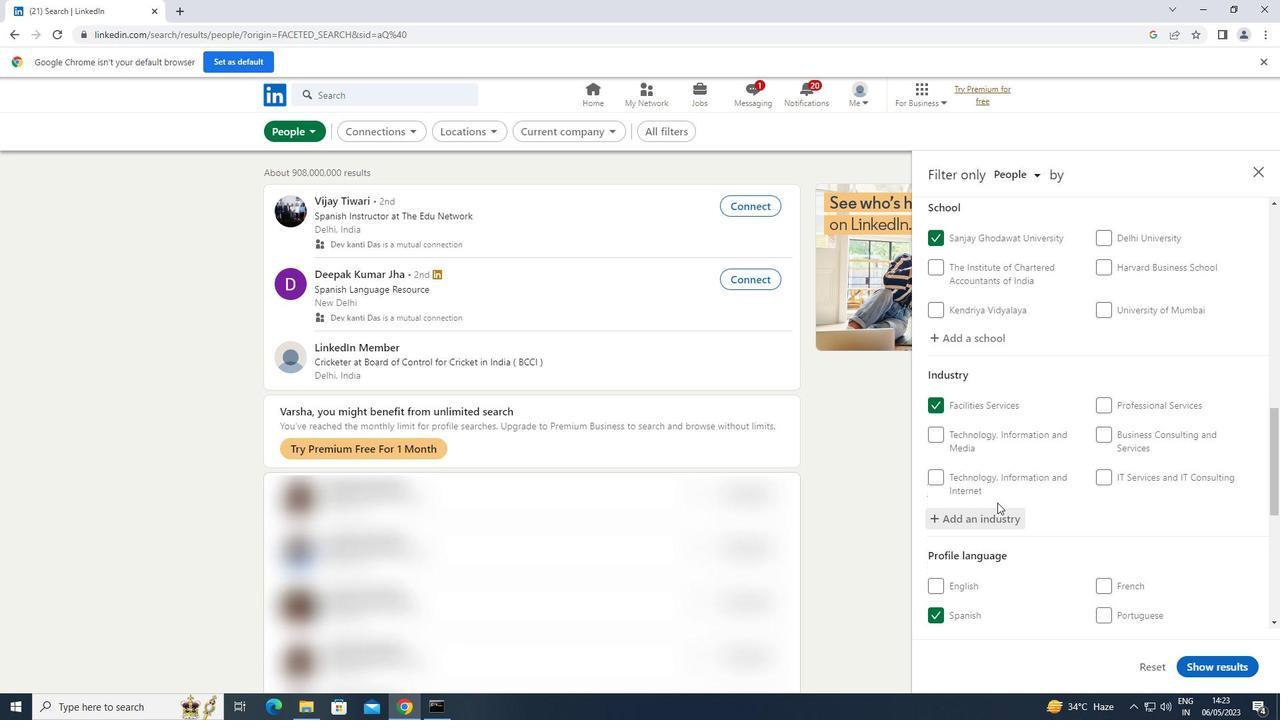 
Action: Mouse scrolled (999, 501) with delta (0, 0)
Screenshot: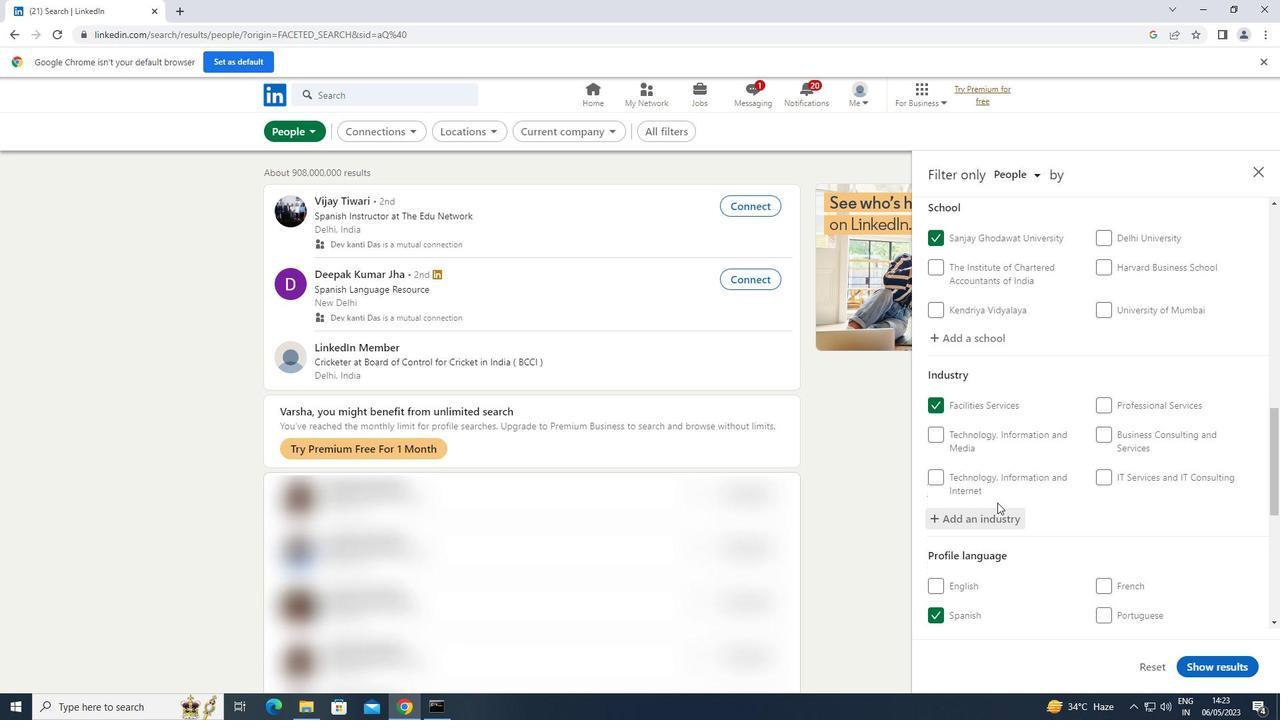 
Action: Mouse moved to (1052, 502)
Screenshot: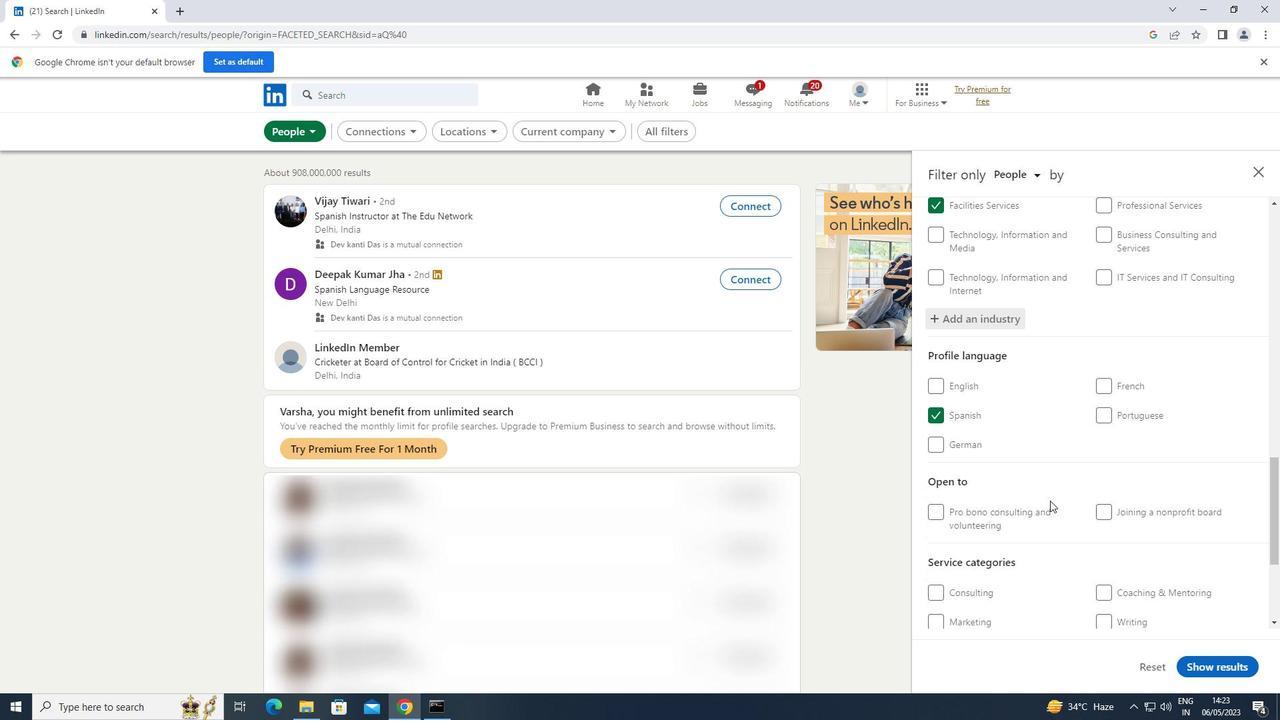 
Action: Mouse scrolled (1052, 501) with delta (0, 0)
Screenshot: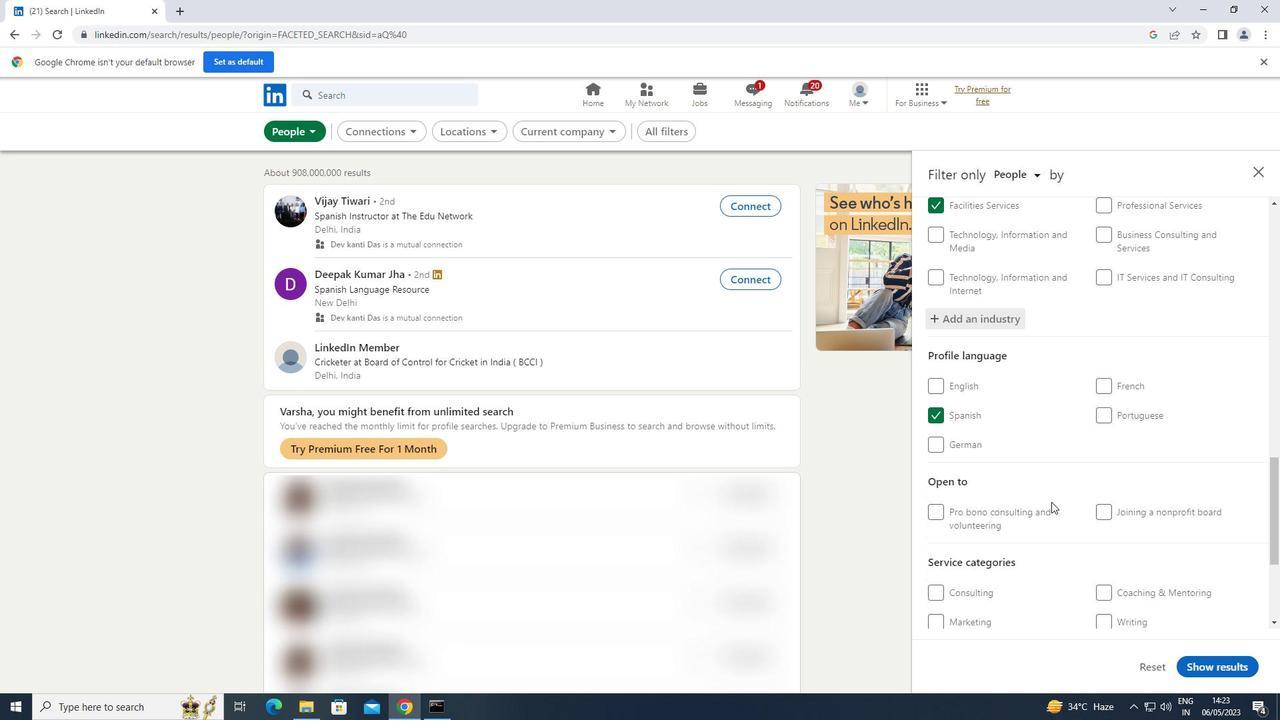 
Action: Mouse scrolled (1052, 501) with delta (0, 0)
Screenshot: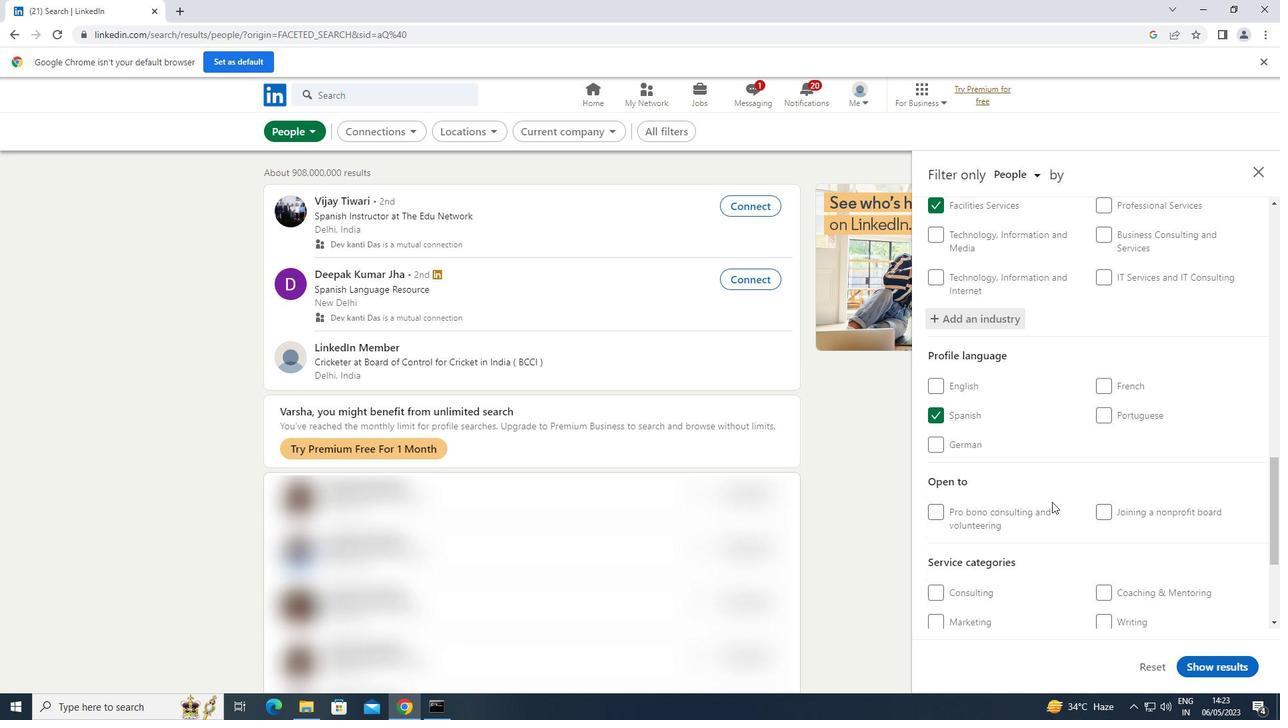 
Action: Mouse moved to (1115, 513)
Screenshot: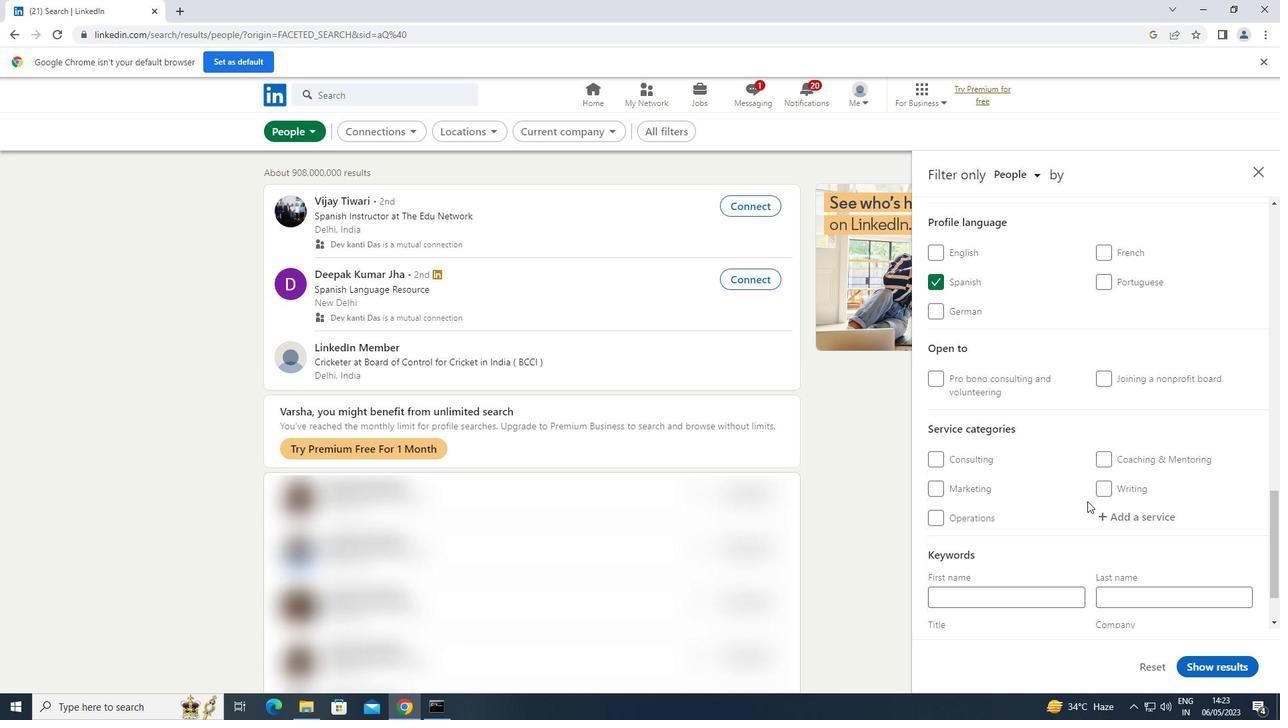 
Action: Mouse pressed left at (1115, 513)
Screenshot: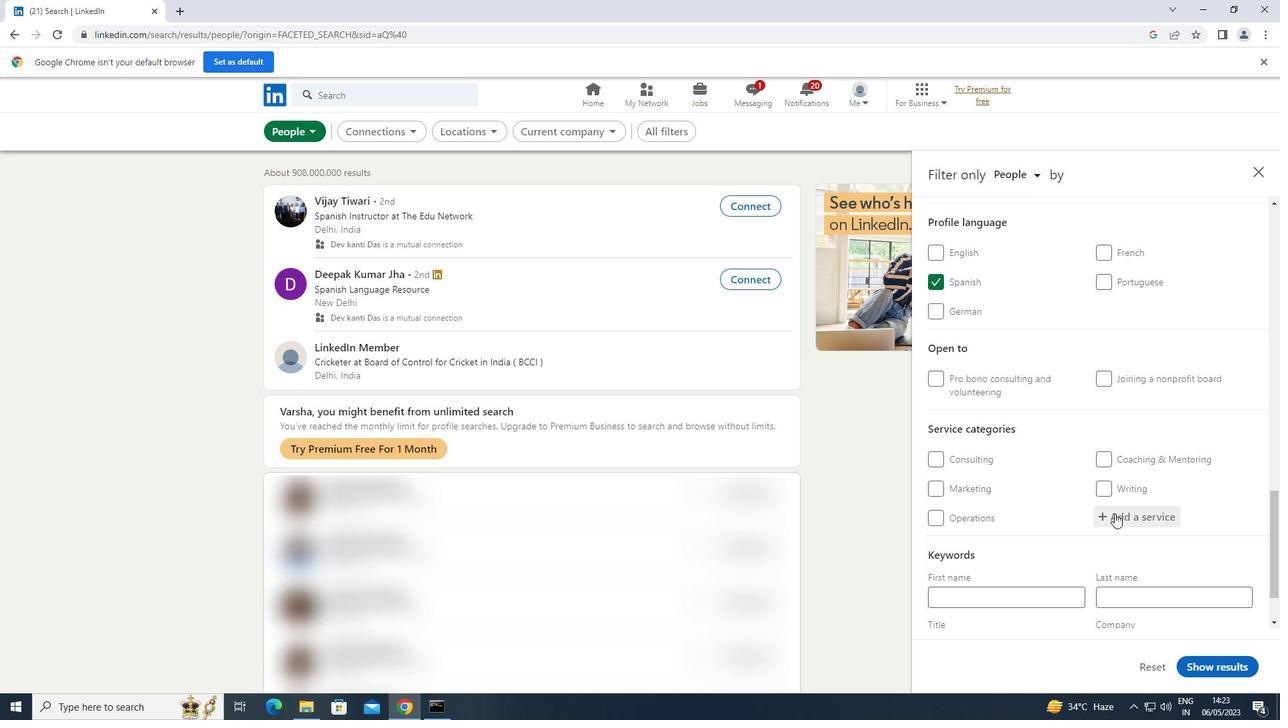 
Action: Key pressed <Key.shift>PROGRAM
Screenshot: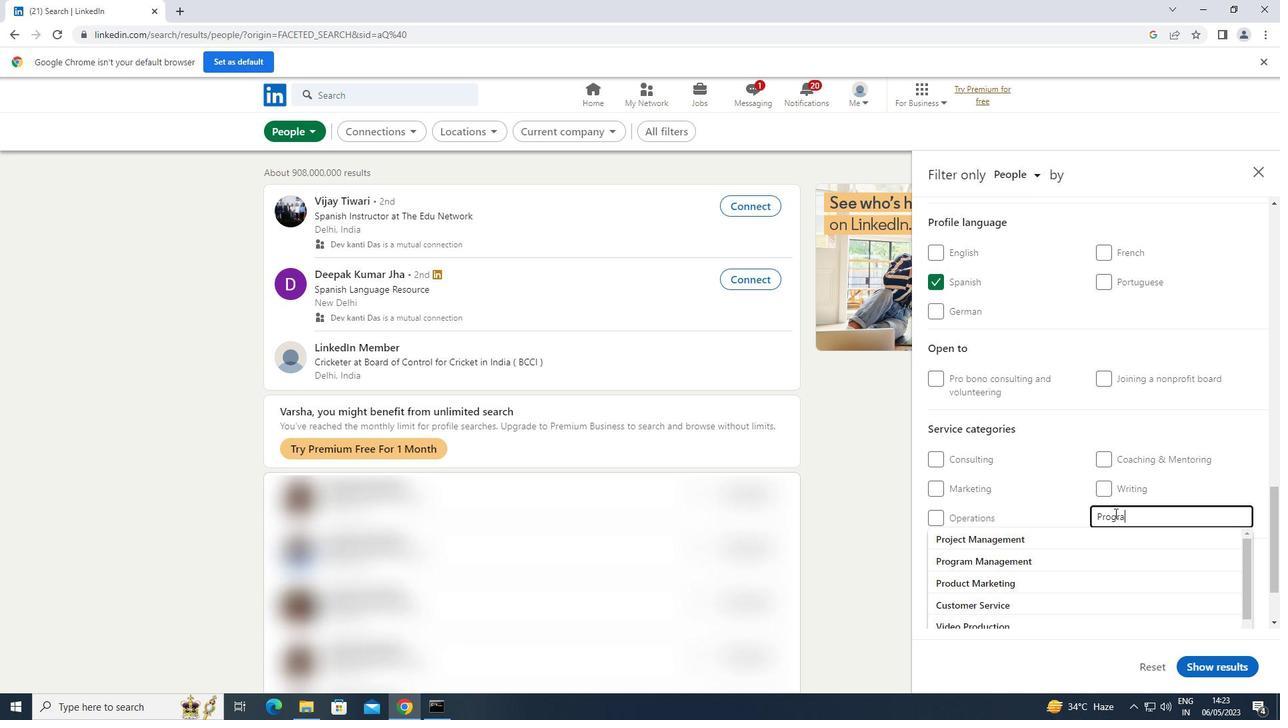 
Action: Mouse moved to (1019, 535)
Screenshot: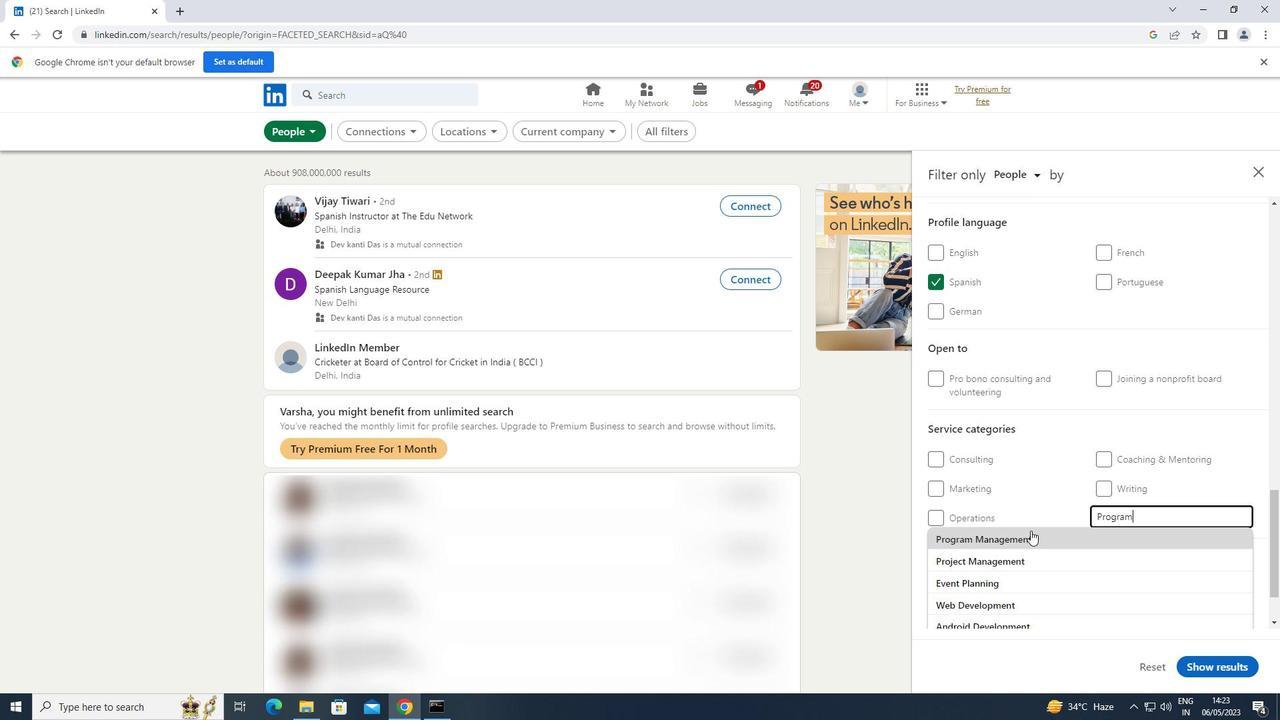 
Action: Mouse pressed left at (1019, 535)
Screenshot: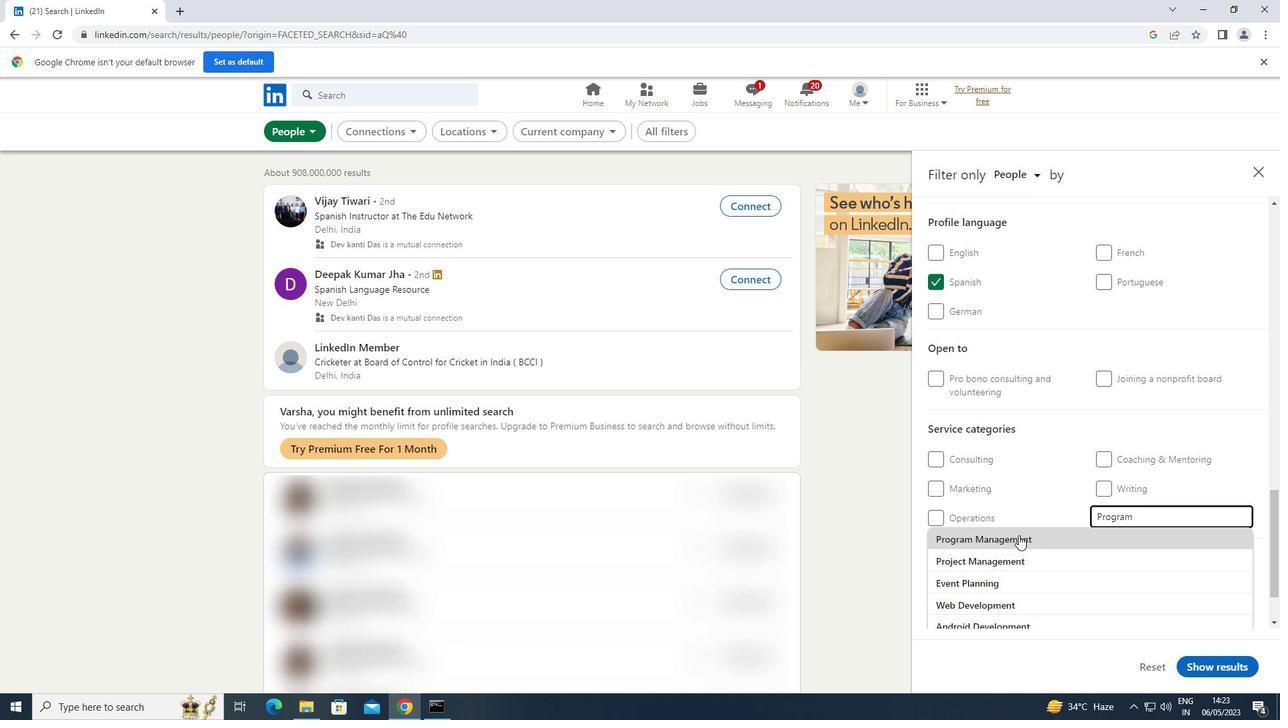 
Action: Mouse moved to (1019, 530)
Screenshot: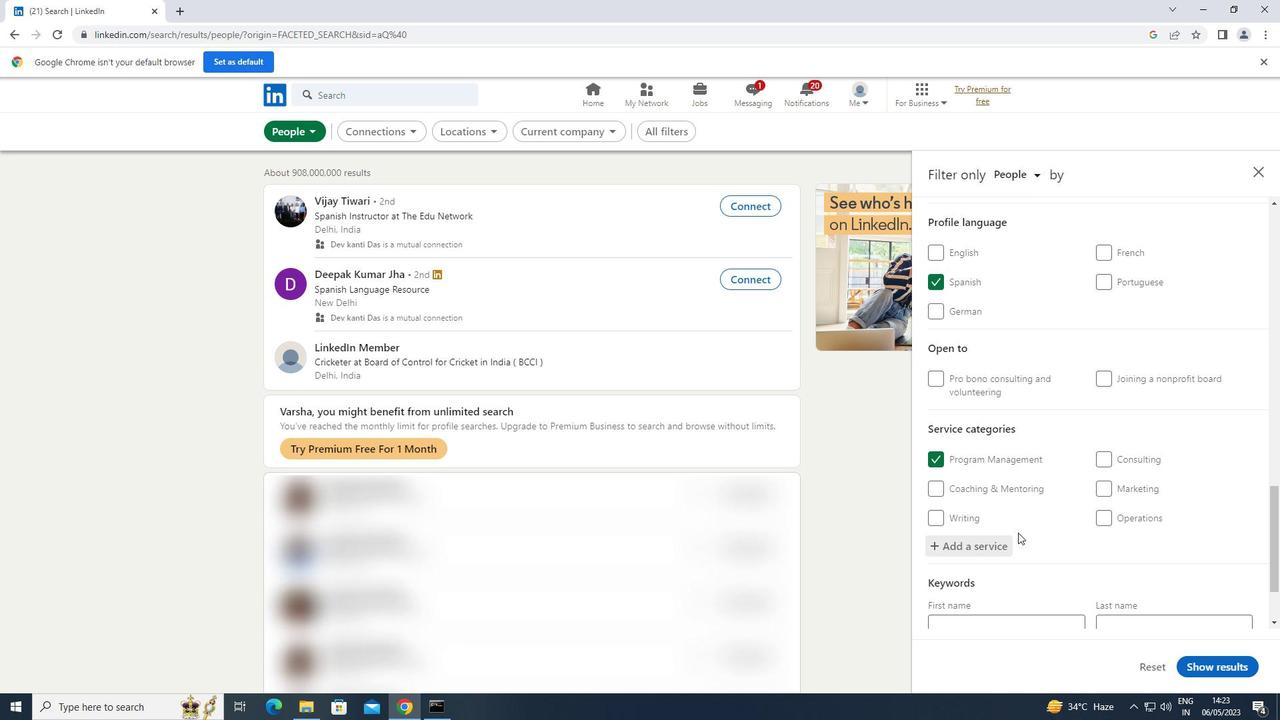 
Action: Mouse scrolled (1019, 530) with delta (0, 0)
Screenshot: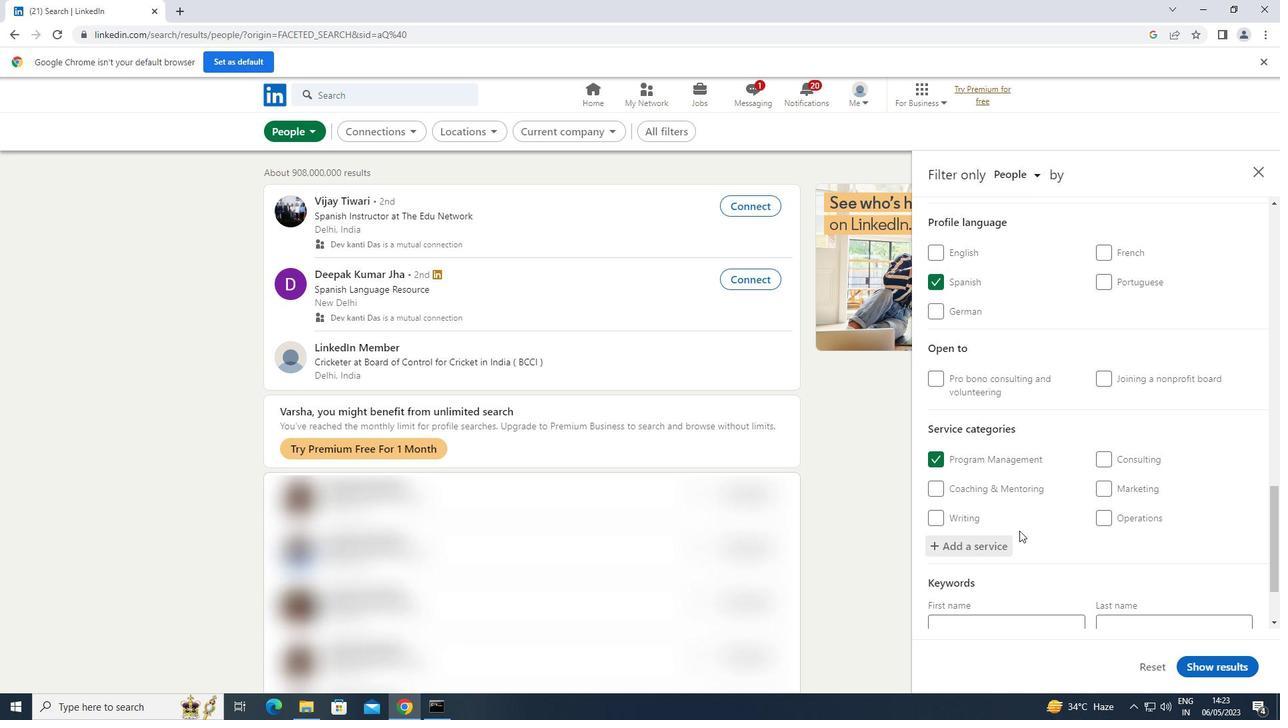 
Action: Mouse scrolled (1019, 530) with delta (0, 0)
Screenshot: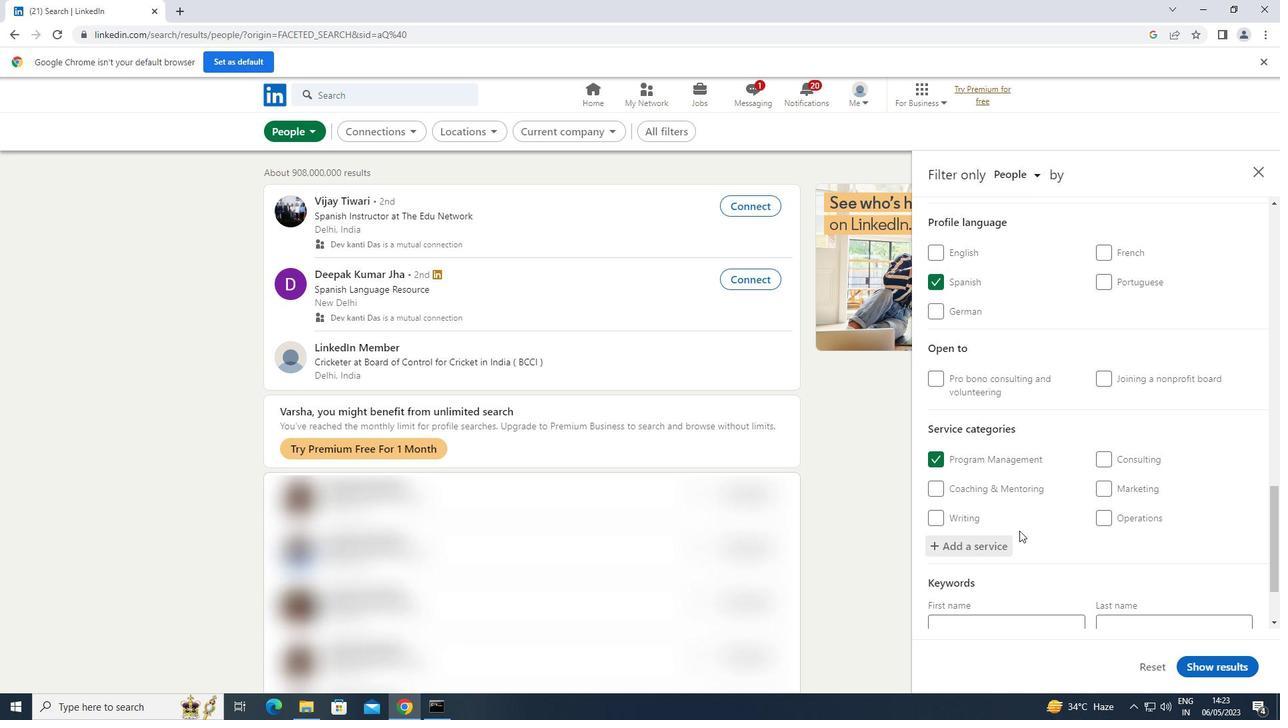 
Action: Mouse scrolled (1019, 530) with delta (0, 0)
Screenshot: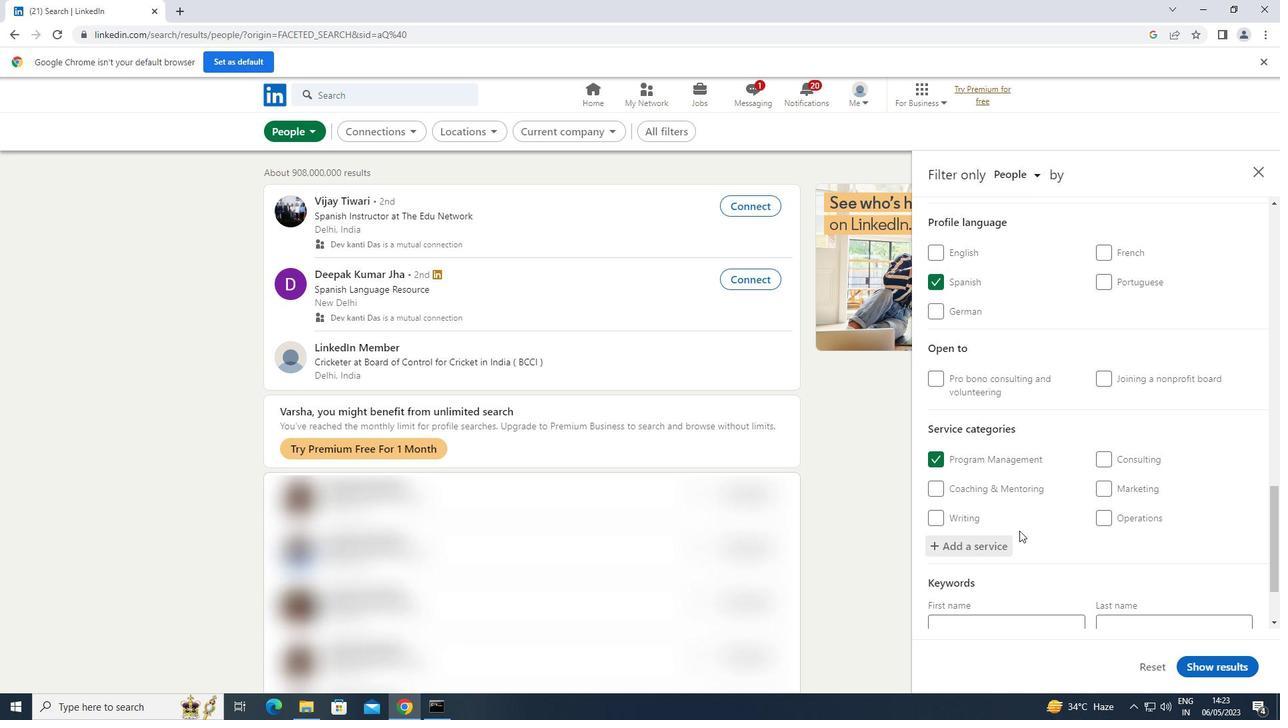 
Action: Mouse scrolled (1019, 530) with delta (0, 0)
Screenshot: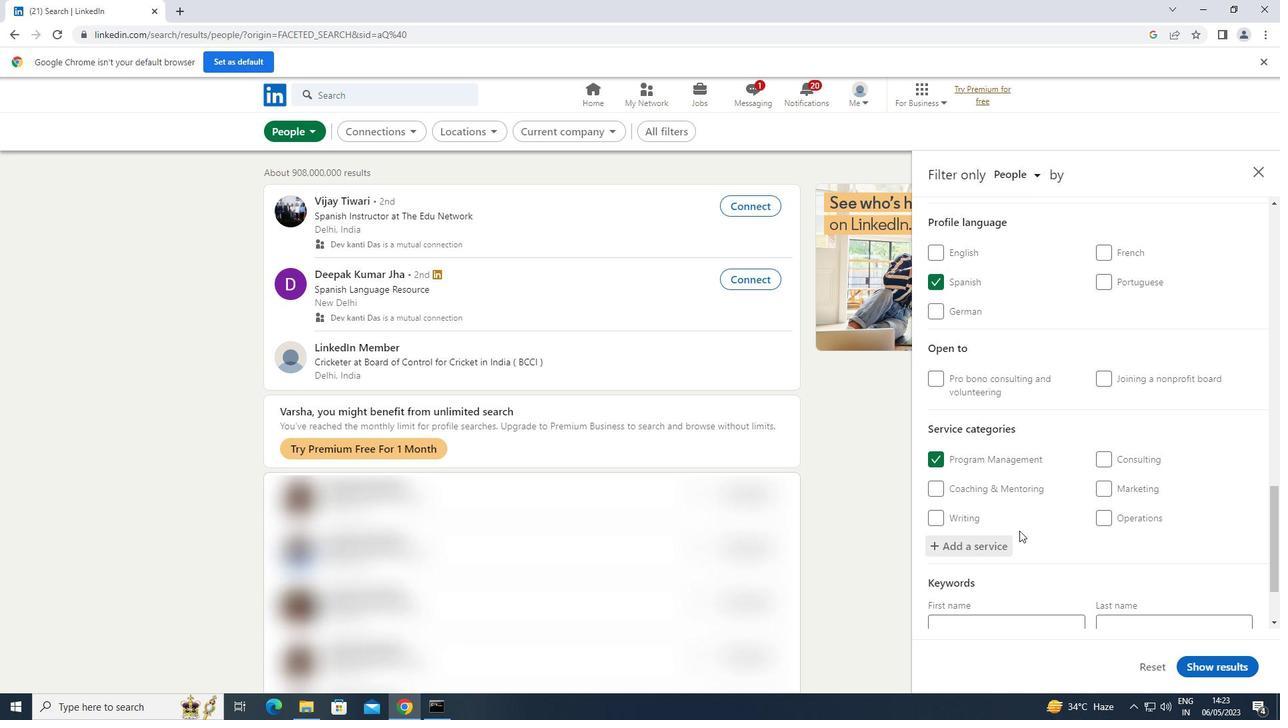 
Action: Mouse scrolled (1019, 530) with delta (0, 0)
Screenshot: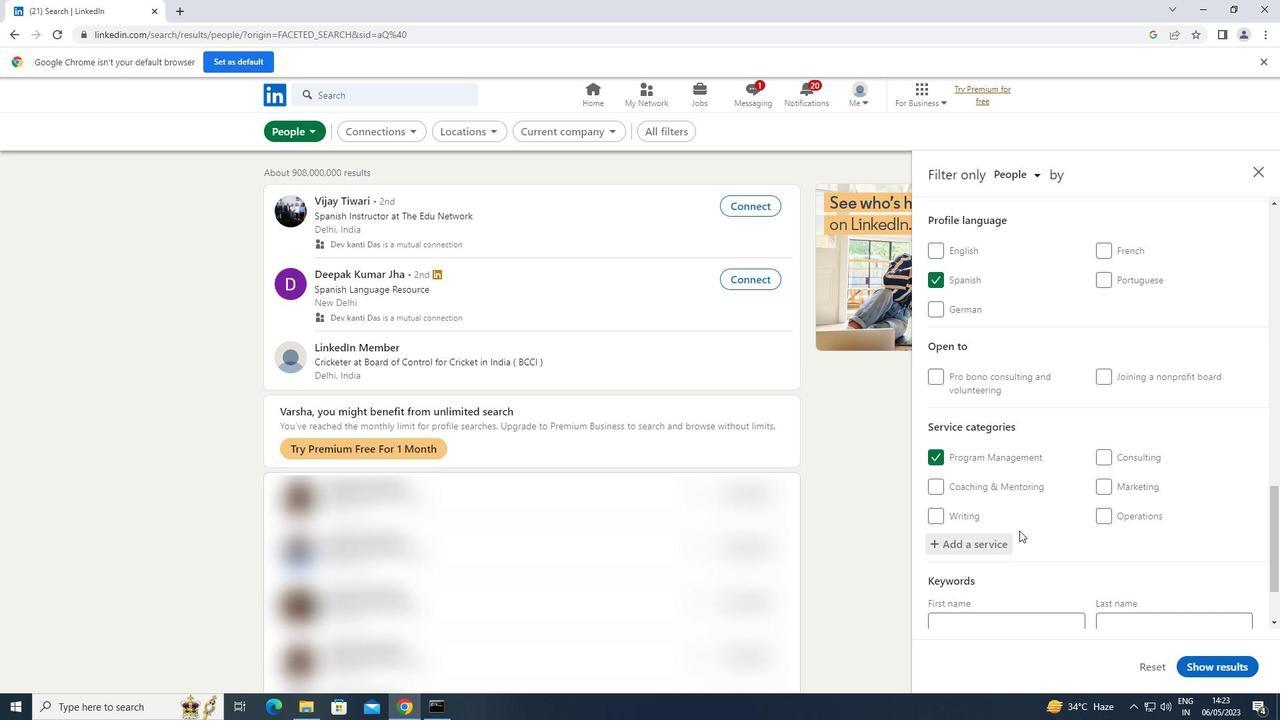 
Action: Mouse scrolled (1019, 530) with delta (0, 0)
Screenshot: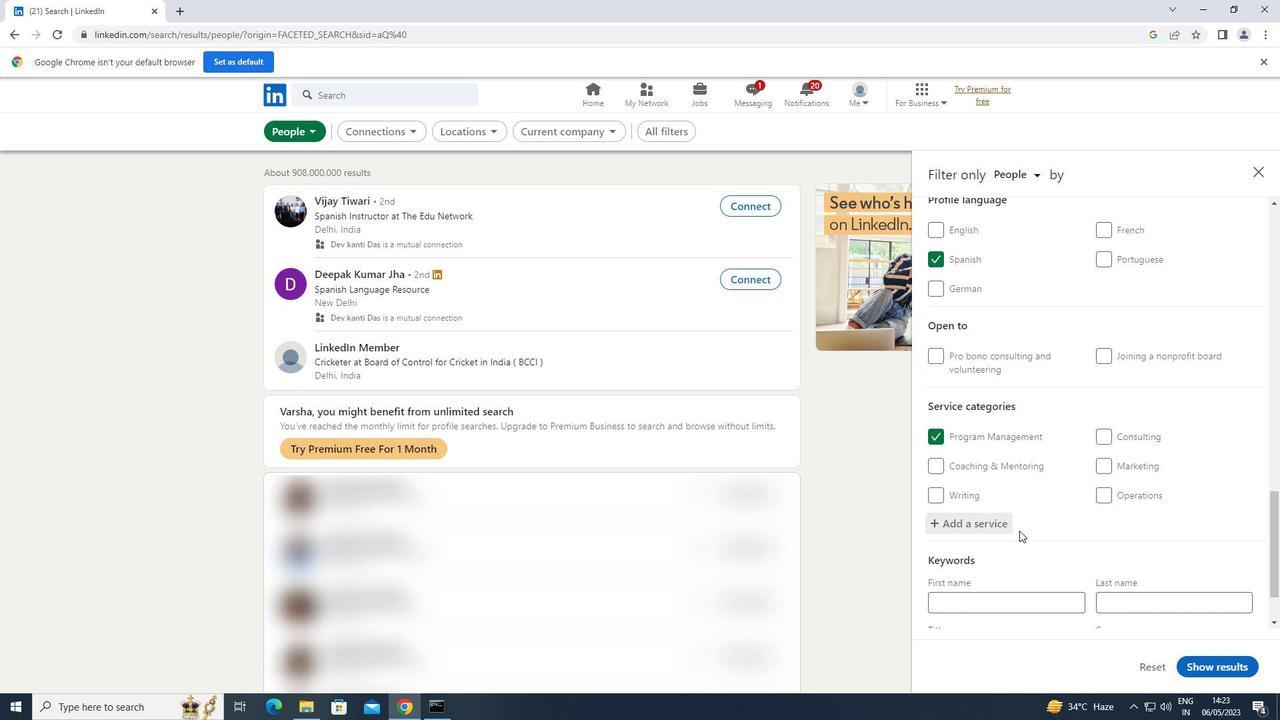 
Action: Mouse moved to (1011, 564)
Screenshot: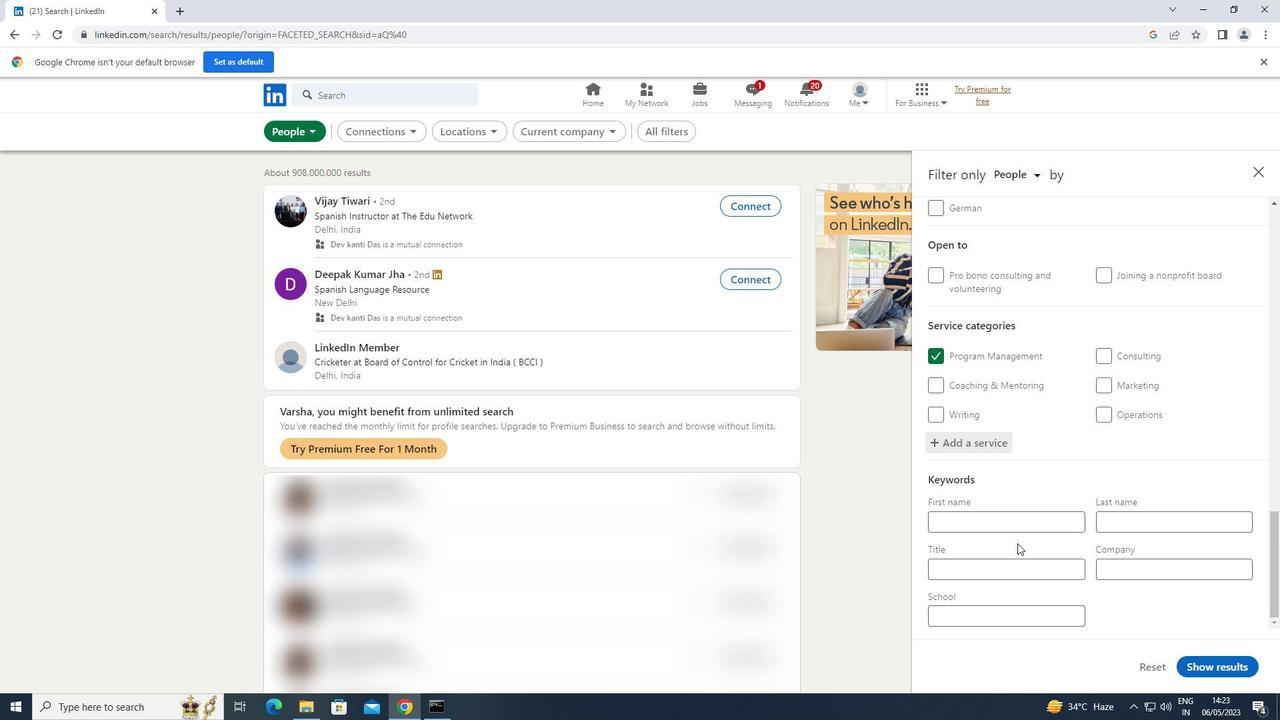 
Action: Mouse pressed left at (1011, 564)
Screenshot: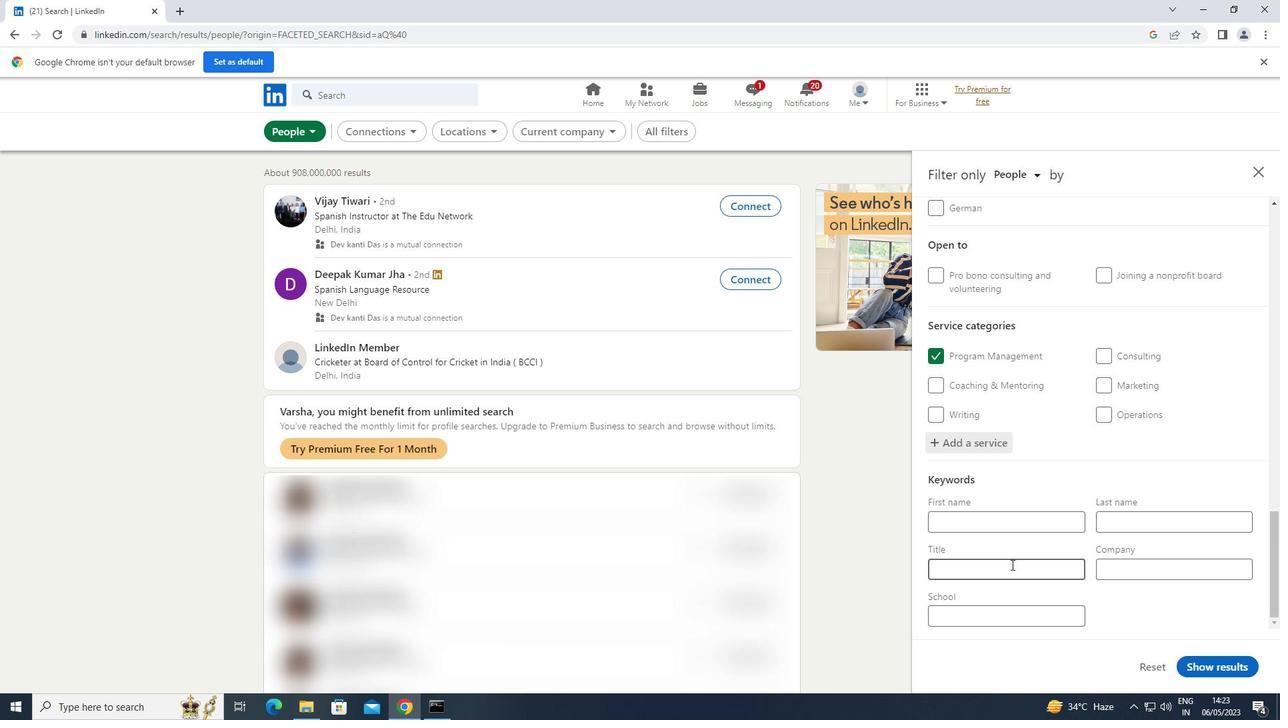 
Action: Mouse moved to (1007, 562)
Screenshot: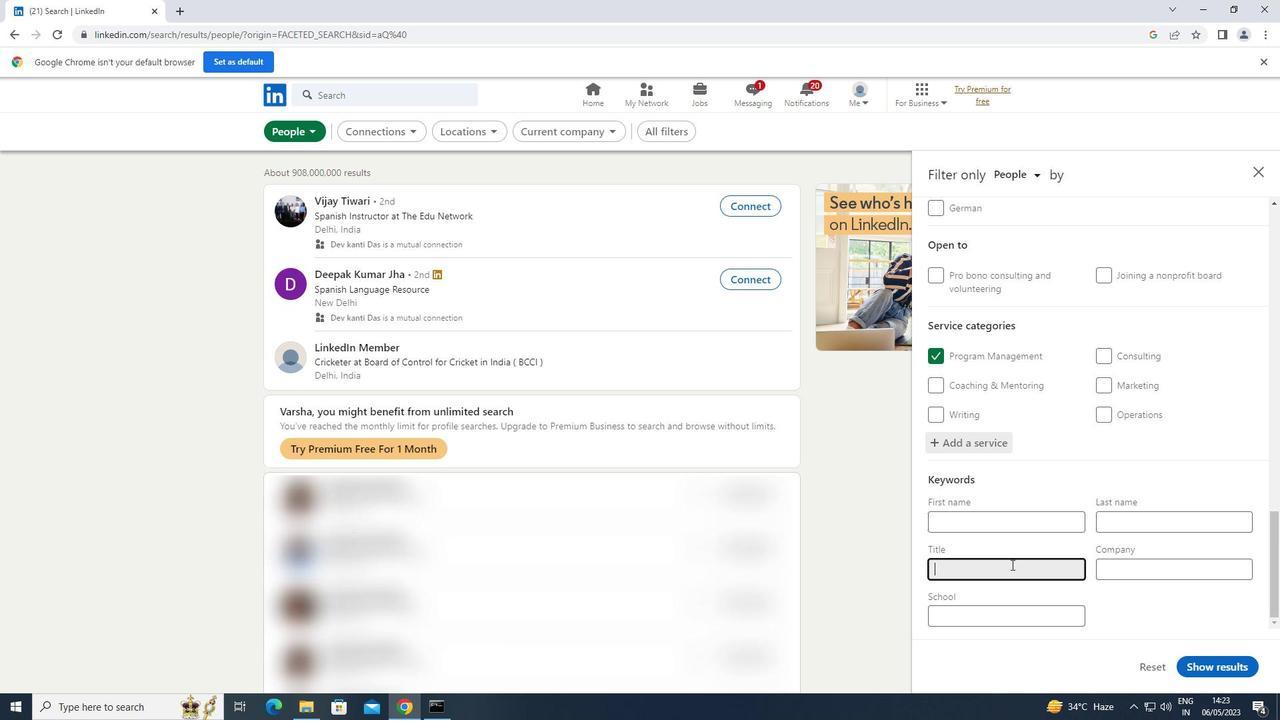 
Action: Key pressed <Key.shift>FOOD<Key.space><Key.shift>KITCHEN<Key.space><Key.shift>WORKER
Screenshot: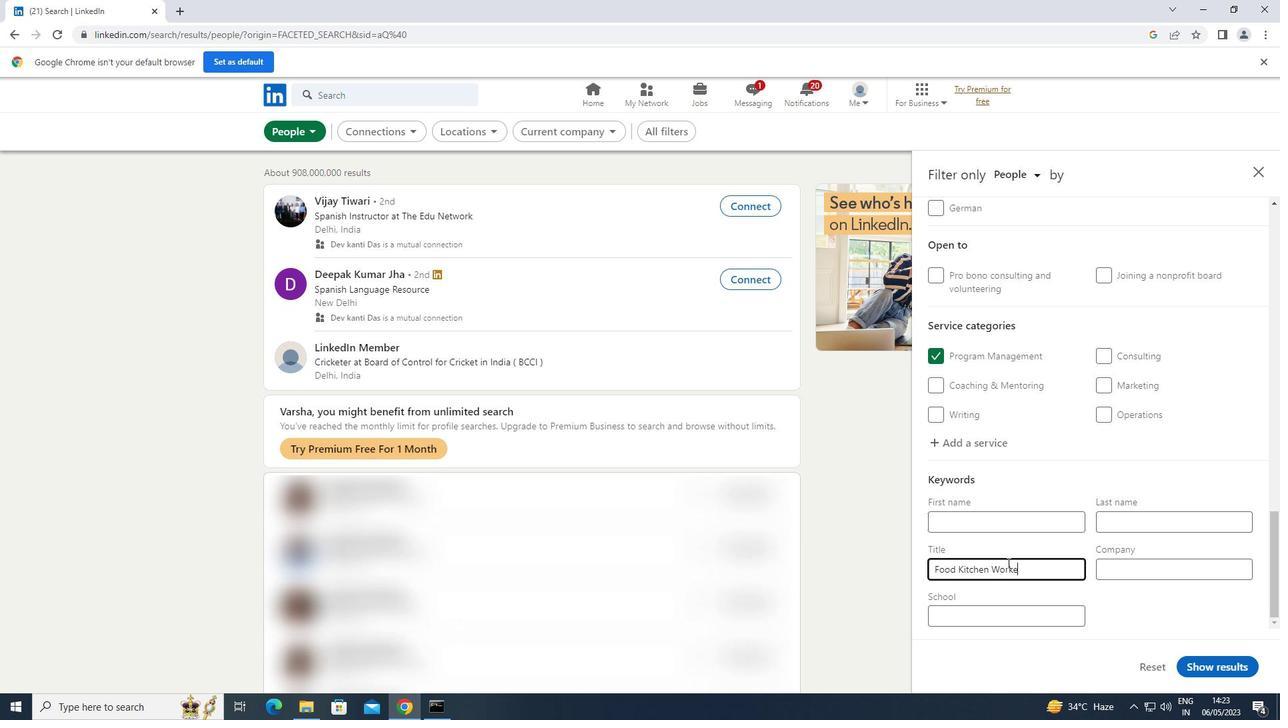 
Action: Mouse moved to (1205, 669)
Screenshot: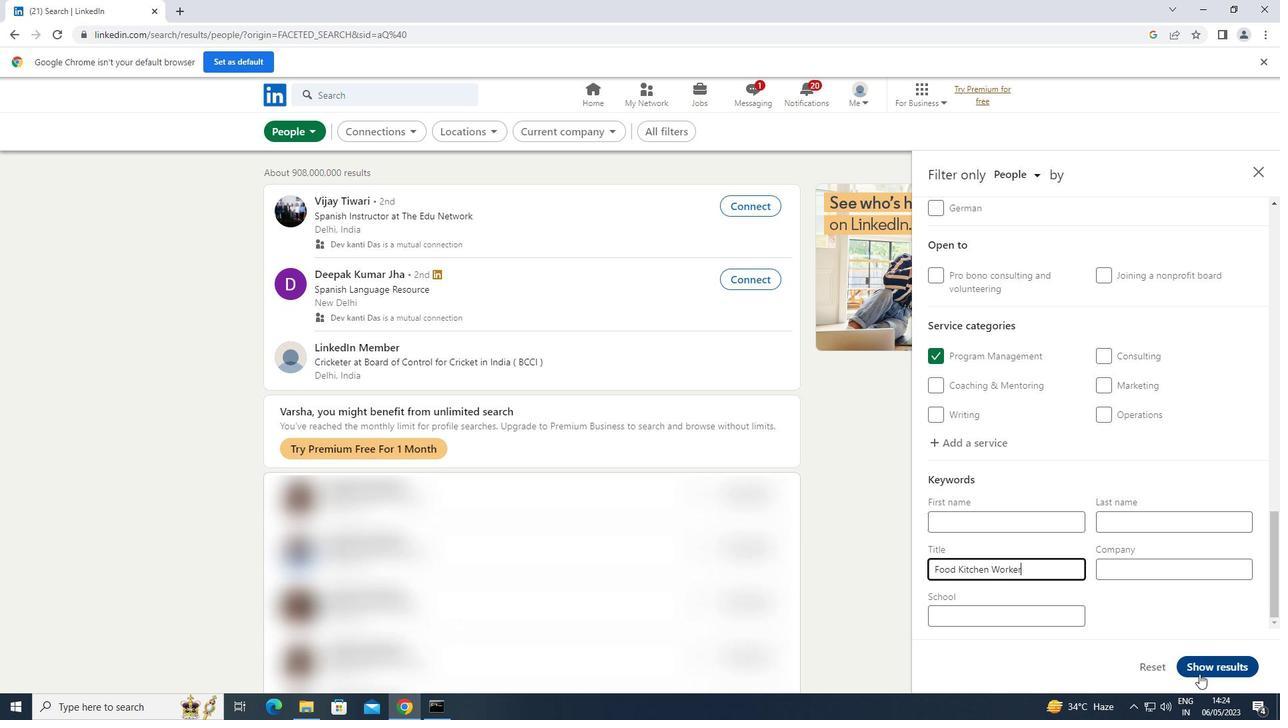
Action: Mouse pressed left at (1205, 669)
Screenshot: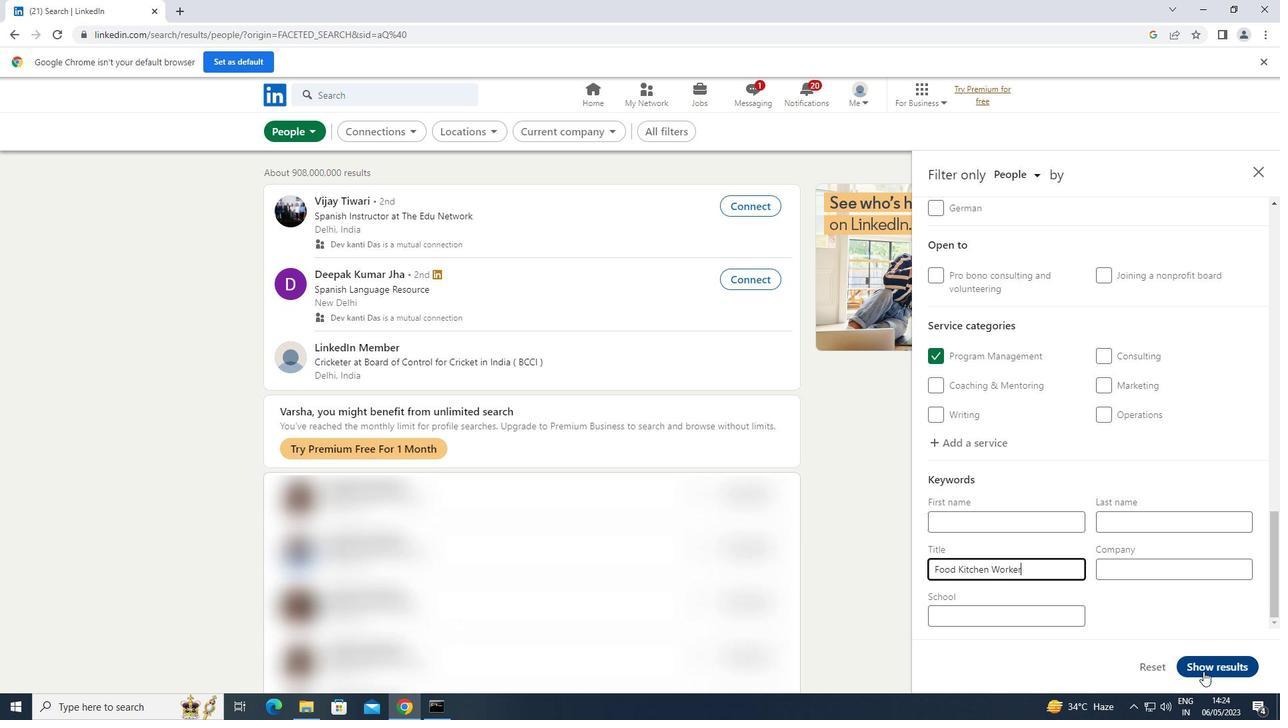 
Action: Mouse moved to (1206, 668)
Screenshot: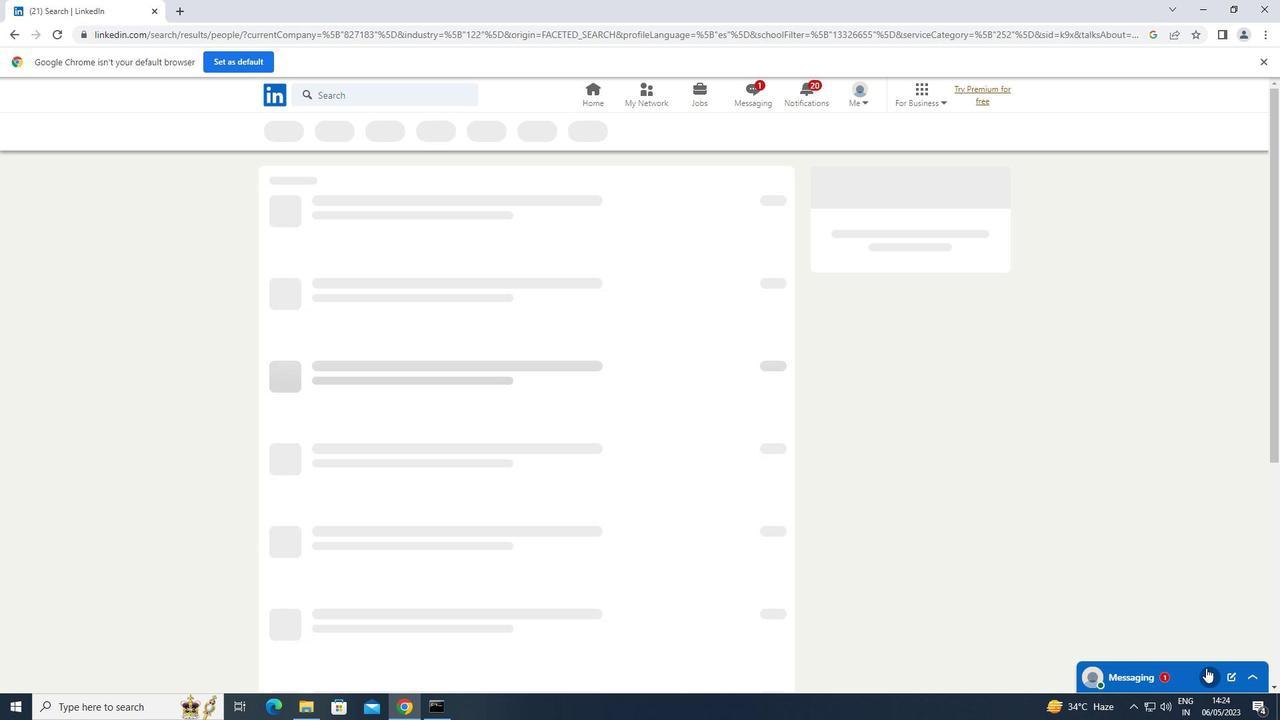 
